Task: Search one way flight ticket for 5 adults, 2 children, 1 infant in seat and 1 infant on lap in economy from Atlantic City: Atlantic City International Airport to Jacksonville: Albert J. Ellis Airport on 8-3-2023. Choice of flights is Sun country airlines. Number of bags: 2 checked bags. Price is upto 93000. Outbound departure time preference is 4:30. Return departure time preference is 23:00.
Action: Mouse moved to (285, 388)
Screenshot: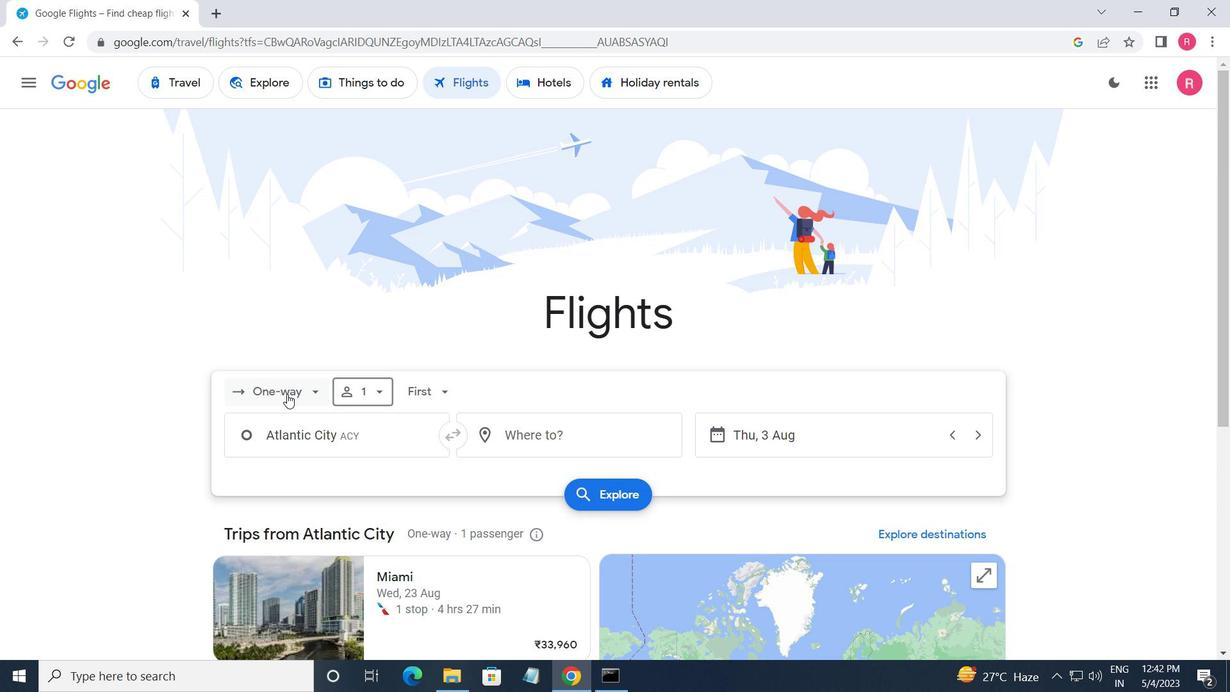
Action: Mouse pressed left at (285, 388)
Screenshot: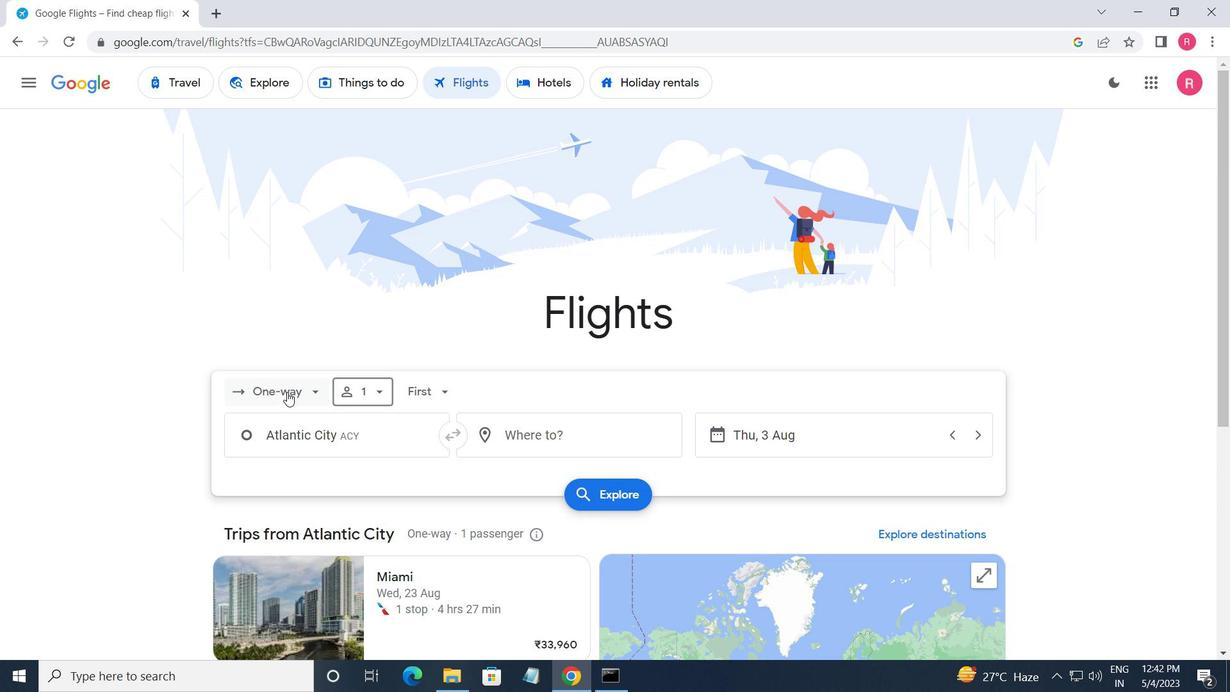 
Action: Mouse moved to (319, 471)
Screenshot: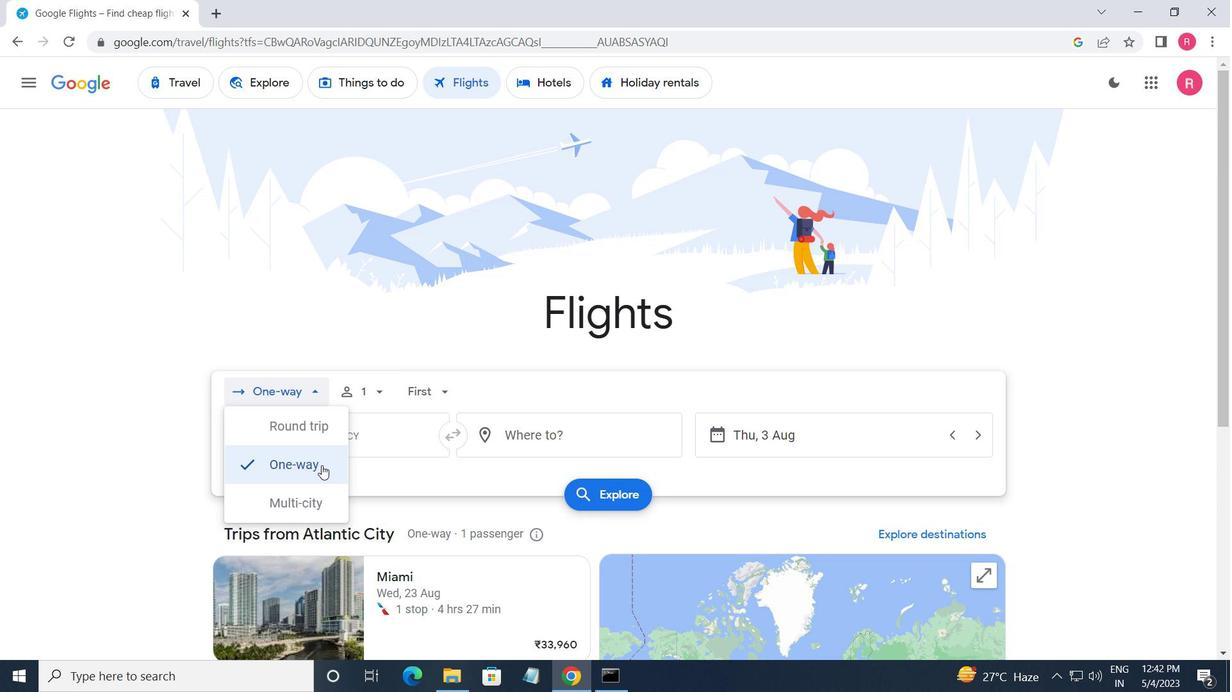 
Action: Mouse pressed left at (319, 471)
Screenshot: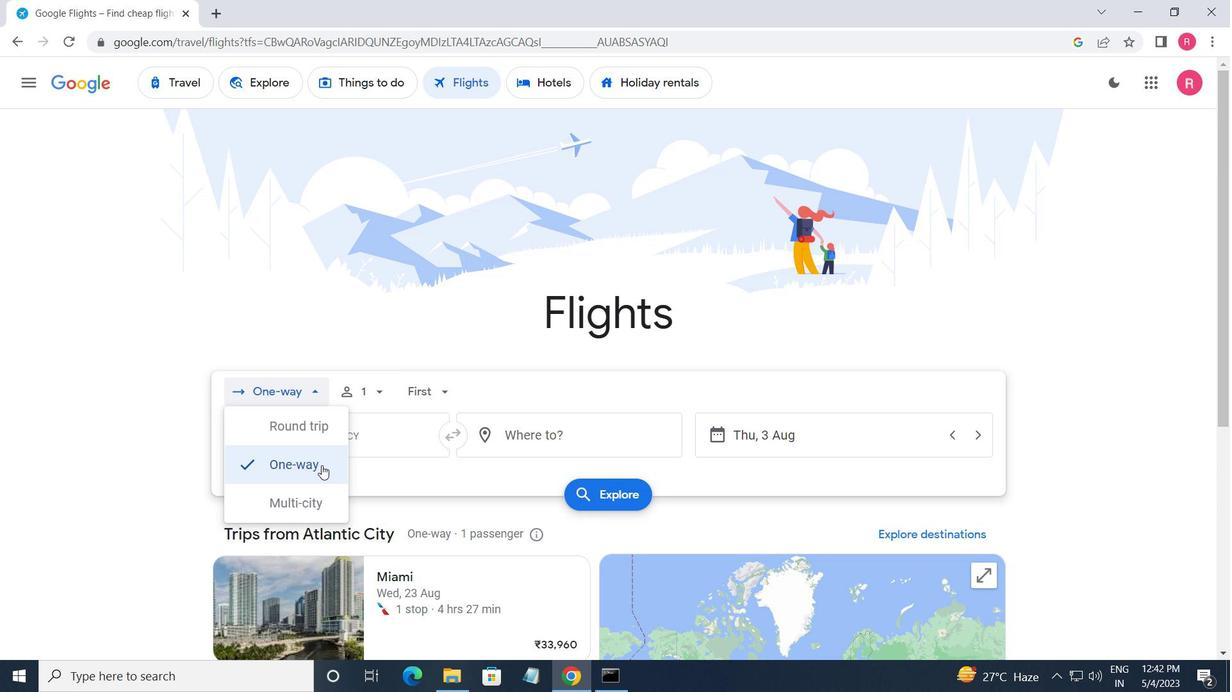 
Action: Mouse moved to (362, 397)
Screenshot: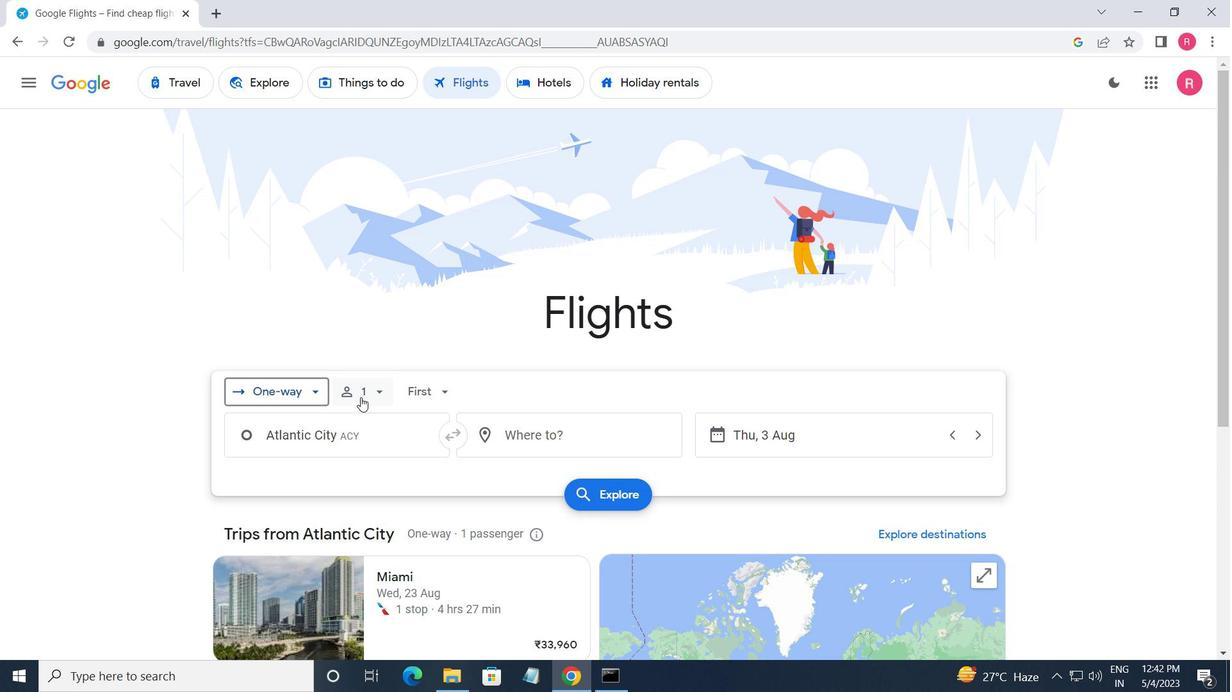 
Action: Mouse pressed left at (362, 397)
Screenshot: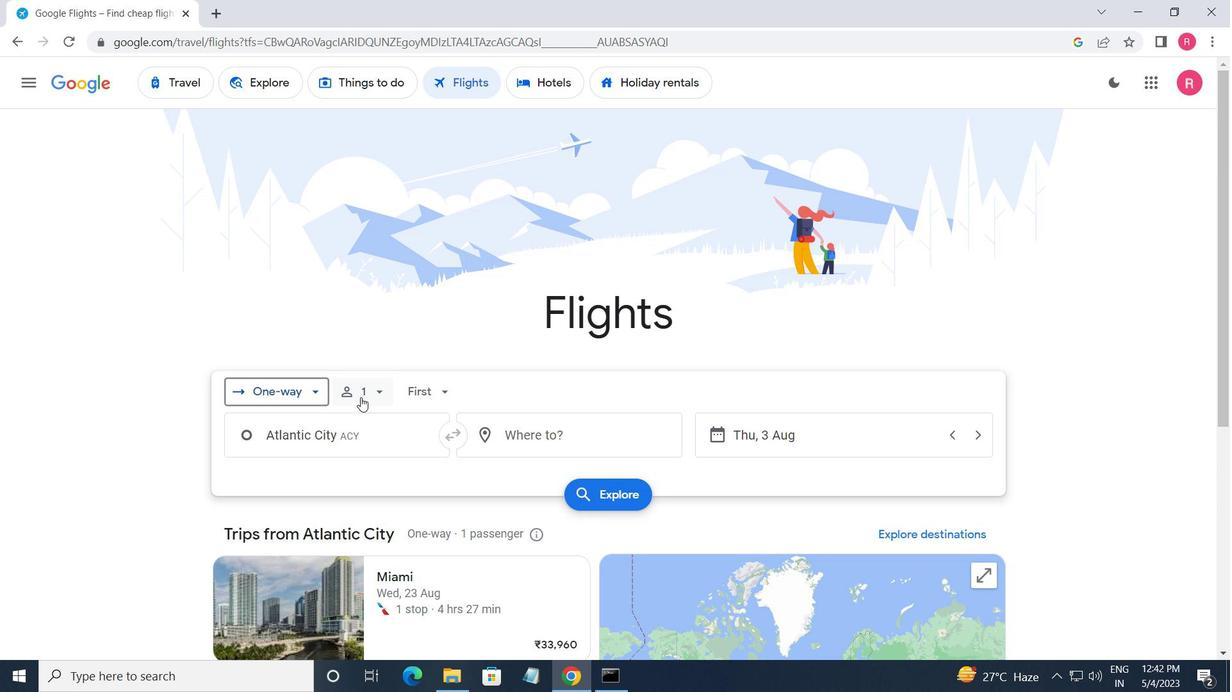 
Action: Mouse moved to (506, 437)
Screenshot: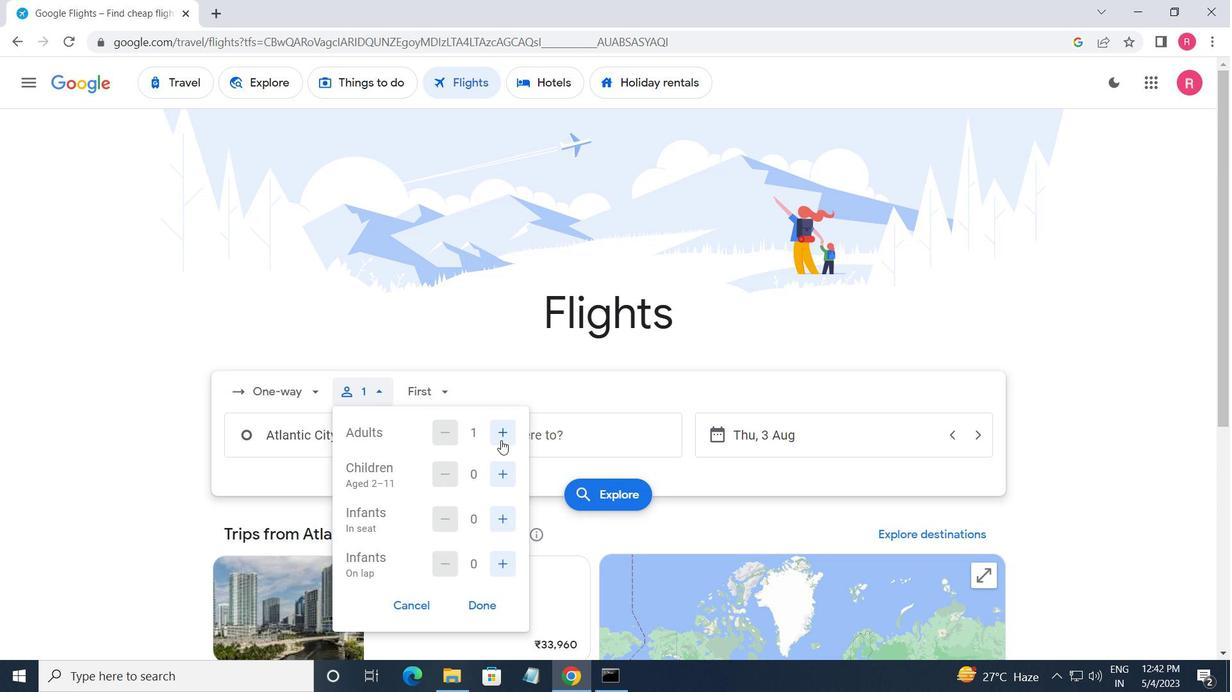 
Action: Mouse pressed left at (506, 437)
Screenshot: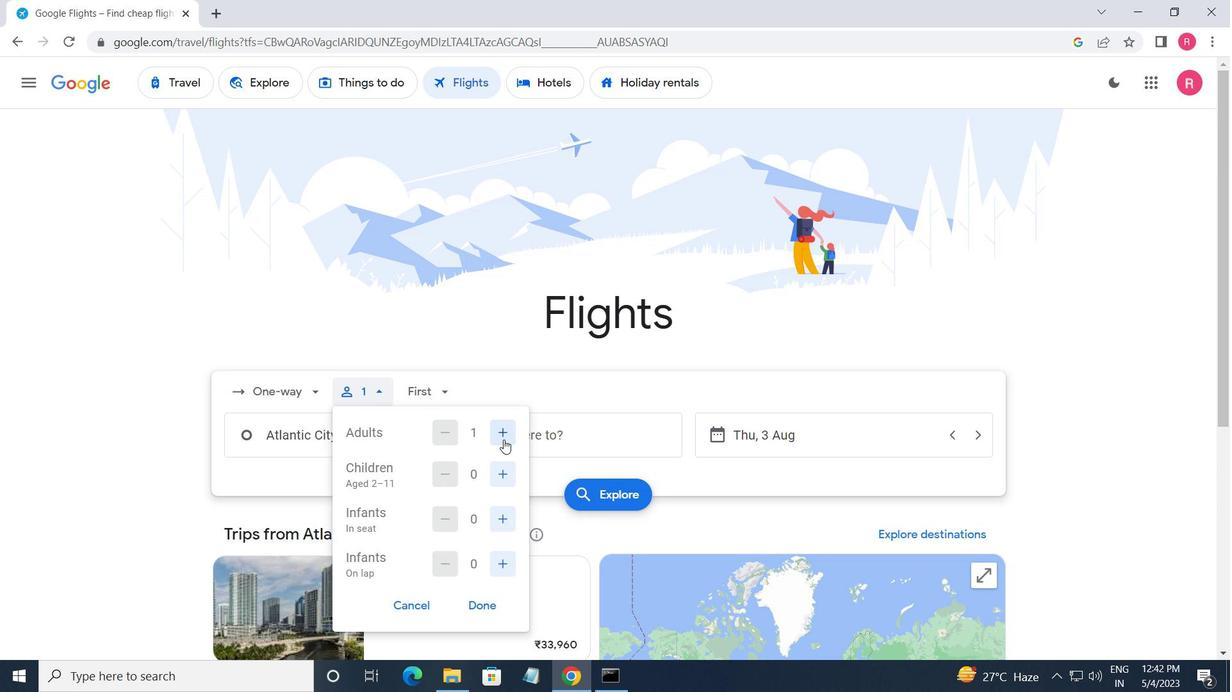 
Action: Mouse moved to (506, 437)
Screenshot: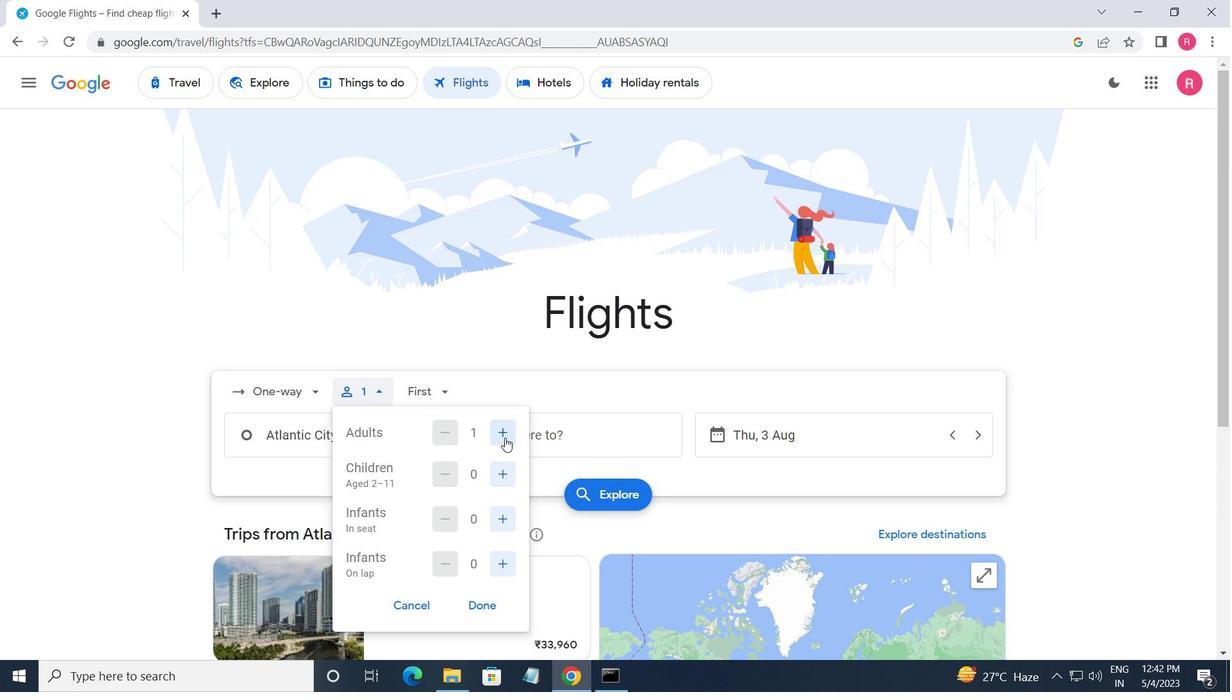 
Action: Mouse pressed left at (506, 437)
Screenshot: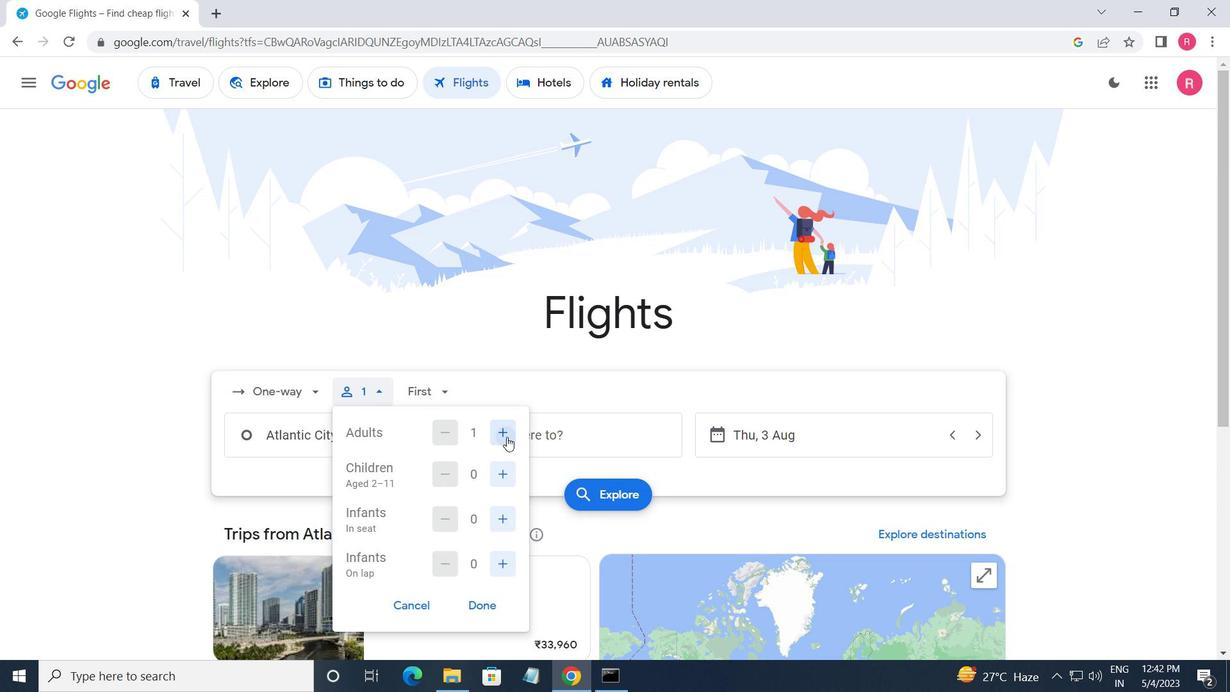 
Action: Mouse pressed left at (506, 437)
Screenshot: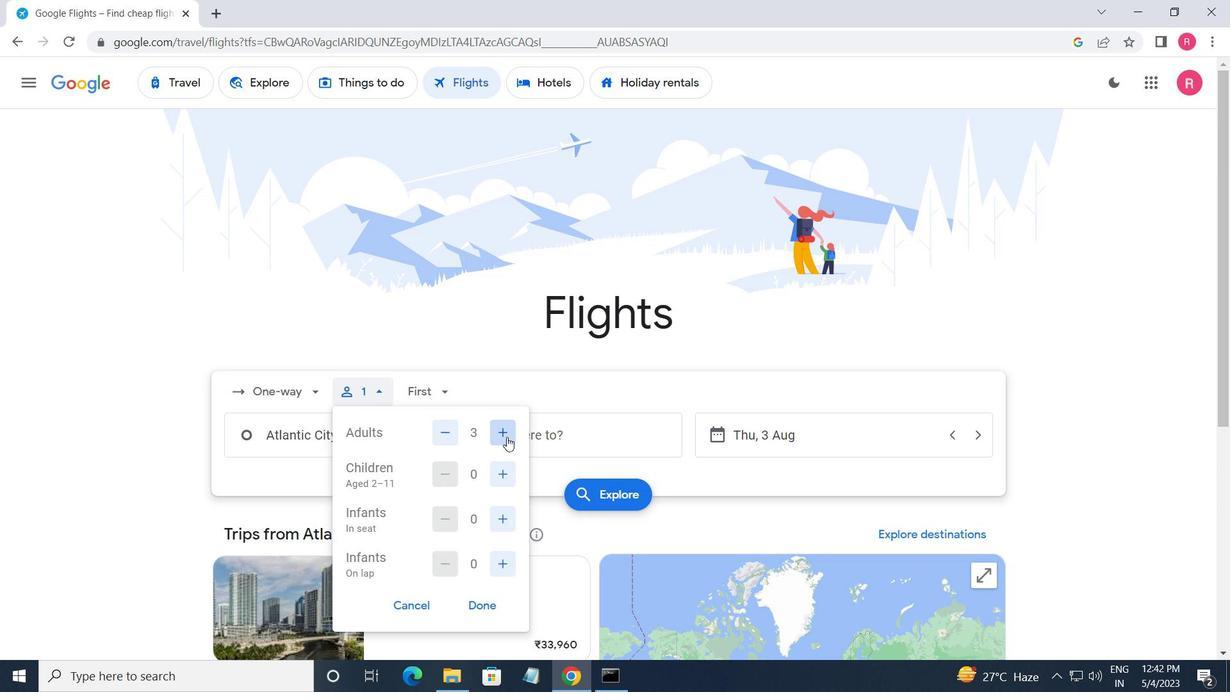 
Action: Mouse moved to (506, 436)
Screenshot: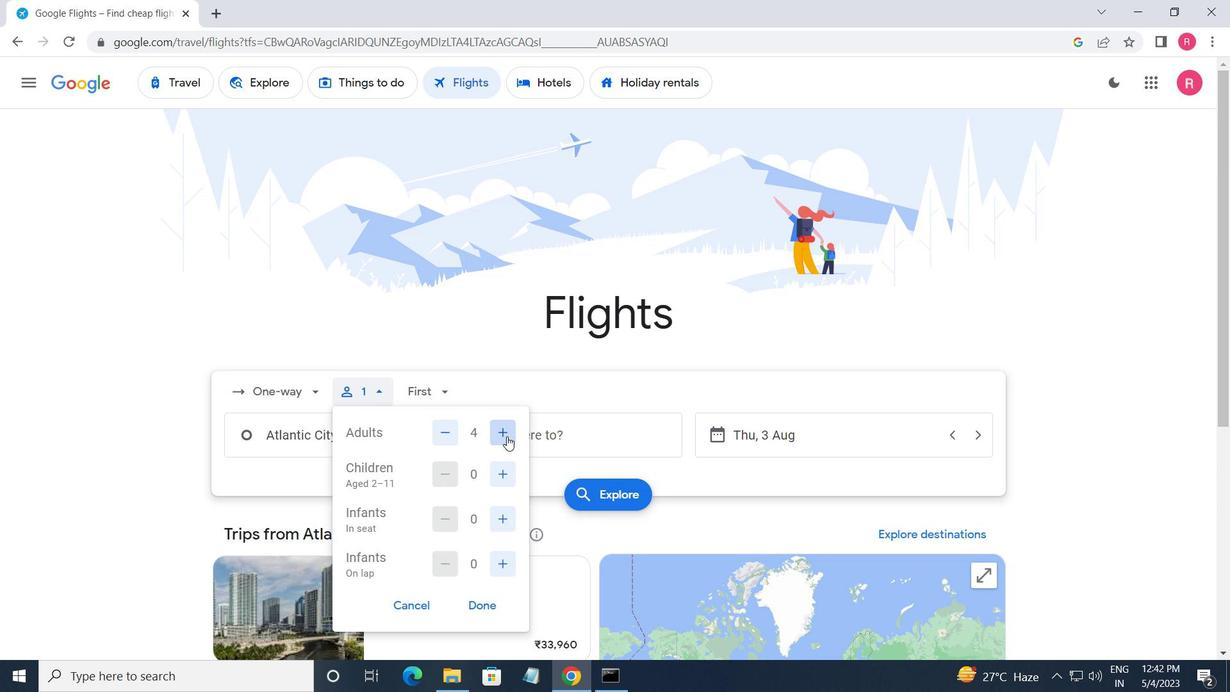 
Action: Mouse pressed left at (506, 436)
Screenshot: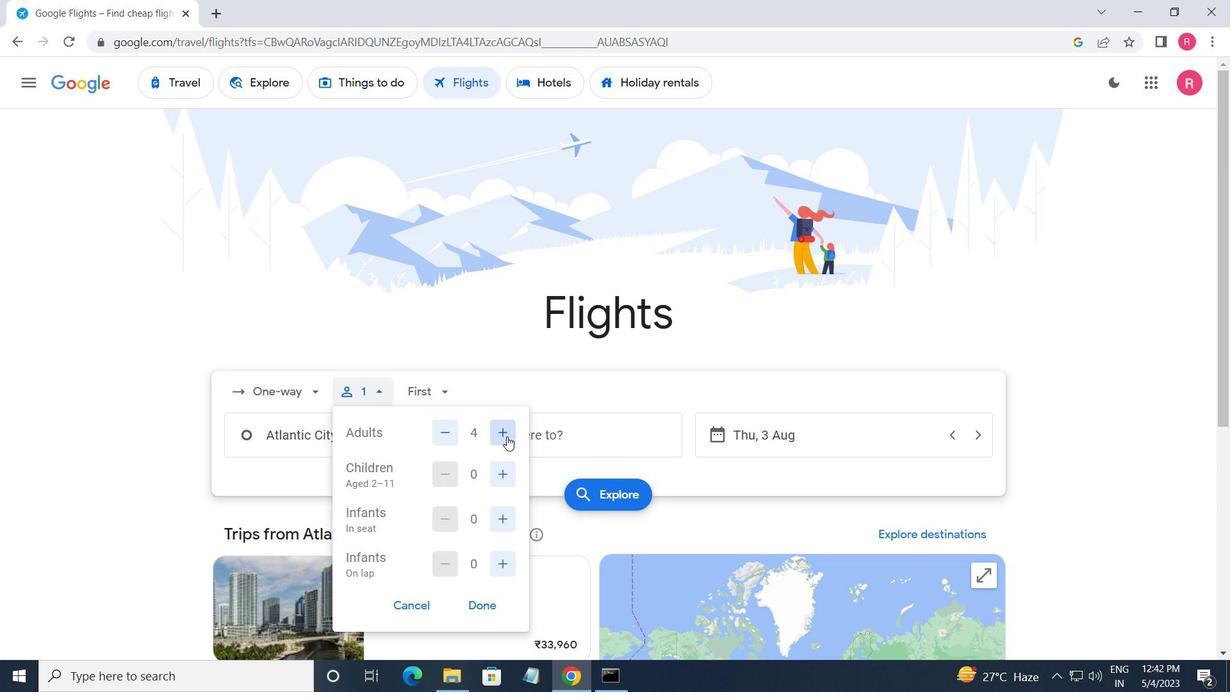 
Action: Mouse moved to (501, 474)
Screenshot: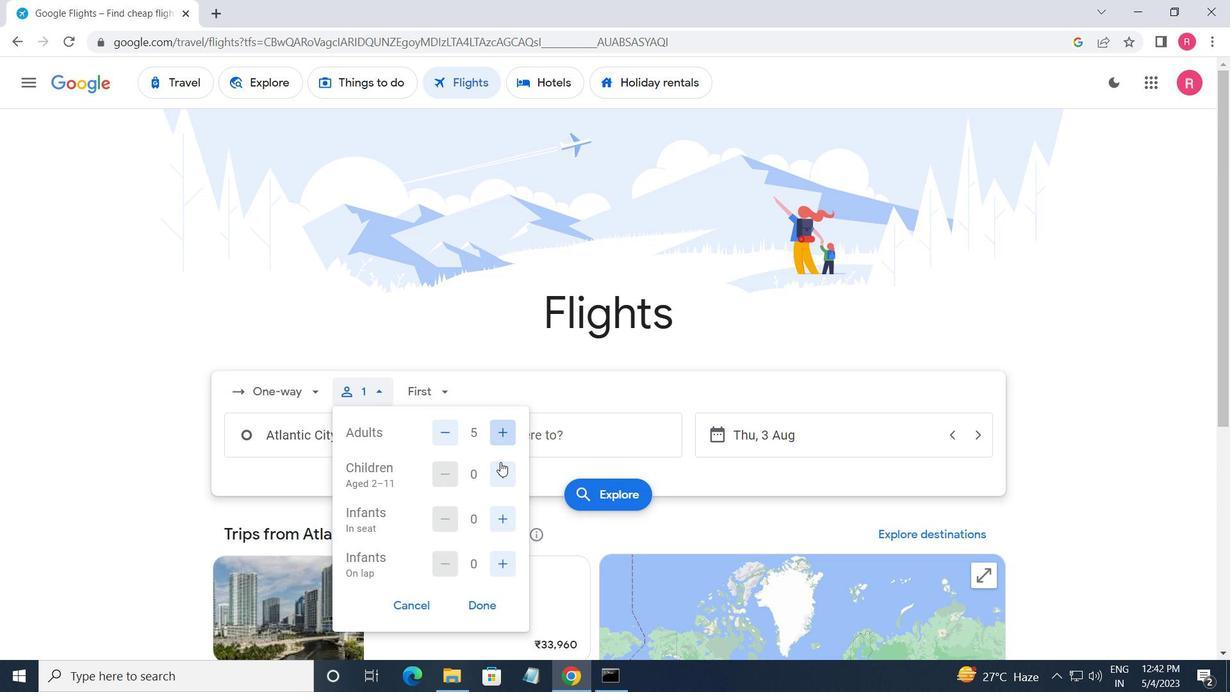 
Action: Mouse pressed left at (501, 474)
Screenshot: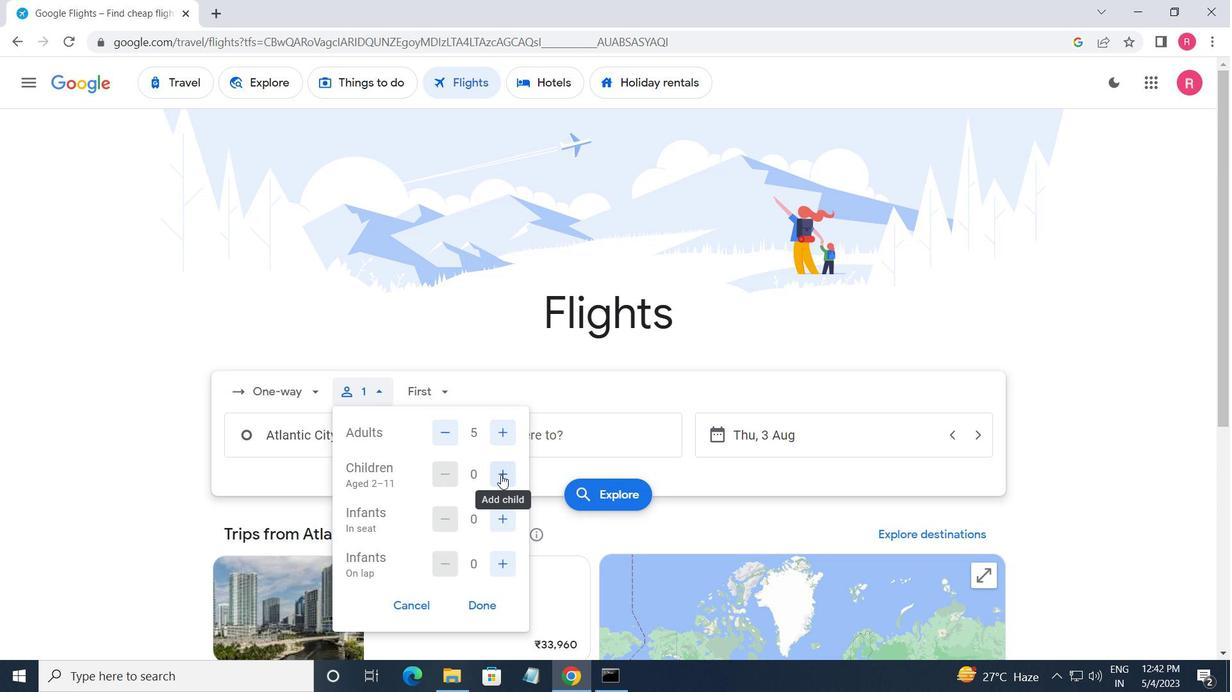 
Action: Mouse pressed left at (501, 474)
Screenshot: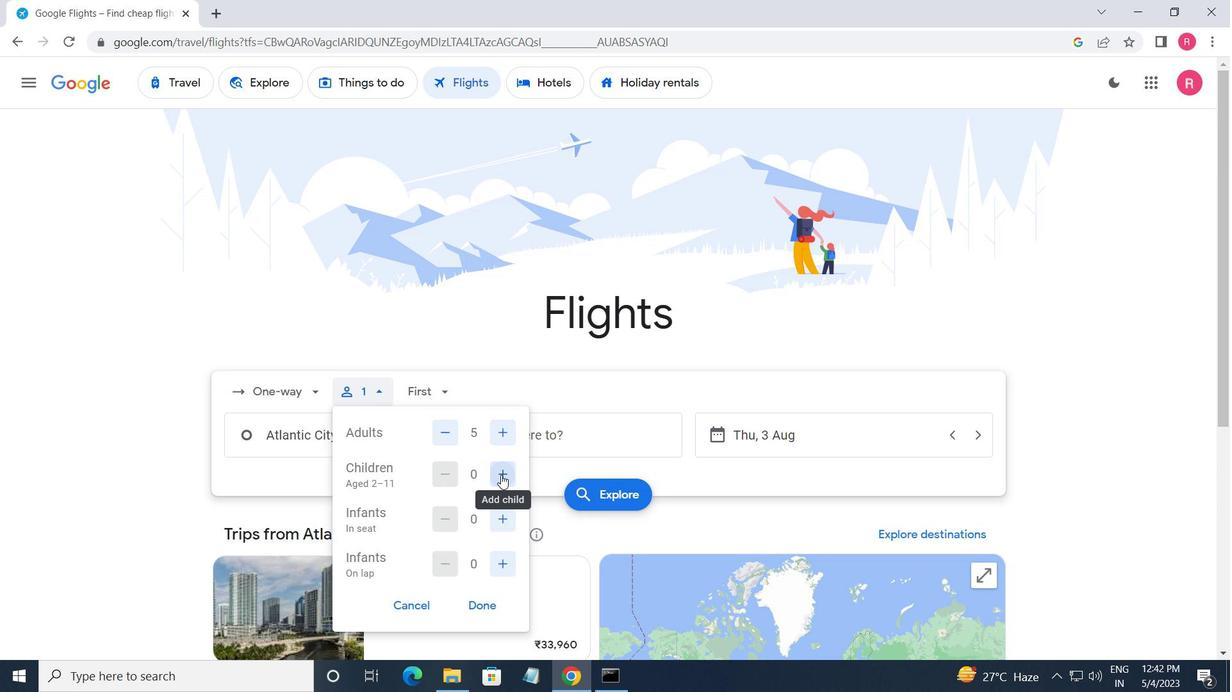 
Action: Mouse moved to (499, 519)
Screenshot: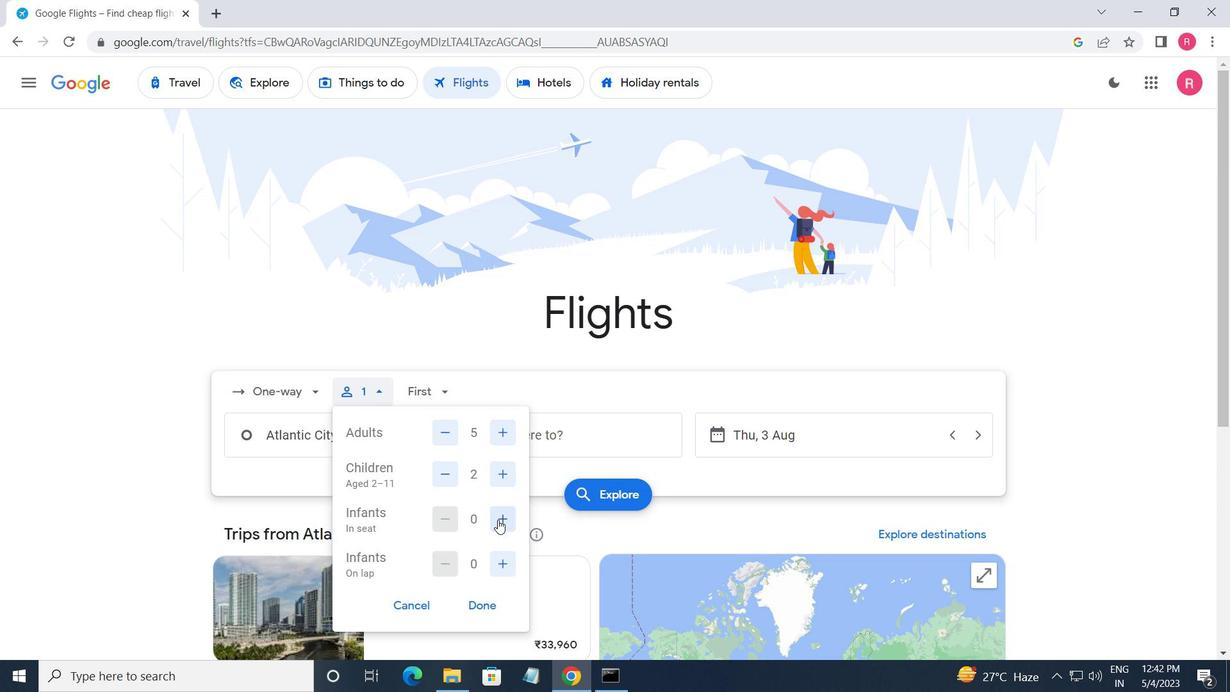 
Action: Mouse pressed left at (499, 519)
Screenshot: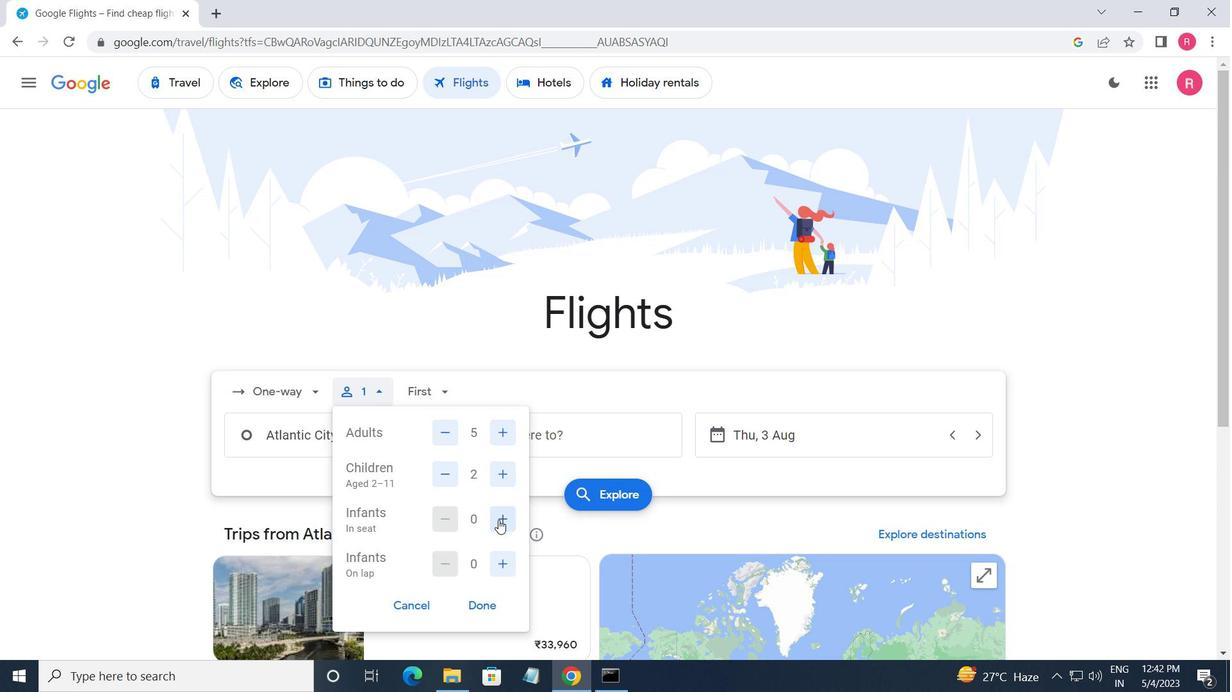 
Action: Mouse moved to (508, 559)
Screenshot: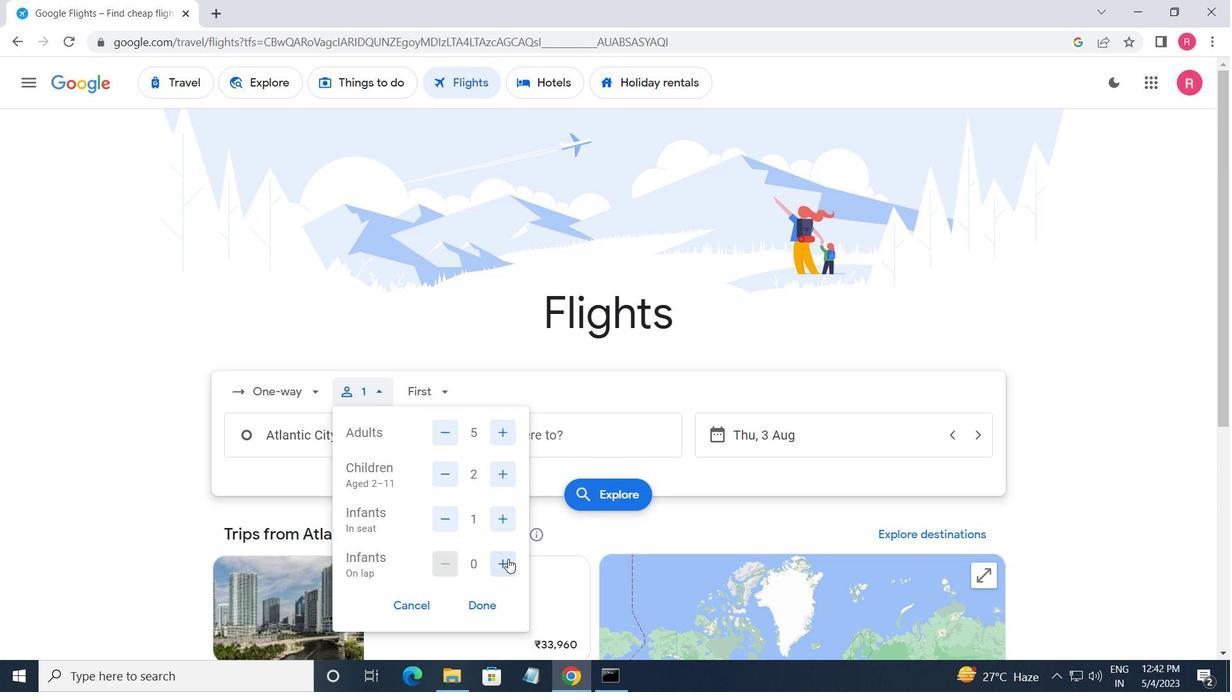 
Action: Mouse pressed left at (508, 559)
Screenshot: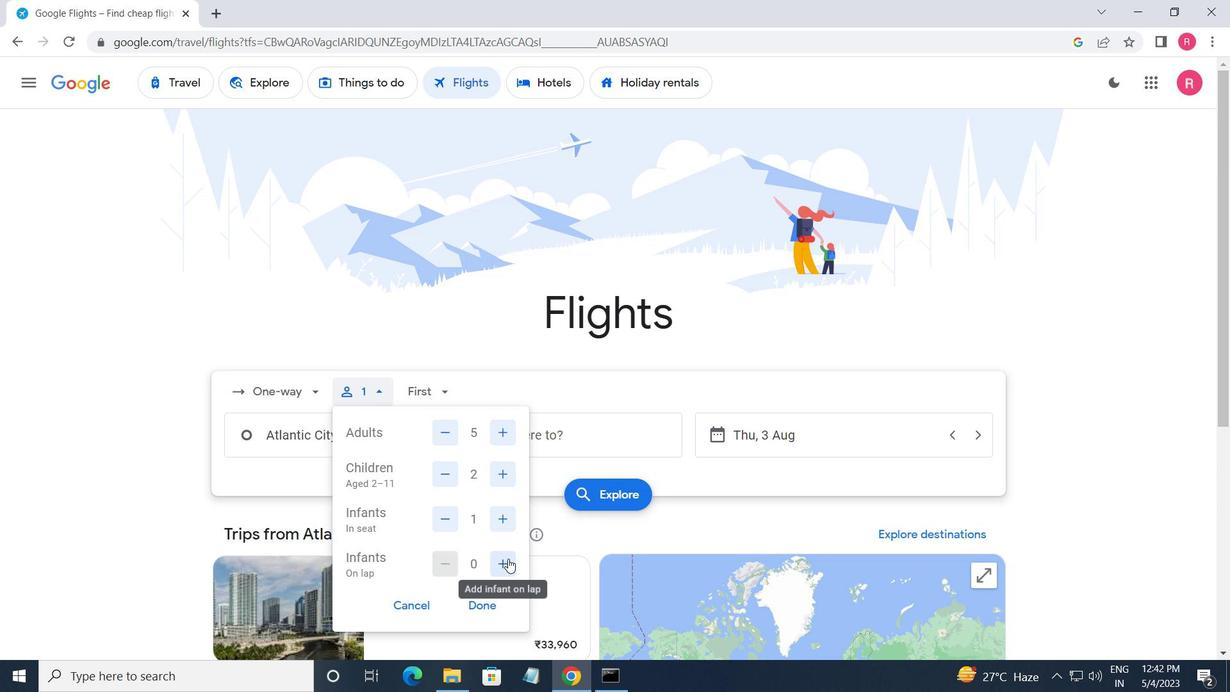 
Action: Mouse moved to (487, 601)
Screenshot: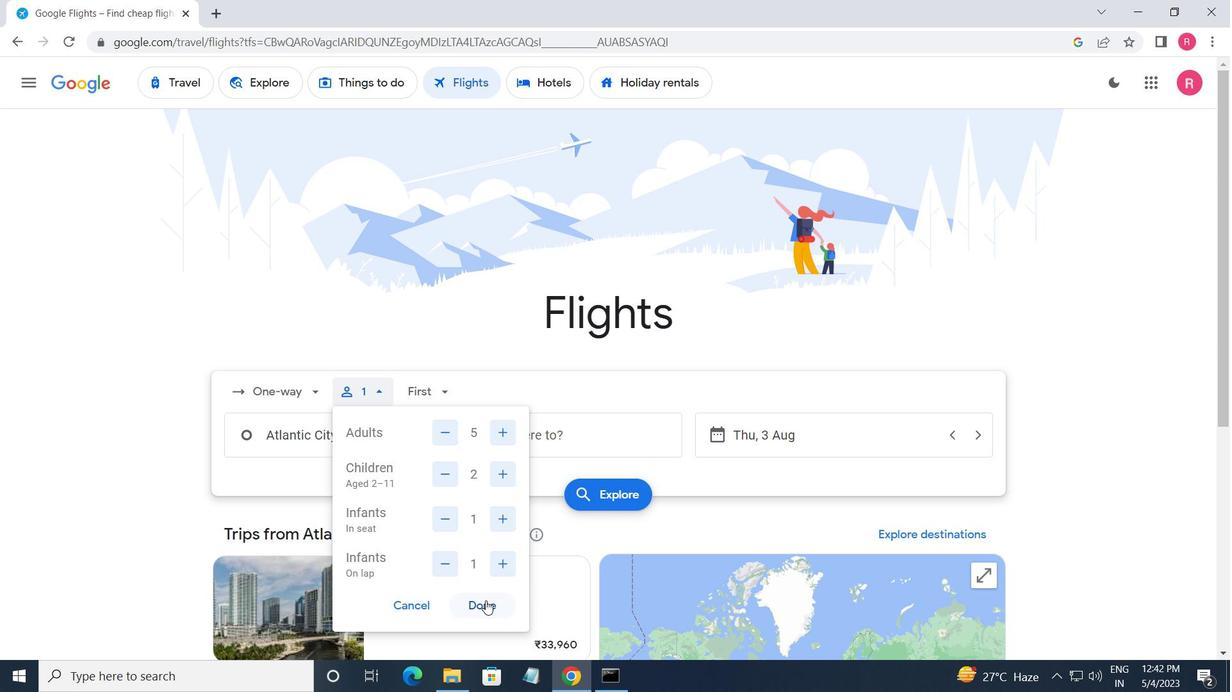 
Action: Mouse pressed left at (487, 601)
Screenshot: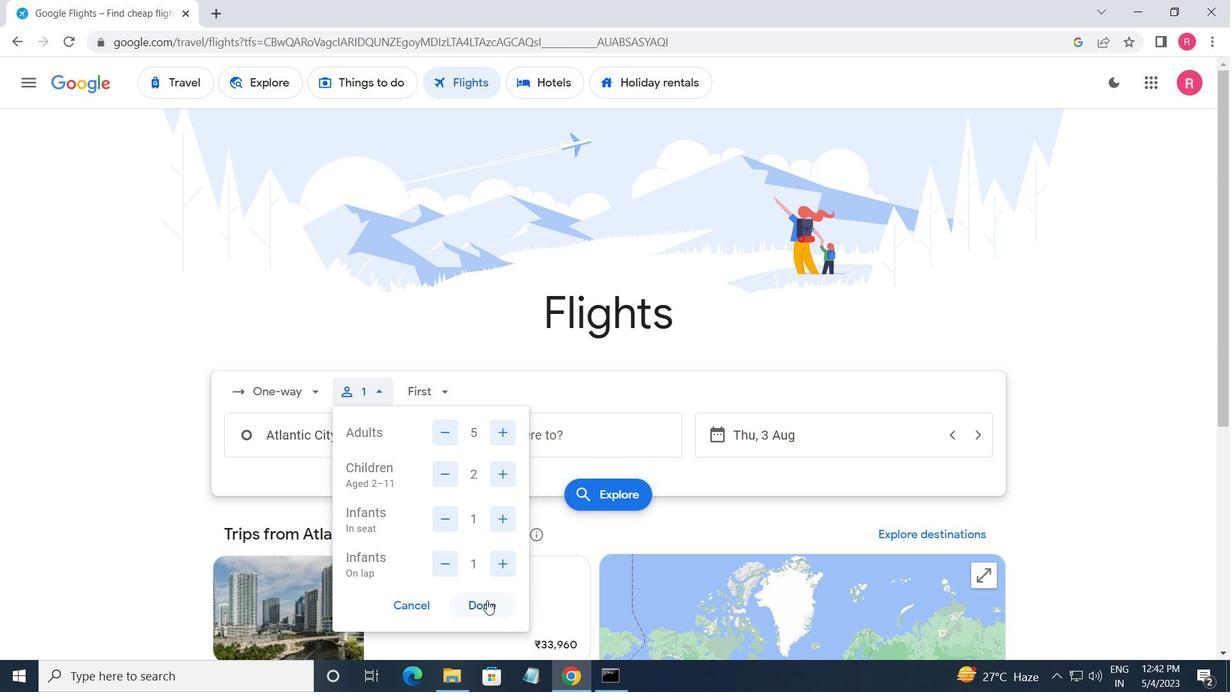 
Action: Mouse moved to (427, 379)
Screenshot: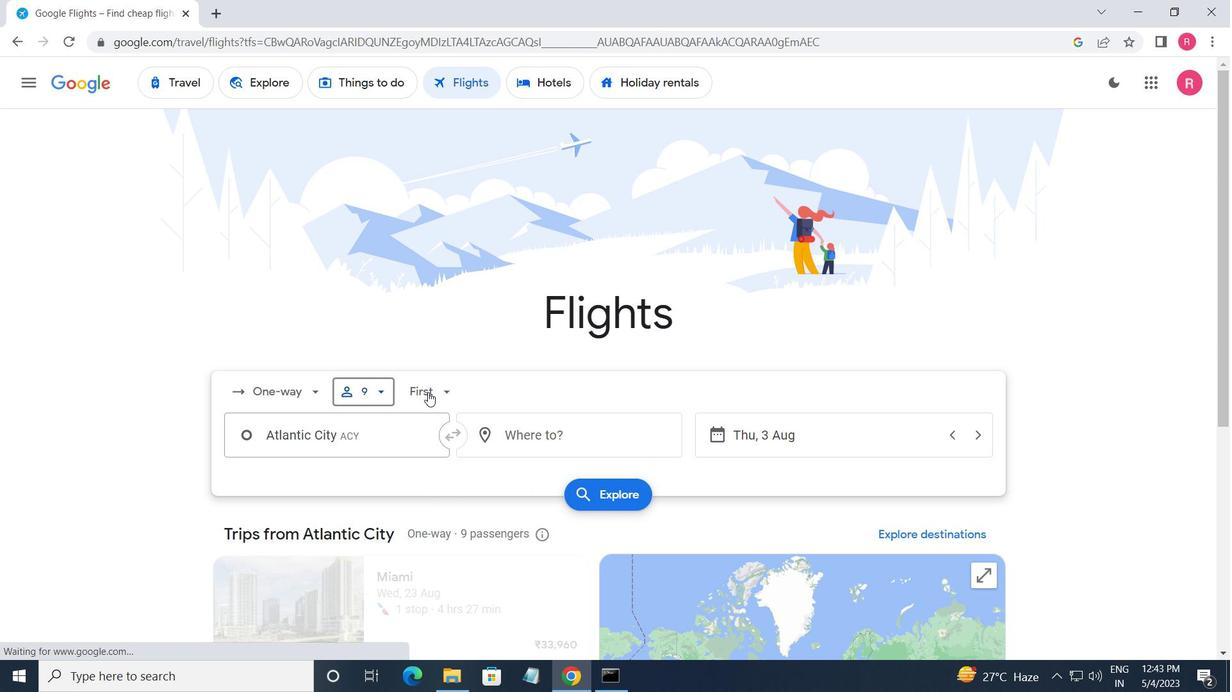 
Action: Mouse pressed left at (427, 379)
Screenshot: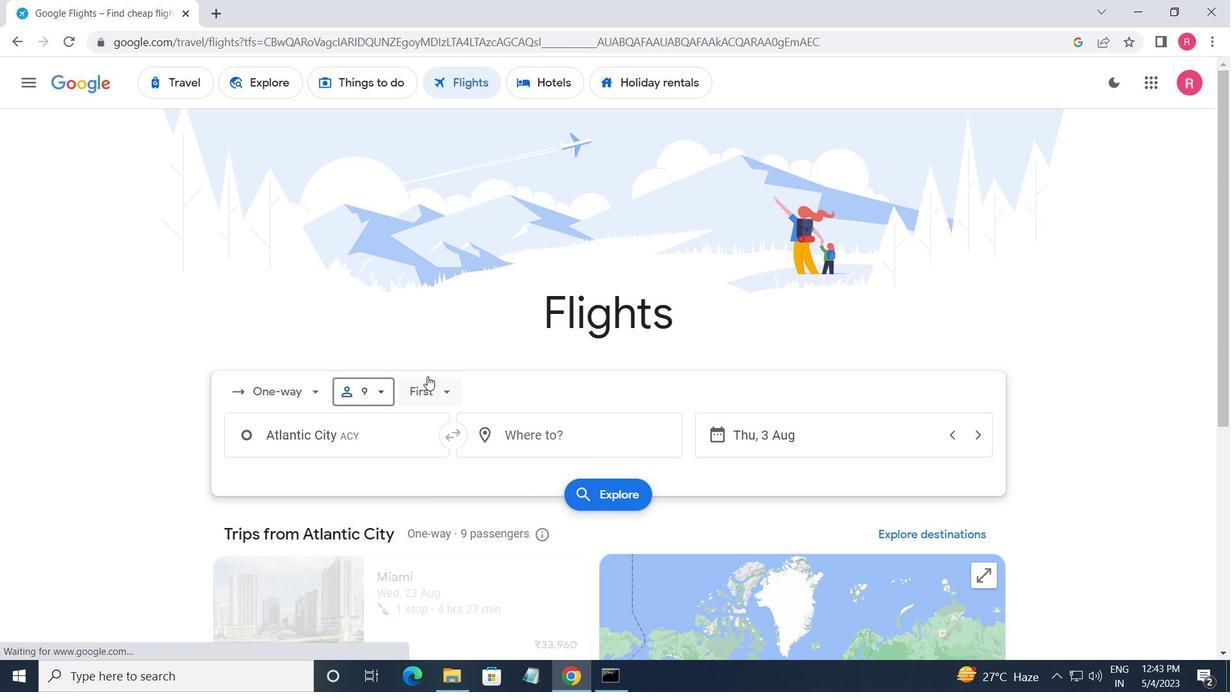 
Action: Mouse moved to (454, 434)
Screenshot: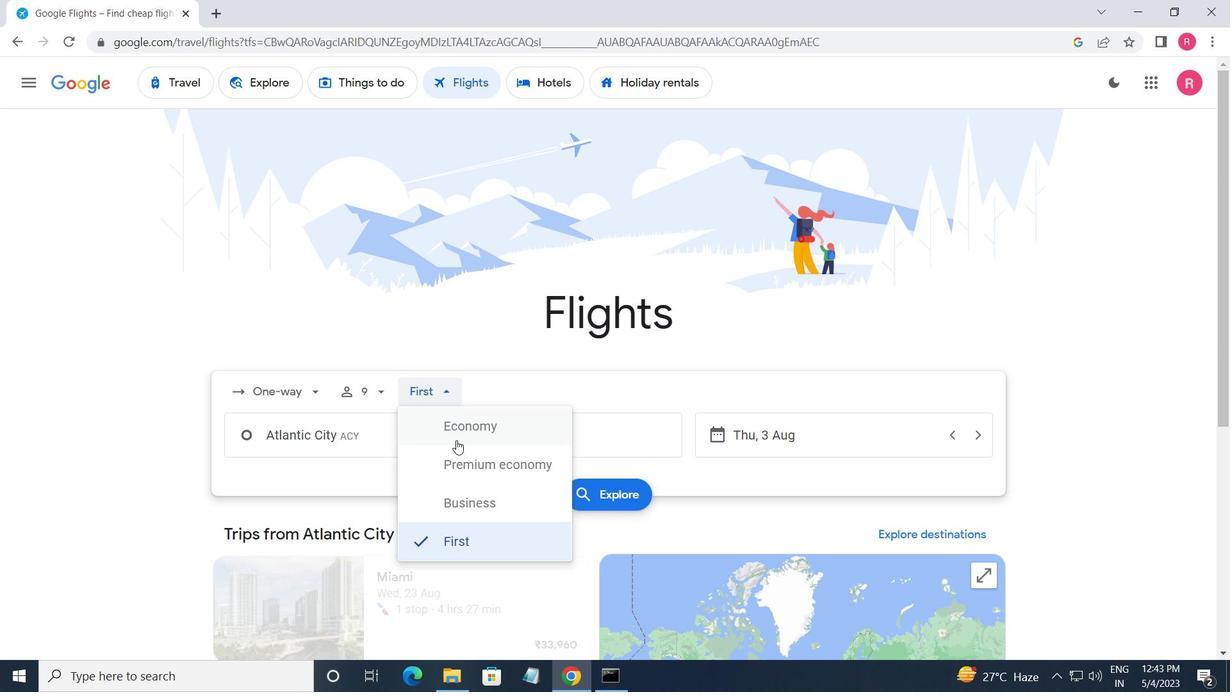 
Action: Mouse pressed left at (454, 434)
Screenshot: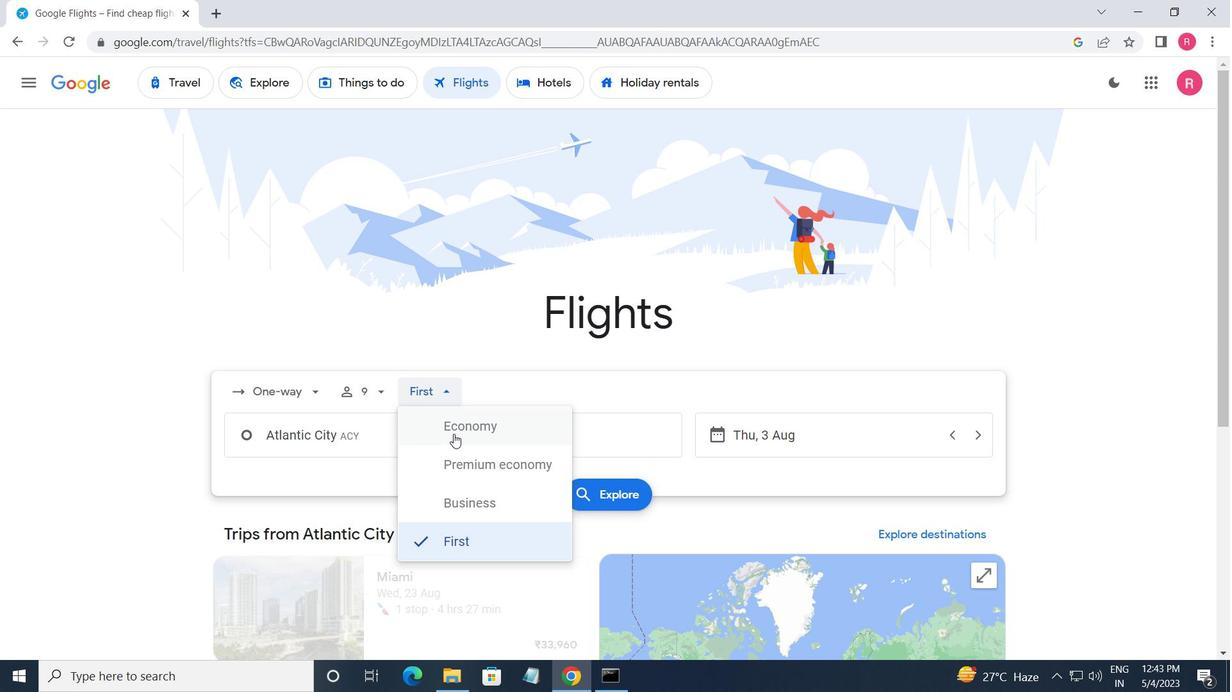 
Action: Mouse moved to (392, 446)
Screenshot: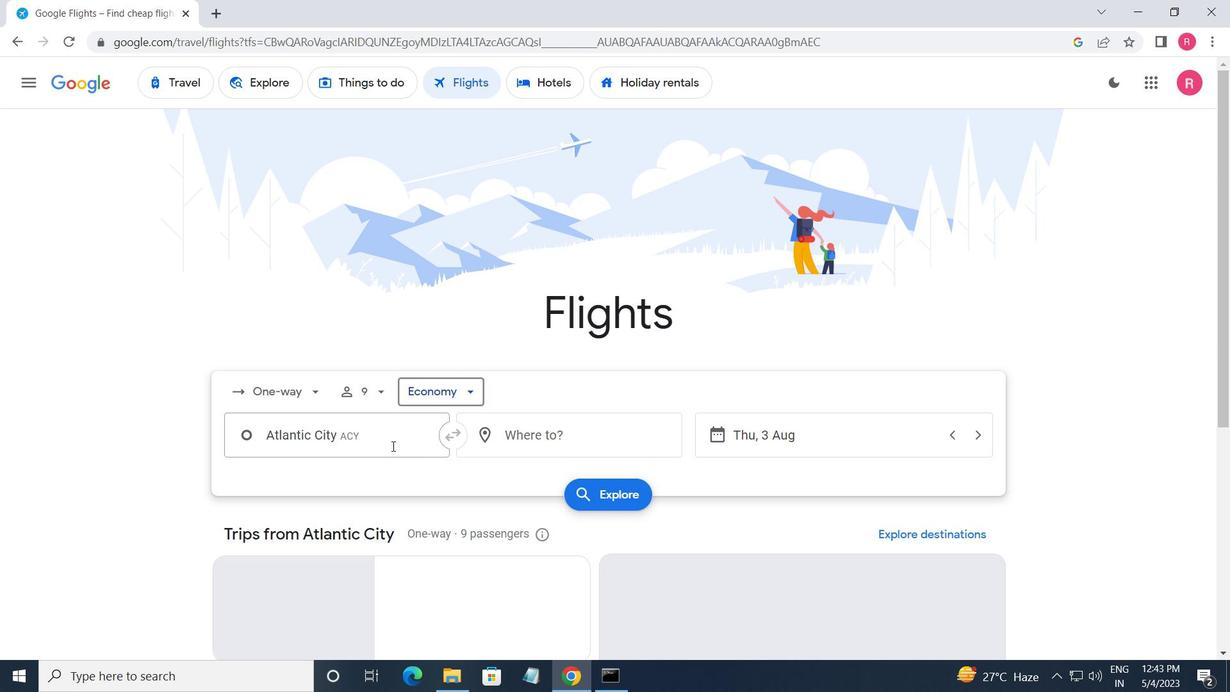 
Action: Mouse pressed left at (392, 446)
Screenshot: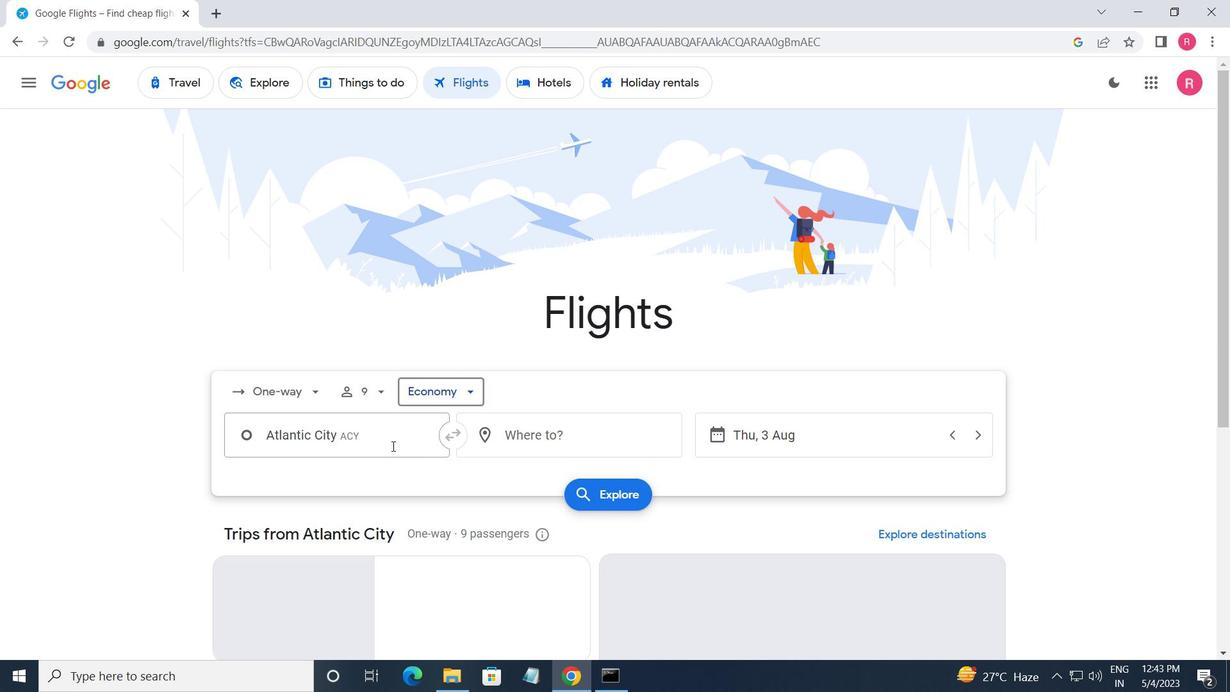 
Action: Mouse moved to (383, 566)
Screenshot: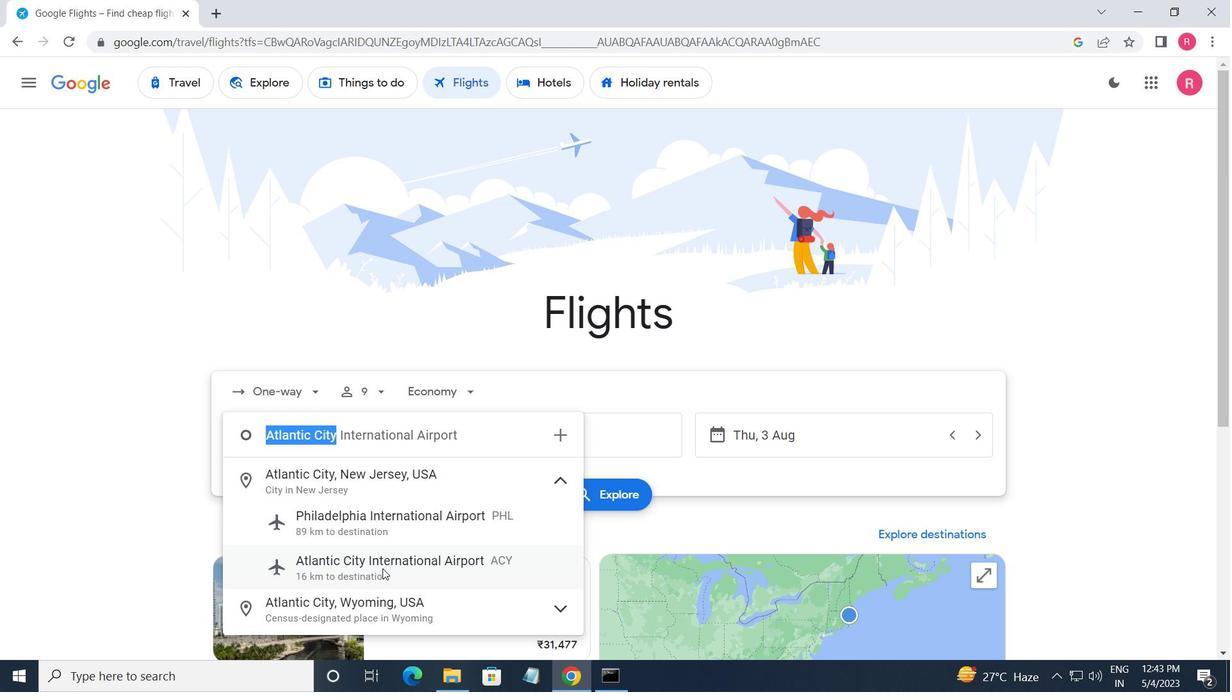 
Action: Mouse pressed left at (383, 566)
Screenshot: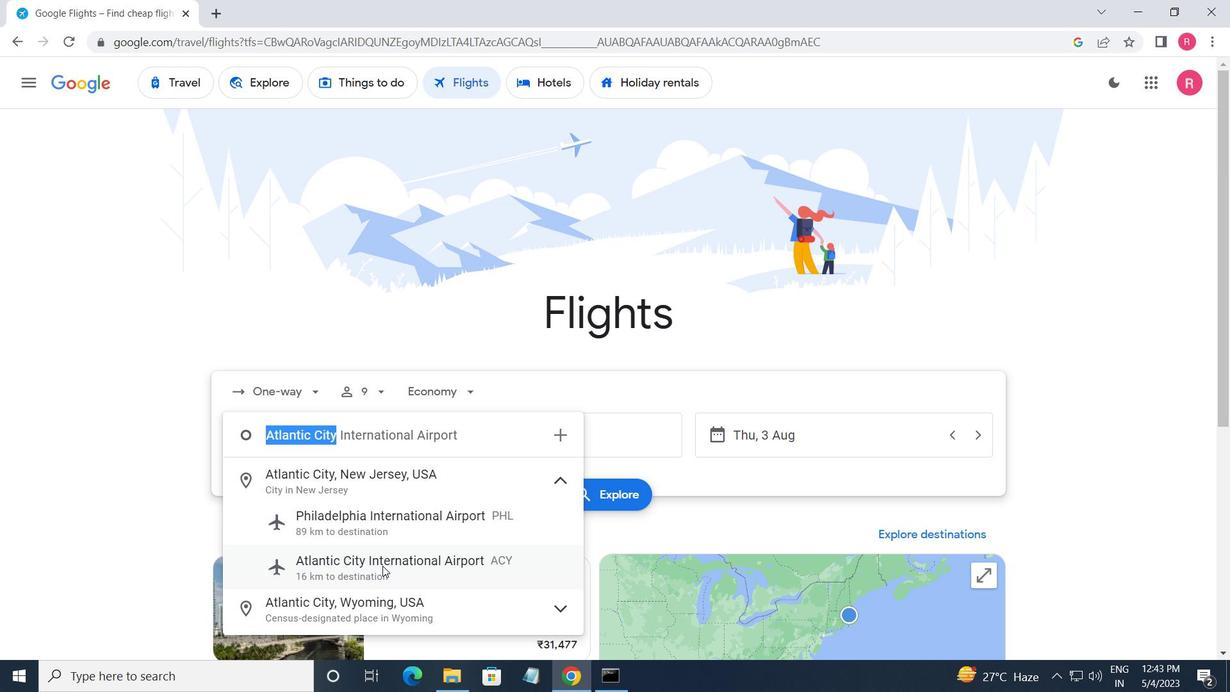 
Action: Mouse moved to (506, 433)
Screenshot: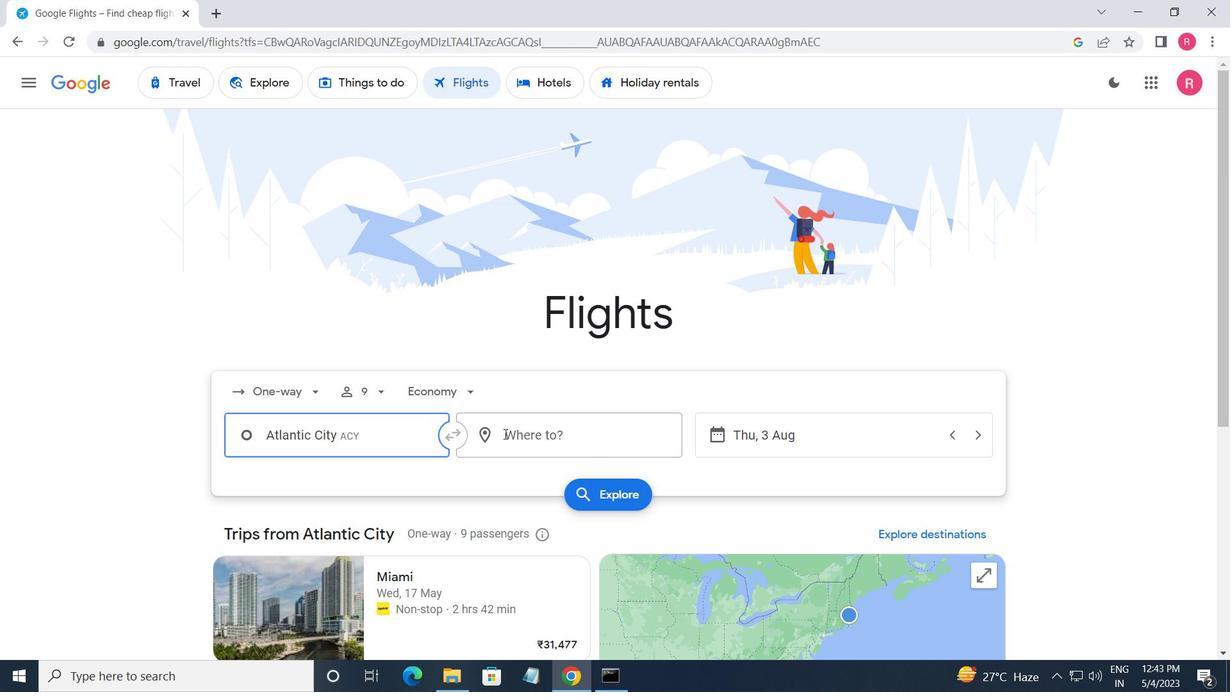 
Action: Mouse pressed left at (506, 433)
Screenshot: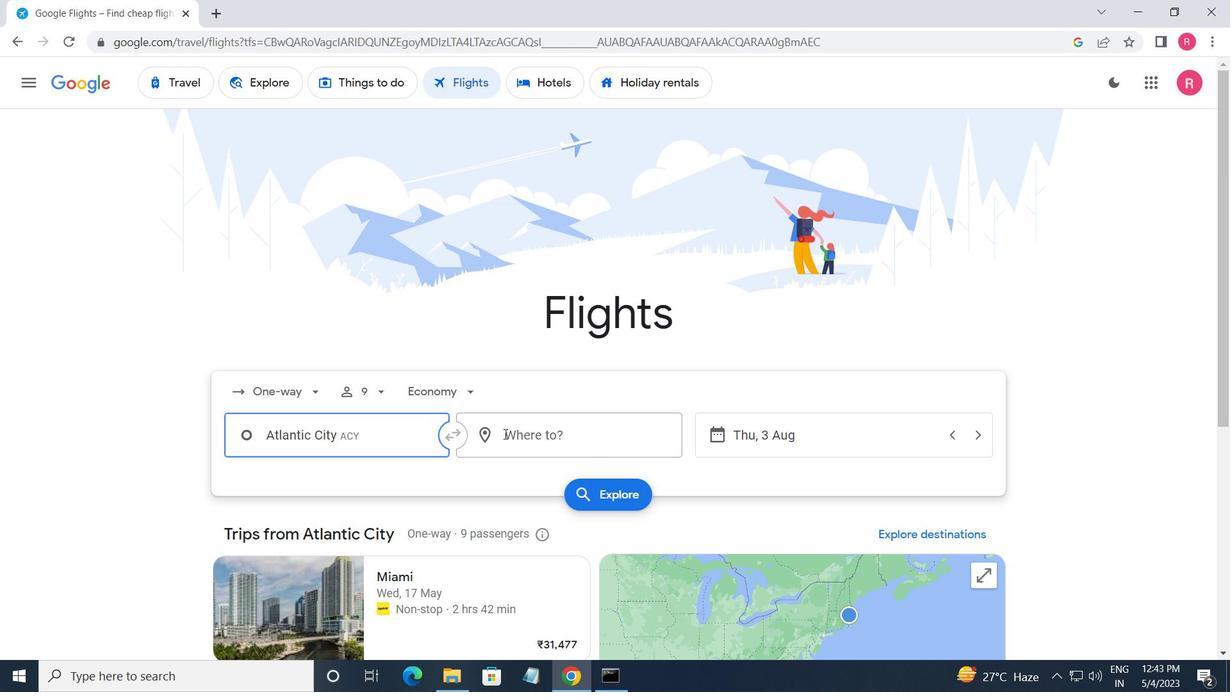 
Action: Mouse moved to (531, 603)
Screenshot: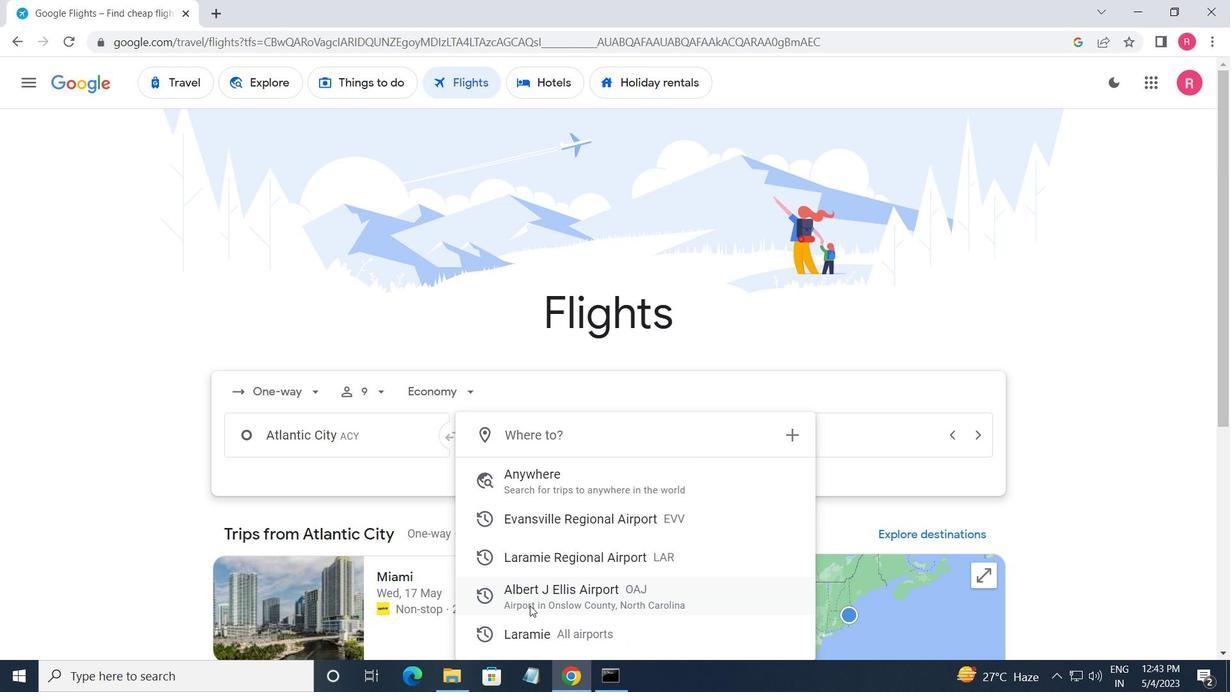 
Action: Mouse pressed left at (531, 603)
Screenshot: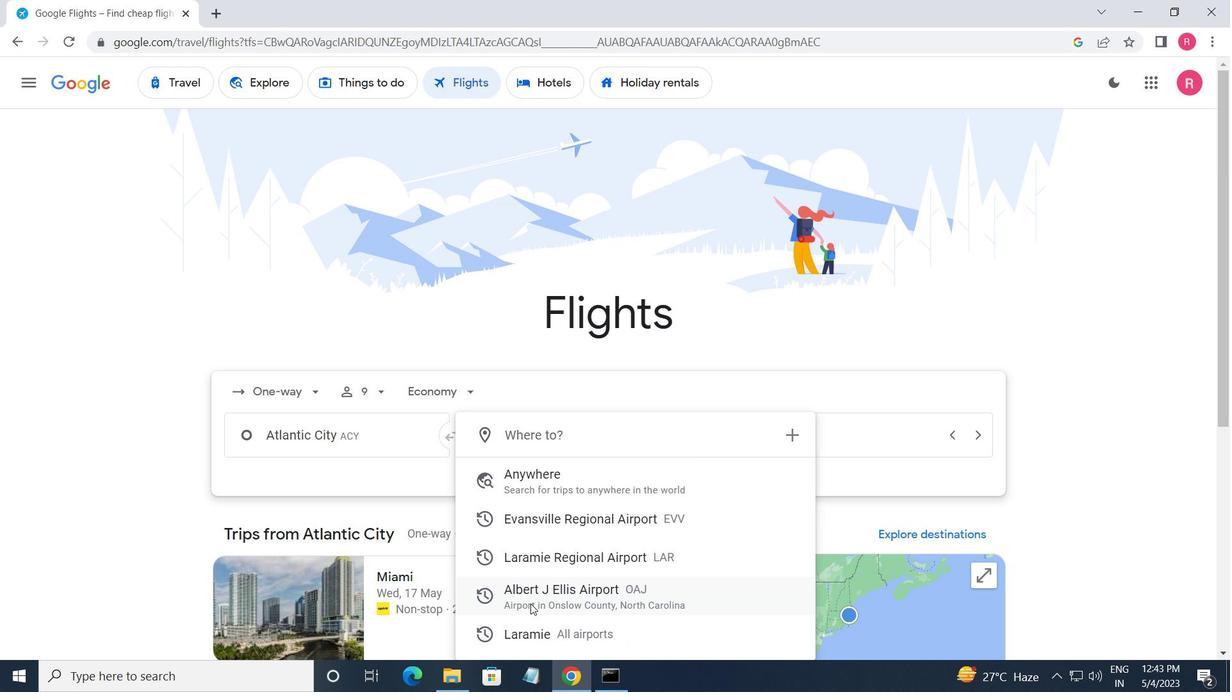
Action: Mouse moved to (869, 439)
Screenshot: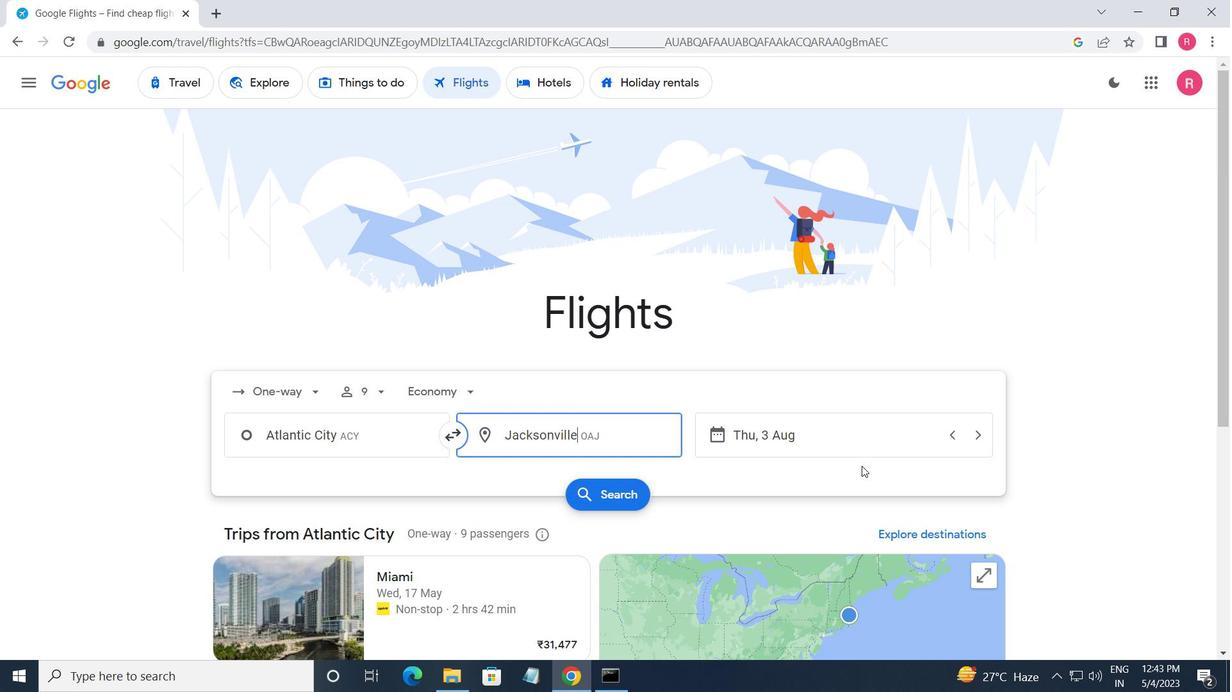 
Action: Mouse pressed left at (869, 439)
Screenshot: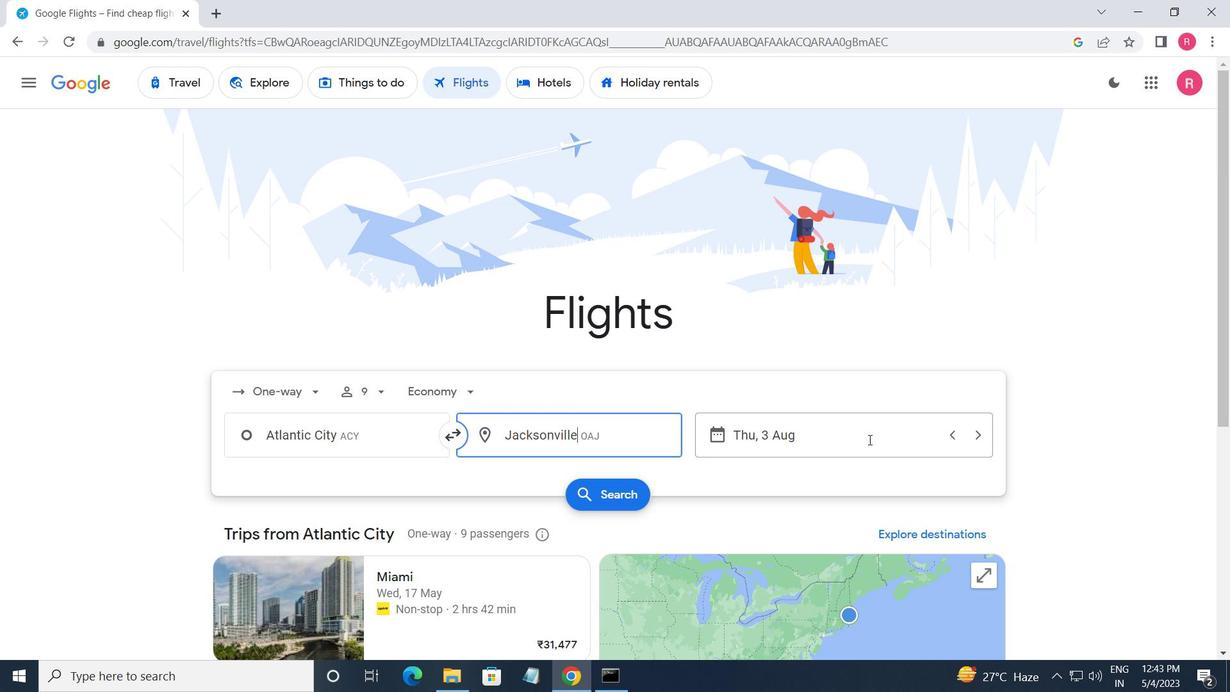
Action: Mouse moved to (571, 367)
Screenshot: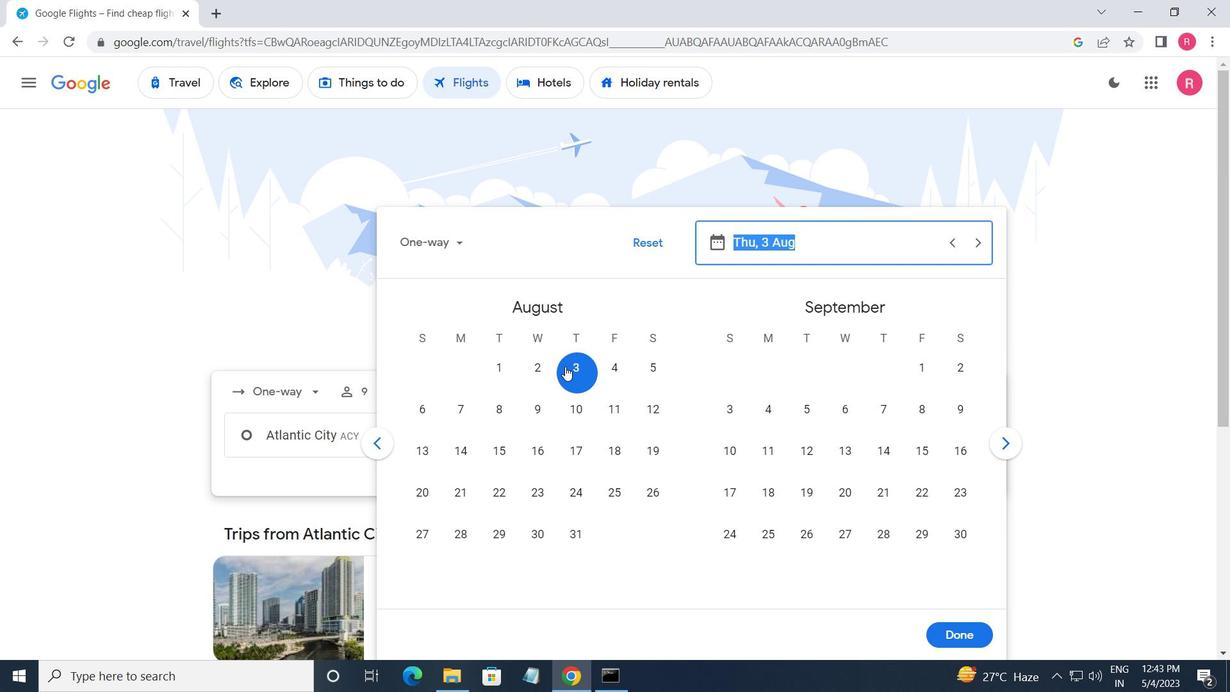 
Action: Mouse pressed left at (571, 367)
Screenshot: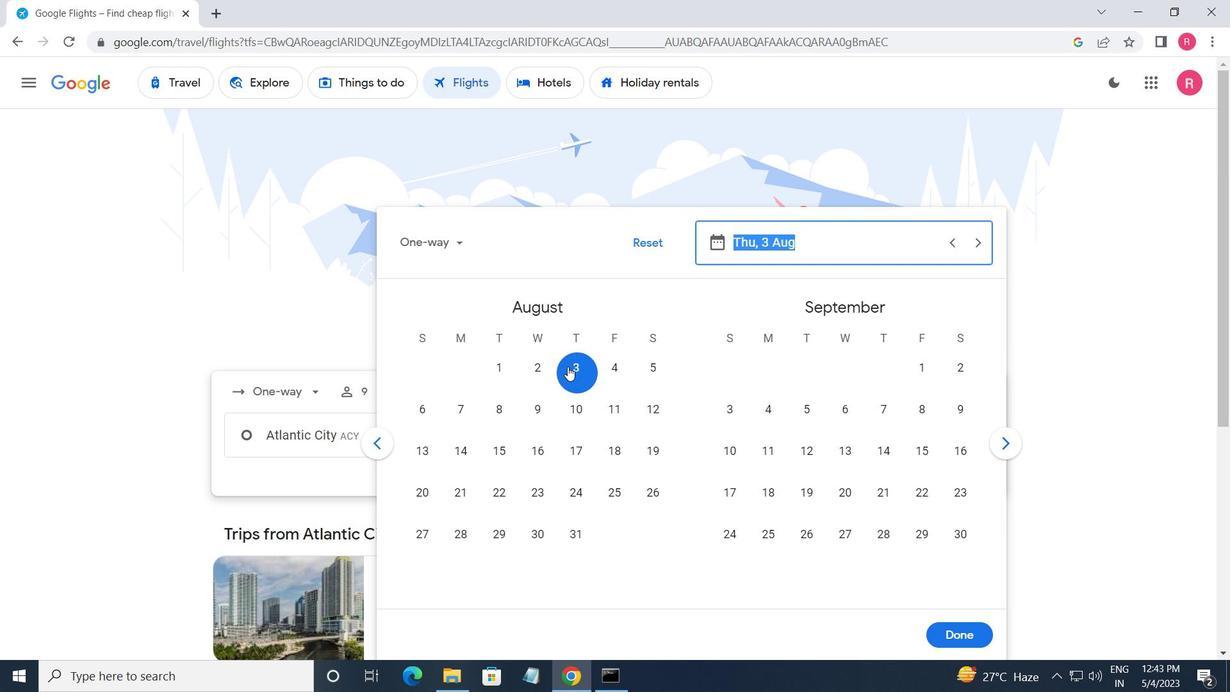 
Action: Mouse moved to (935, 624)
Screenshot: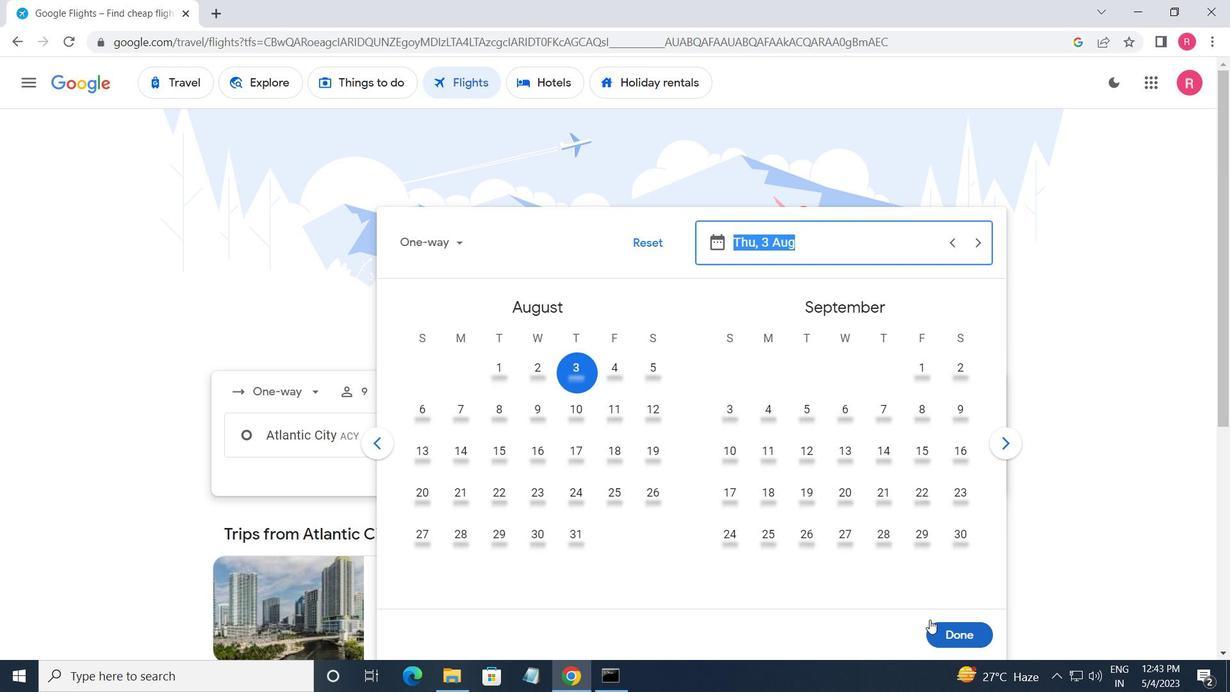 
Action: Mouse pressed left at (935, 624)
Screenshot: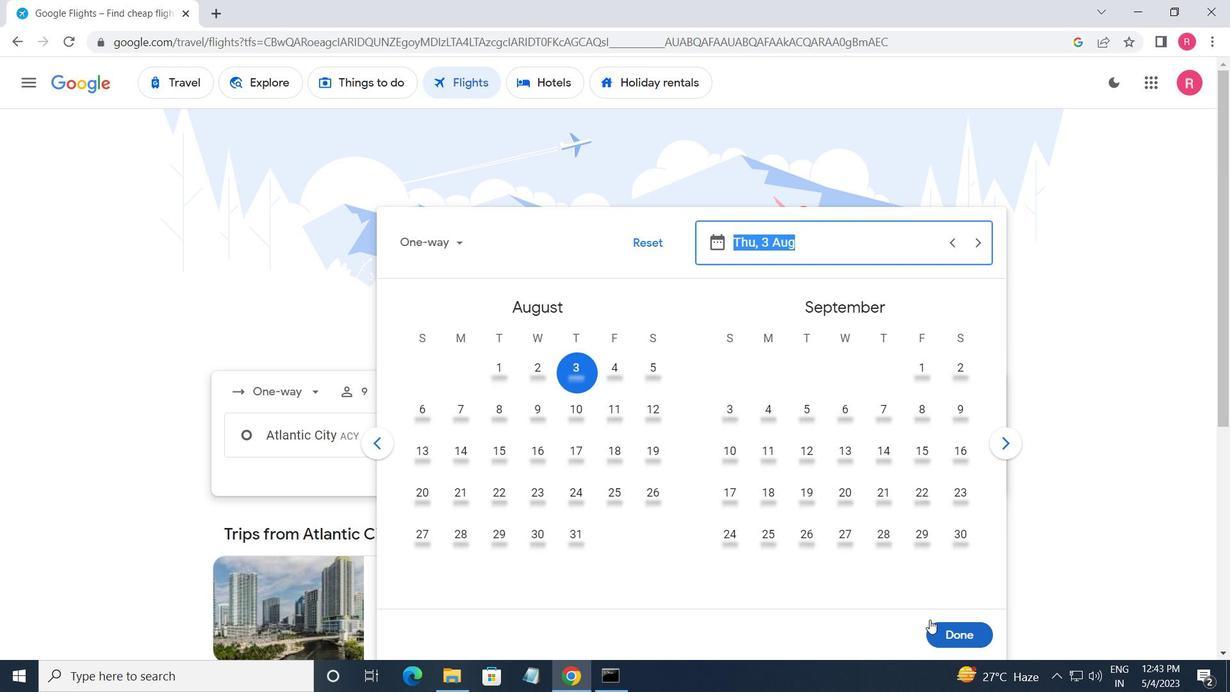 
Action: Mouse moved to (601, 505)
Screenshot: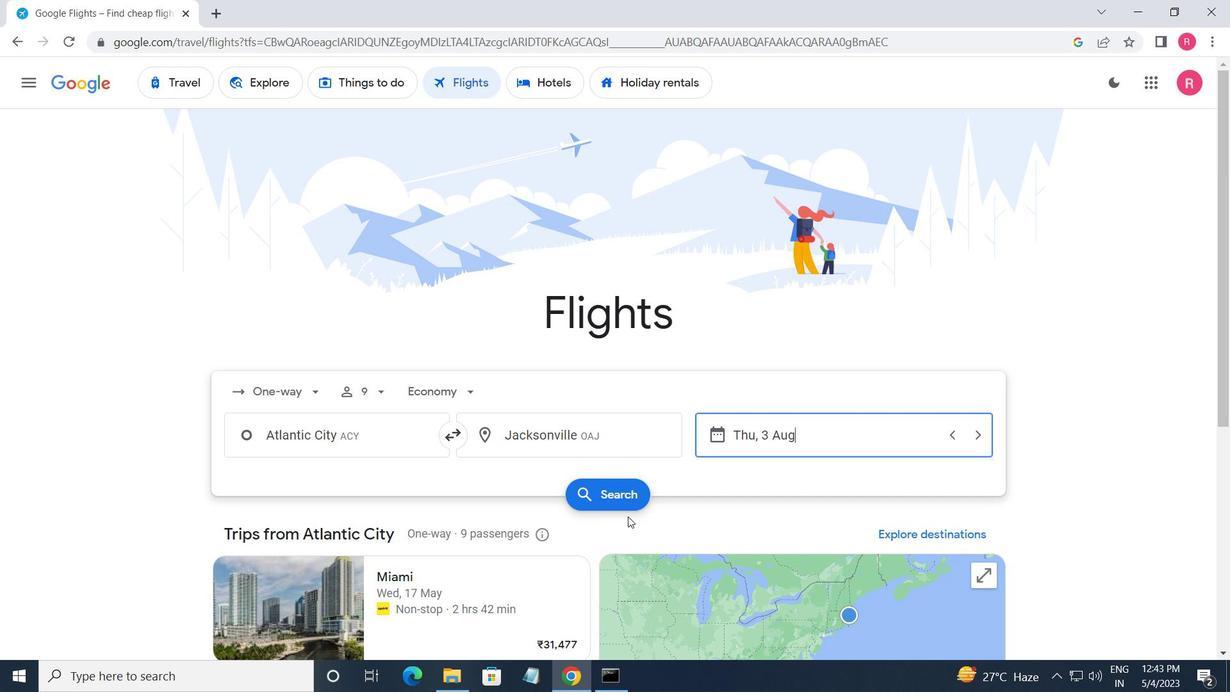 
Action: Mouse pressed left at (601, 505)
Screenshot: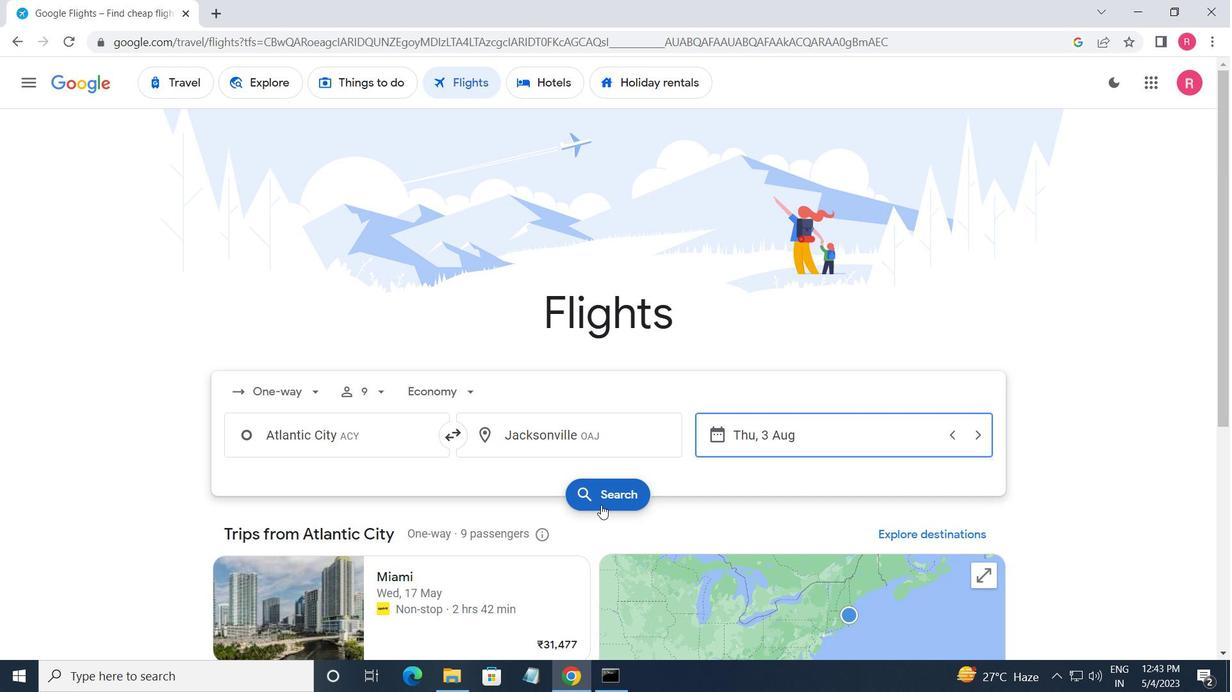 
Action: Mouse moved to (234, 227)
Screenshot: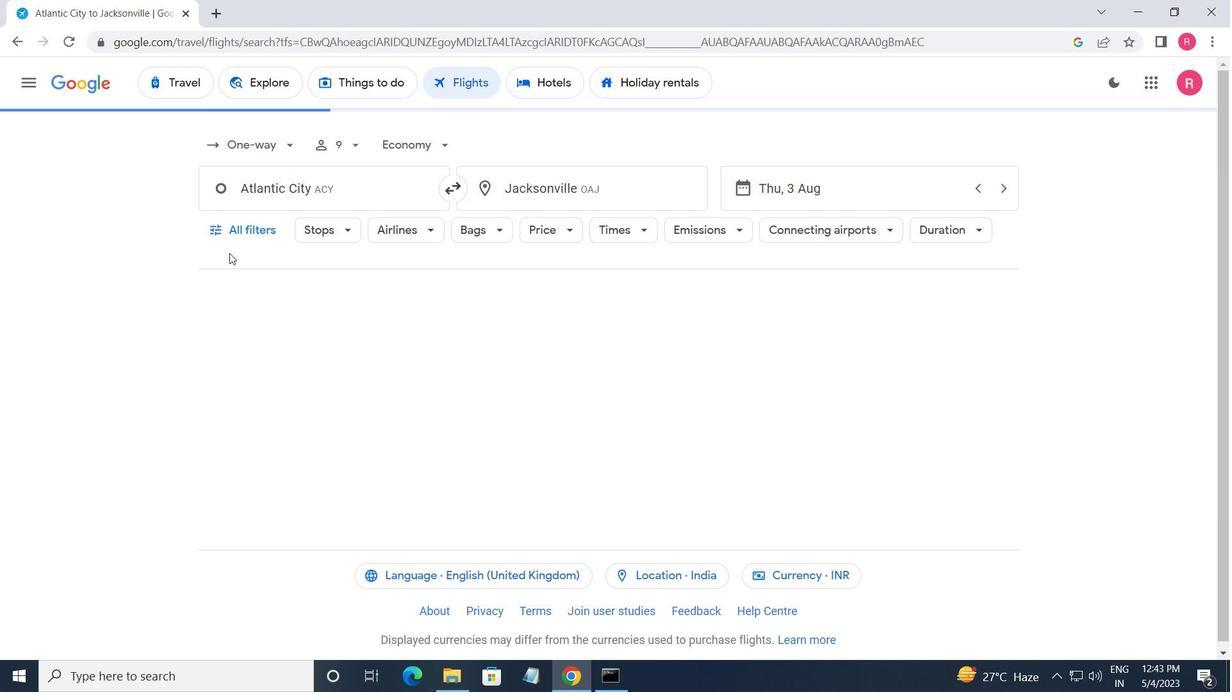 
Action: Mouse pressed left at (234, 227)
Screenshot: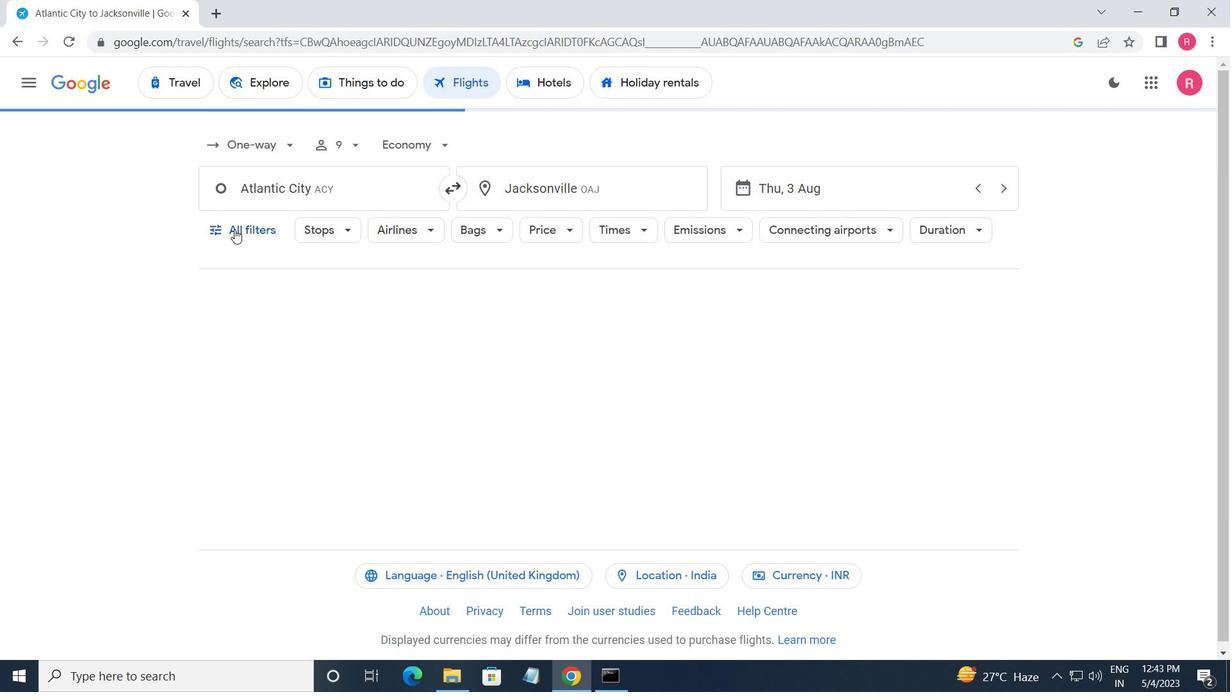 
Action: Mouse moved to (319, 397)
Screenshot: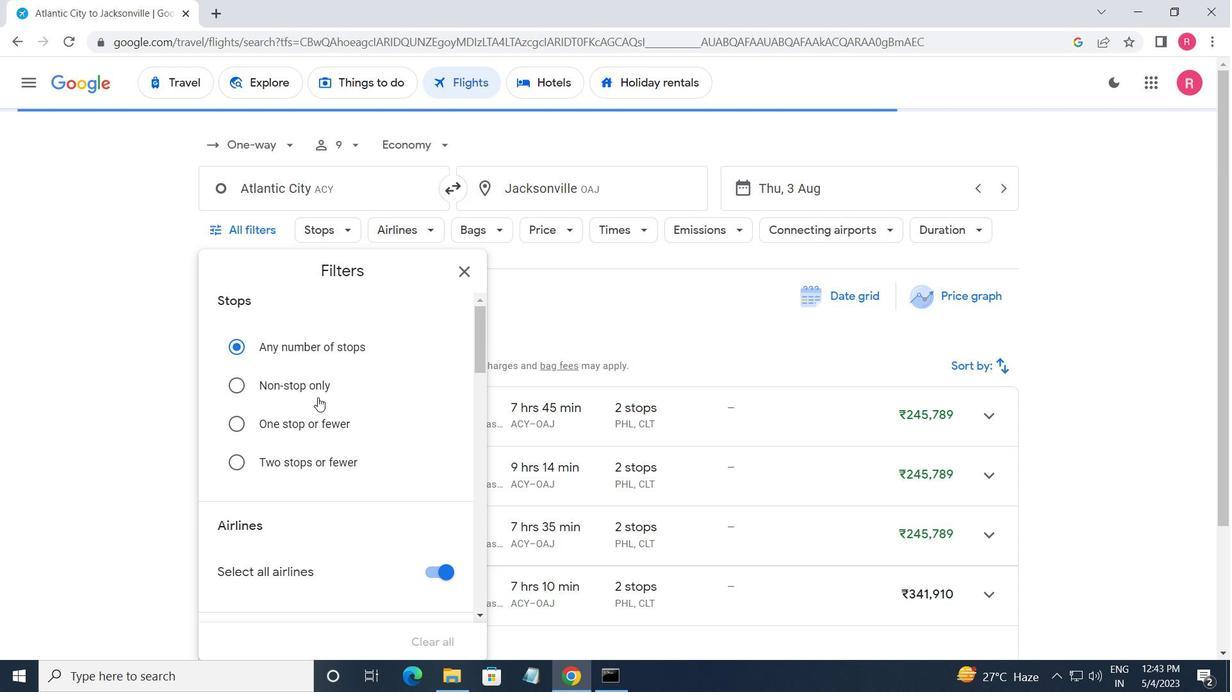 
Action: Mouse scrolled (319, 396) with delta (0, 0)
Screenshot: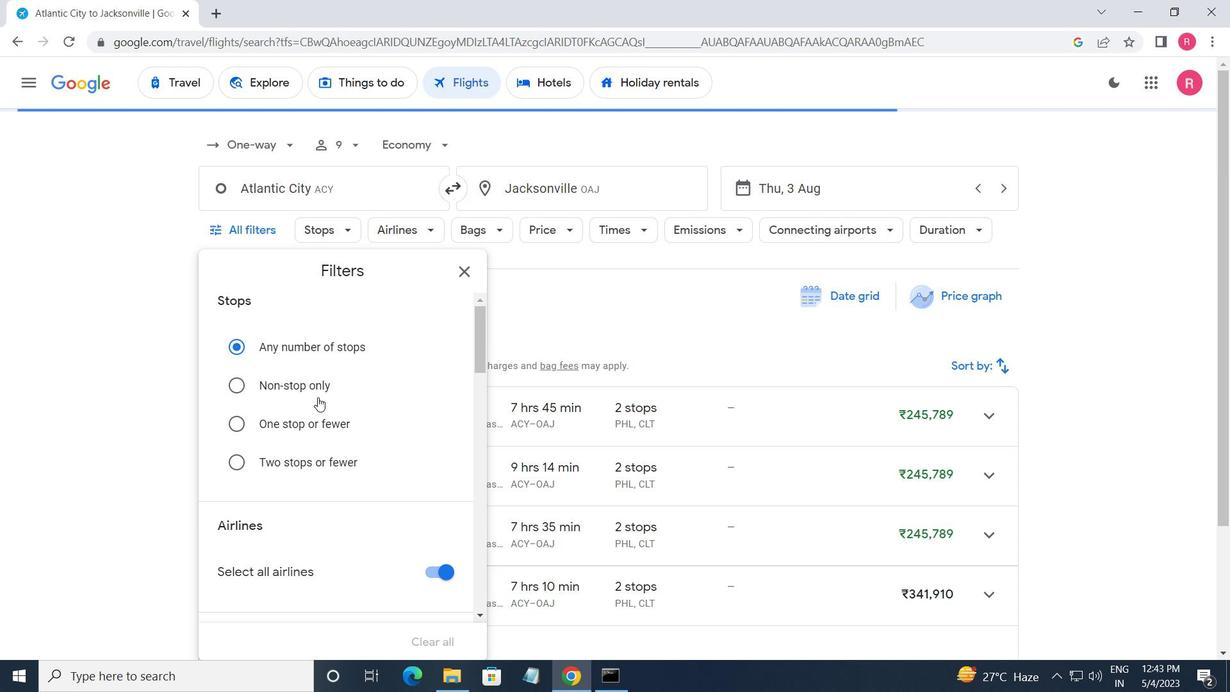 
Action: Mouse moved to (320, 397)
Screenshot: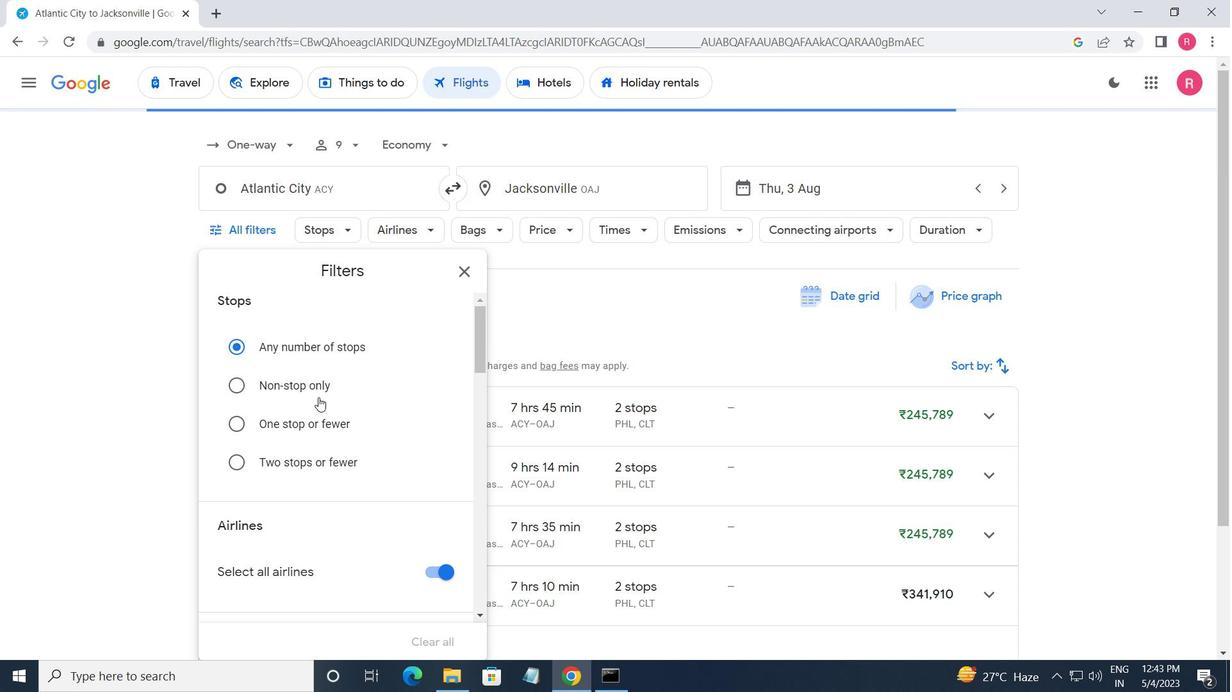 
Action: Mouse scrolled (320, 396) with delta (0, 0)
Screenshot: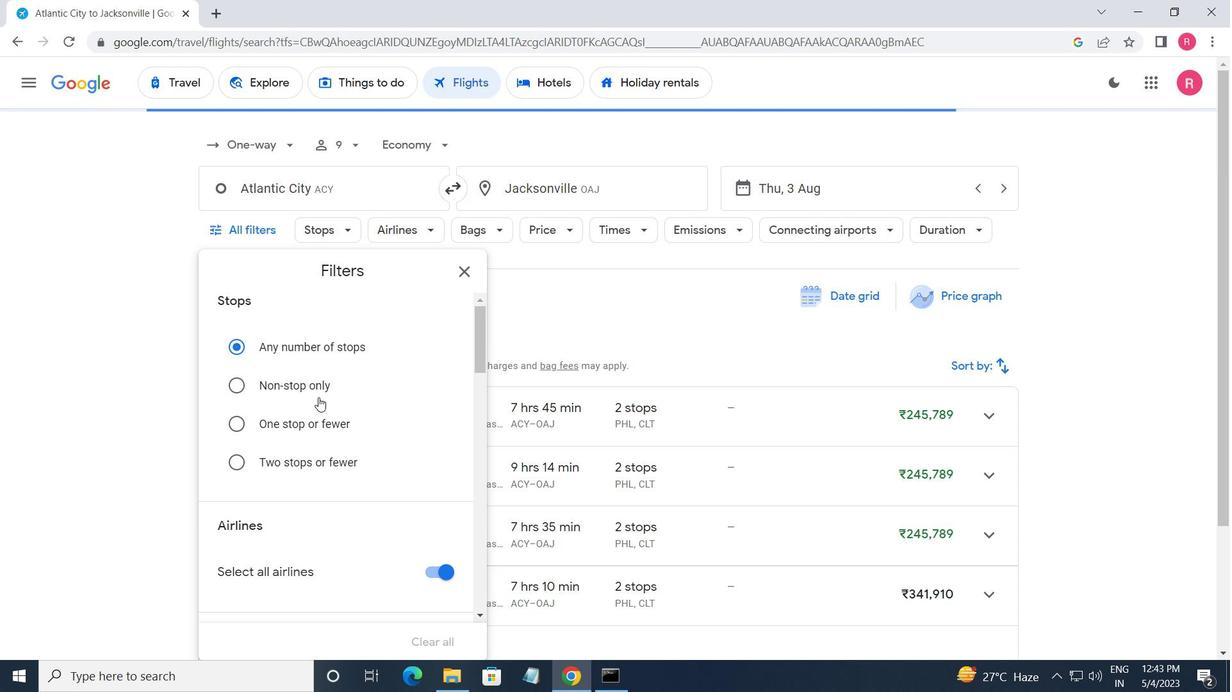
Action: Mouse moved to (321, 398)
Screenshot: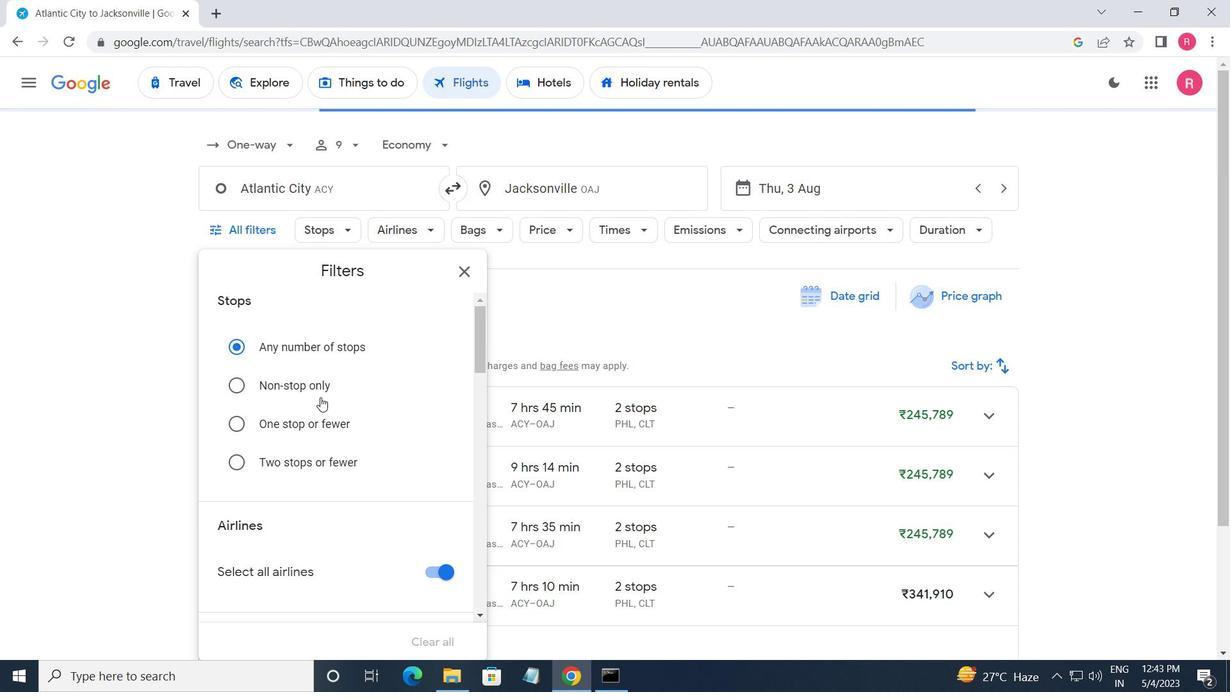 
Action: Mouse scrolled (321, 397) with delta (0, 0)
Screenshot: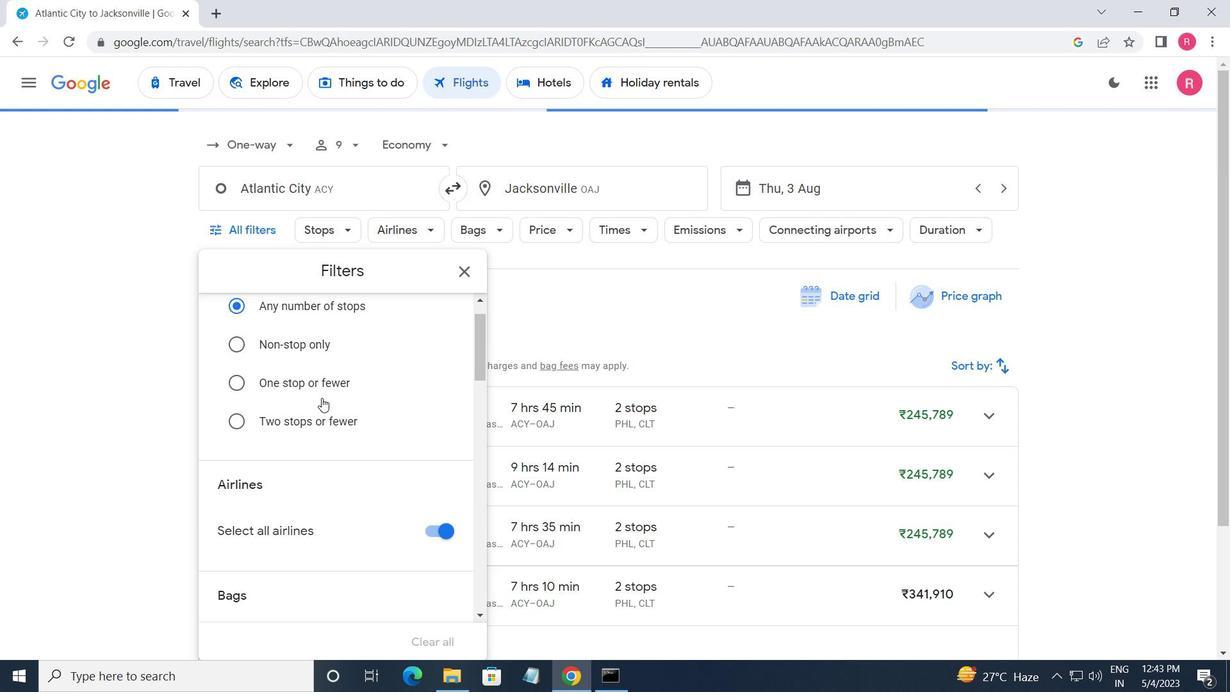 
Action: Mouse moved to (326, 398)
Screenshot: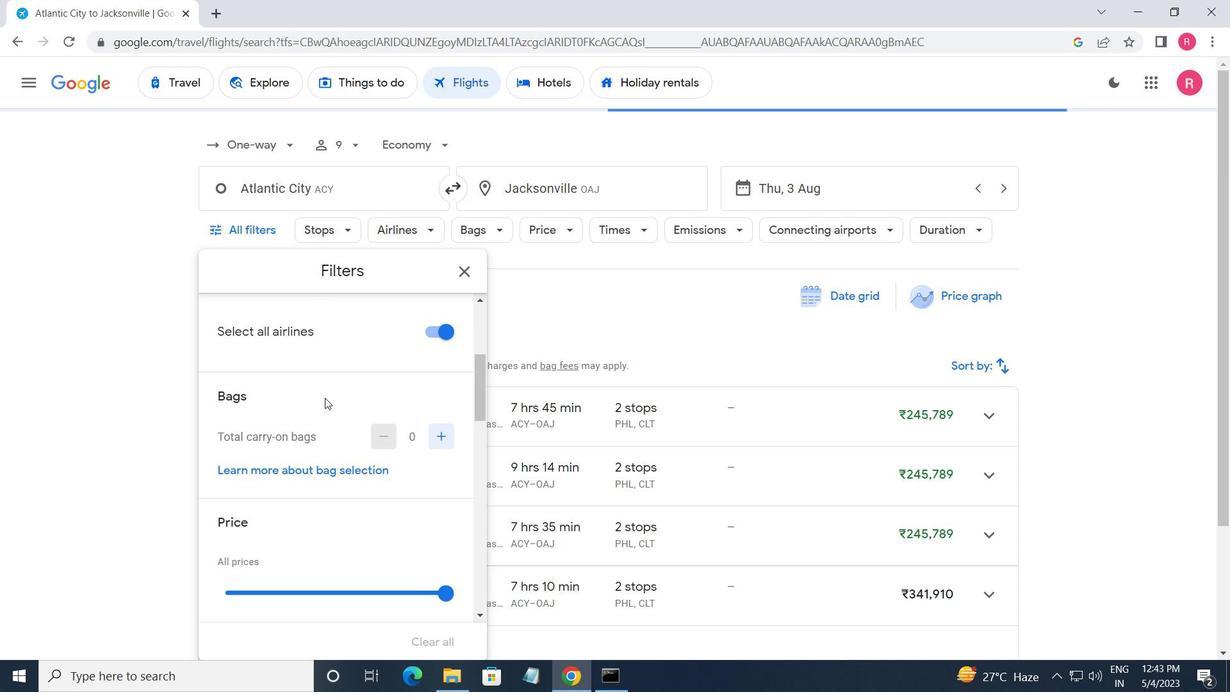 
Action: Mouse scrolled (326, 398) with delta (0, 0)
Screenshot: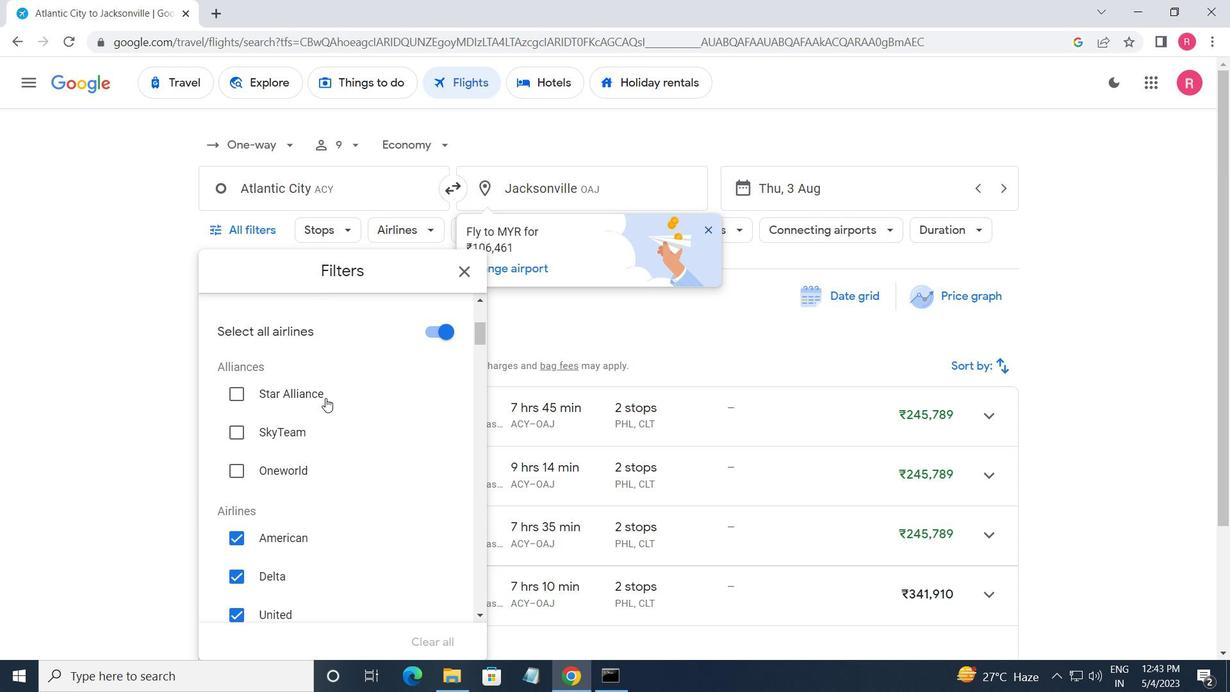 
Action: Mouse moved to (329, 399)
Screenshot: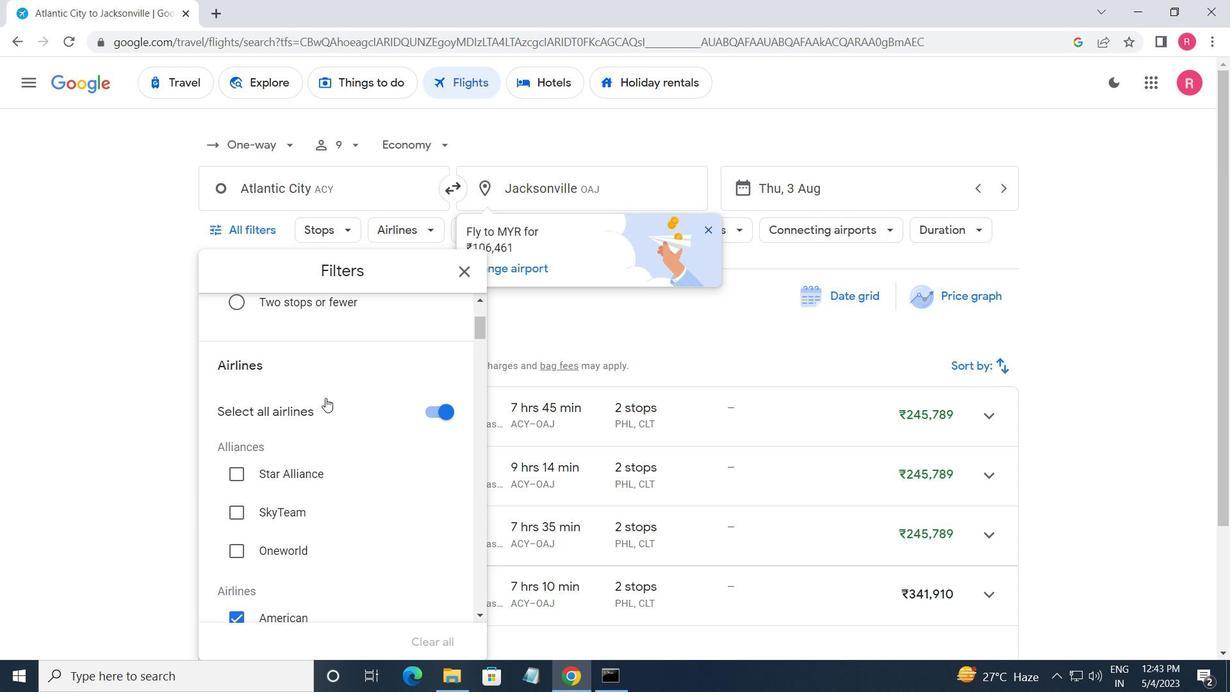 
Action: Mouse scrolled (329, 399) with delta (0, 0)
Screenshot: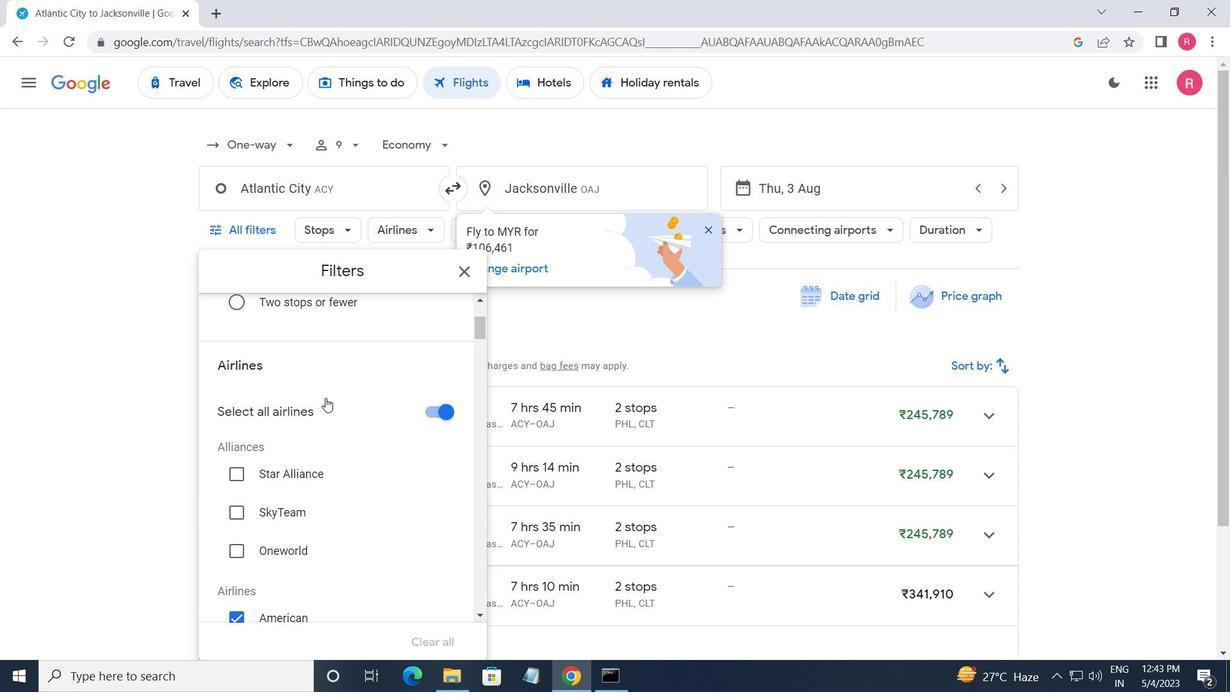 
Action: Mouse moved to (333, 403)
Screenshot: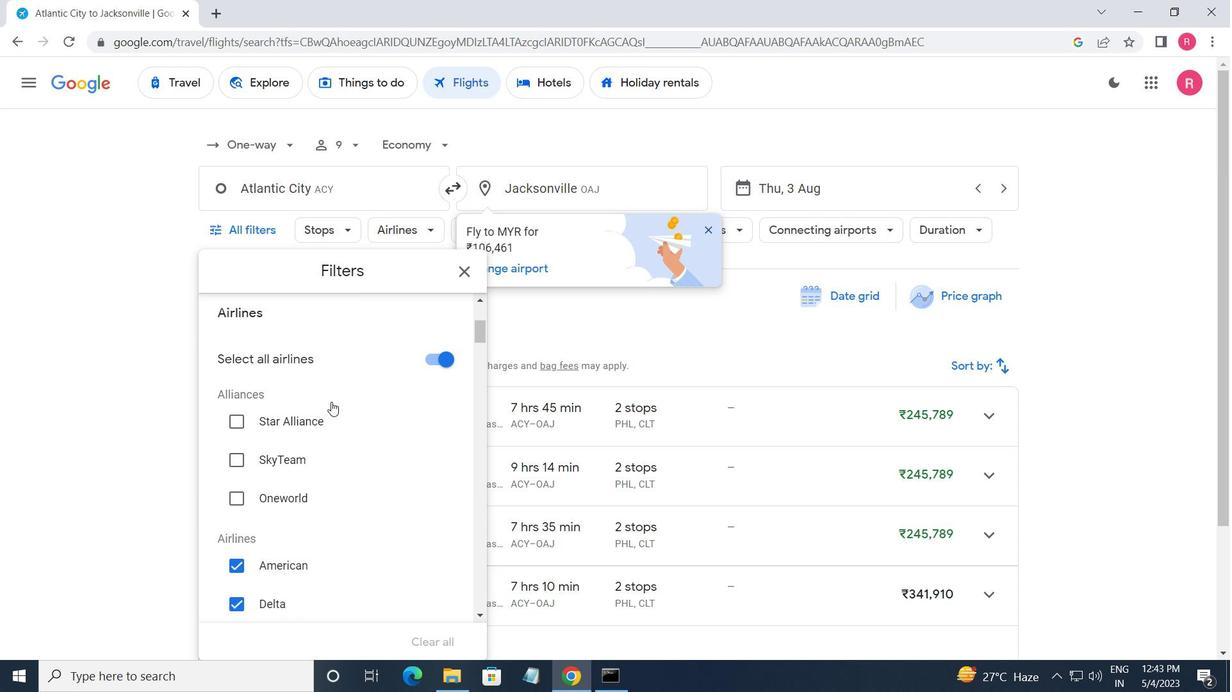 
Action: Mouse scrolled (333, 402) with delta (0, 0)
Screenshot: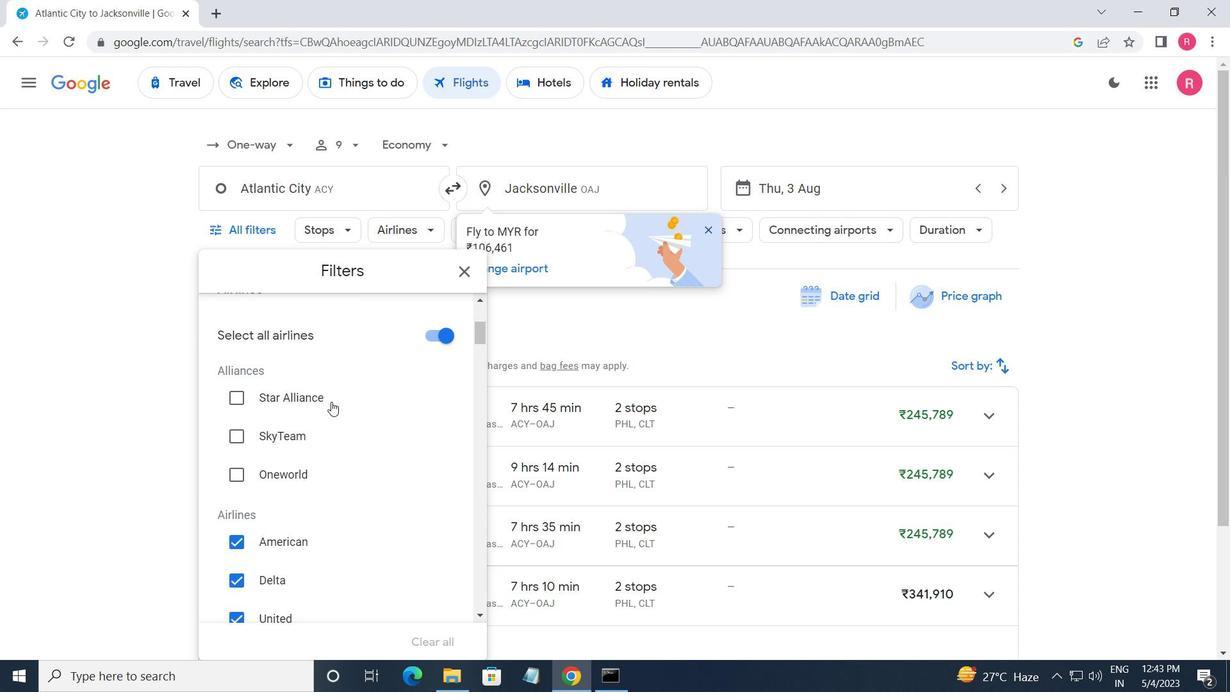 
Action: Mouse scrolled (333, 402) with delta (0, 0)
Screenshot: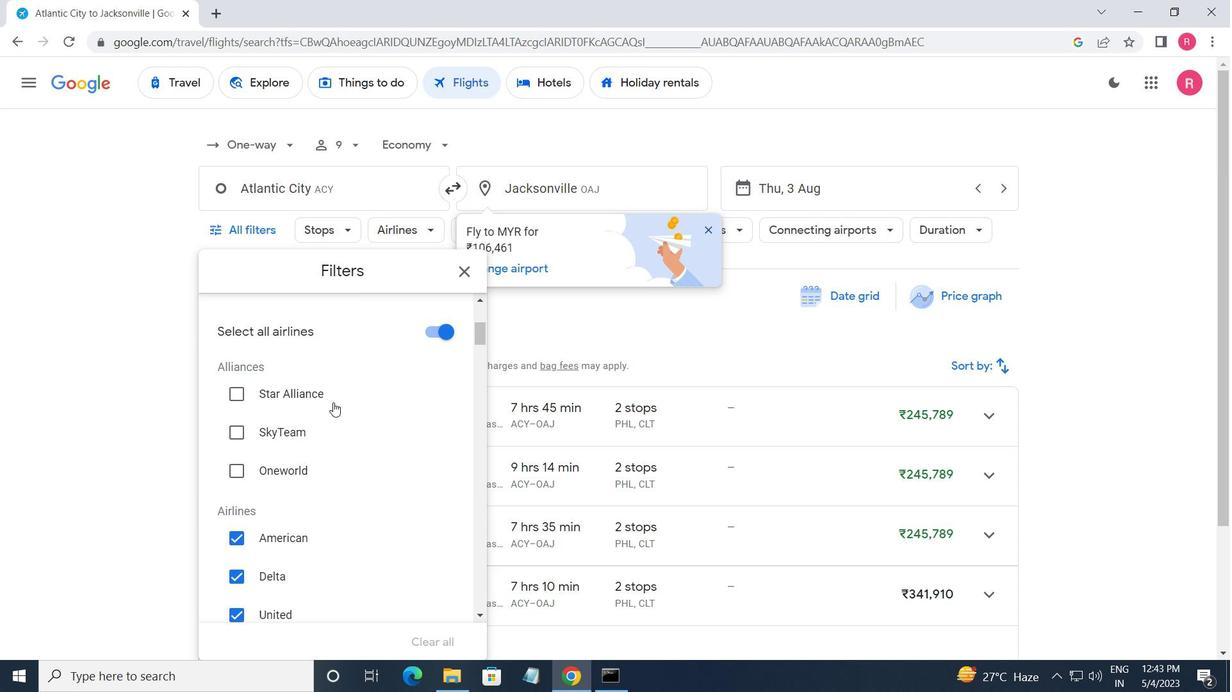 
Action: Mouse moved to (334, 403)
Screenshot: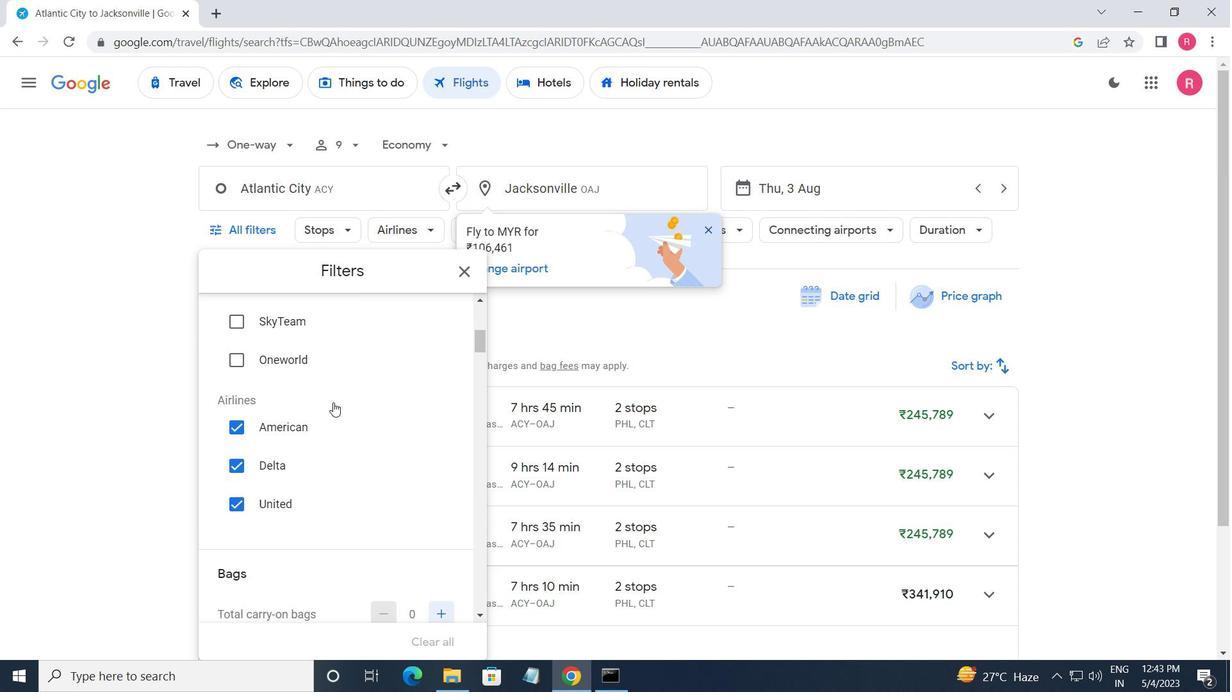 
Action: Mouse scrolled (334, 403) with delta (0, 0)
Screenshot: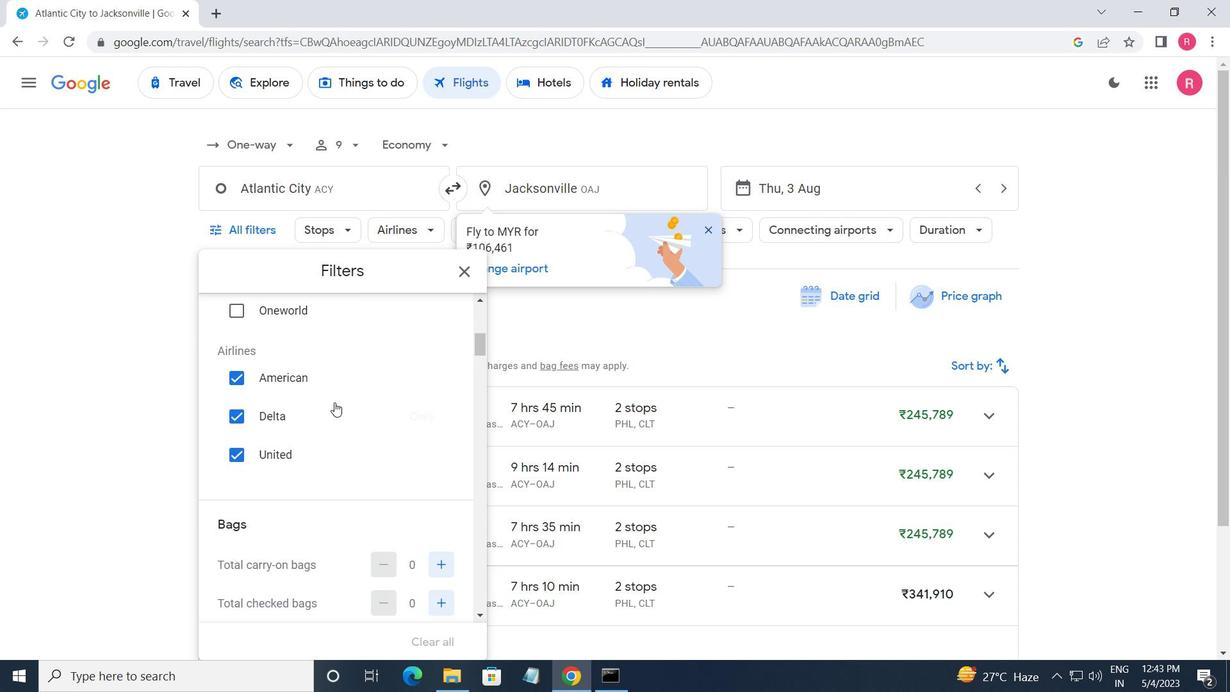 
Action: Mouse scrolled (334, 403) with delta (0, 0)
Screenshot: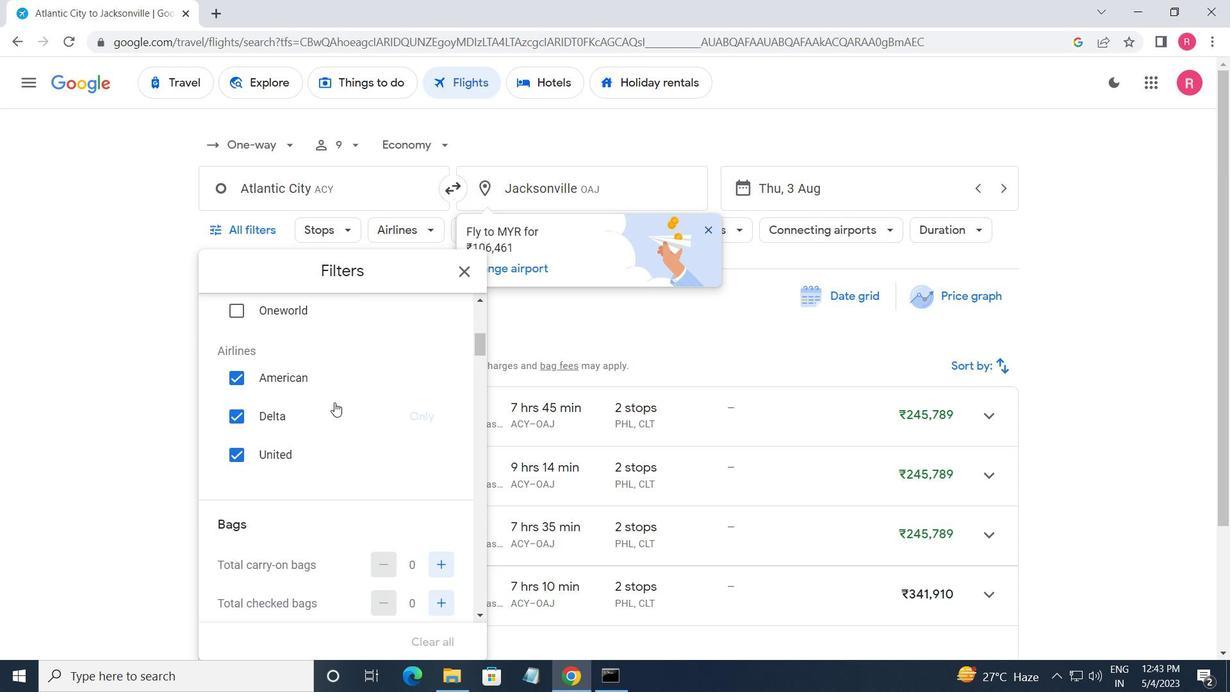 
Action: Mouse moved to (438, 326)
Screenshot: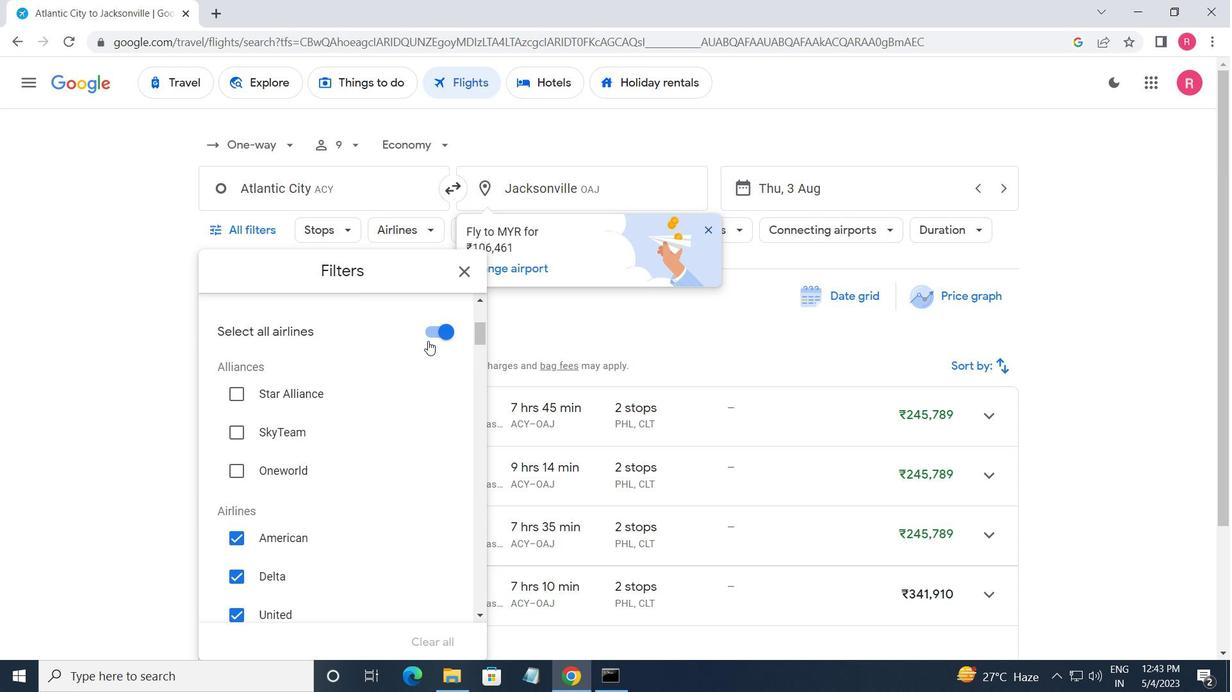 
Action: Mouse pressed left at (438, 326)
Screenshot: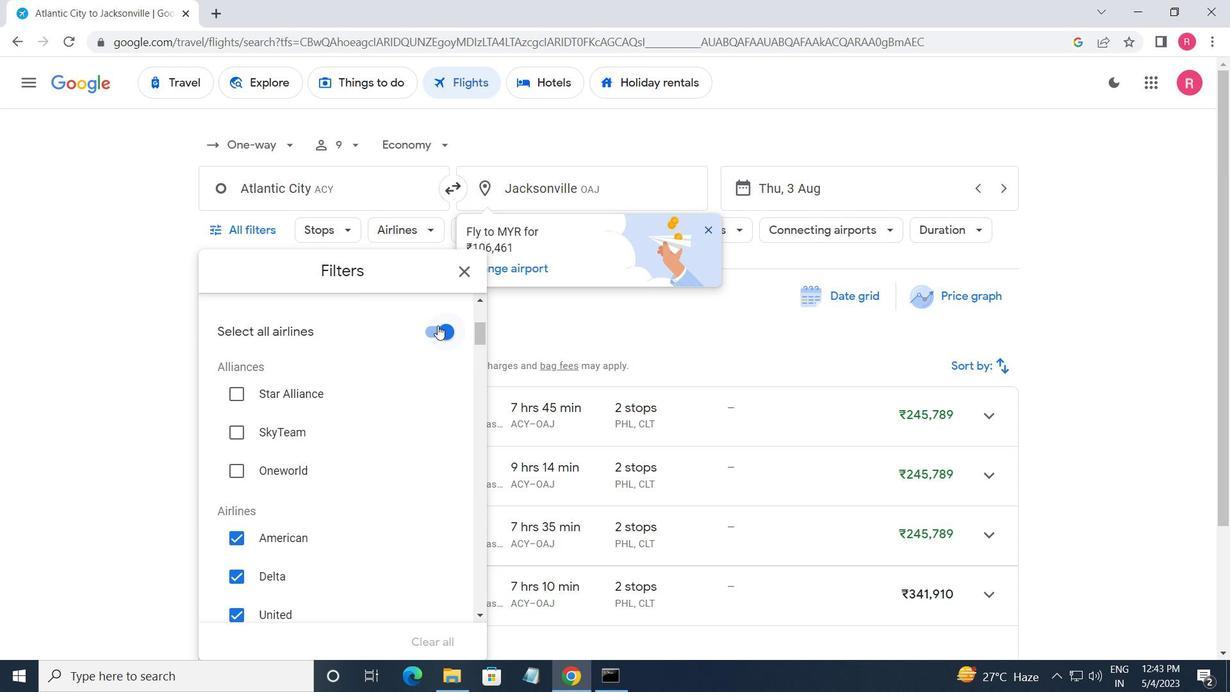 
Action: Mouse moved to (382, 389)
Screenshot: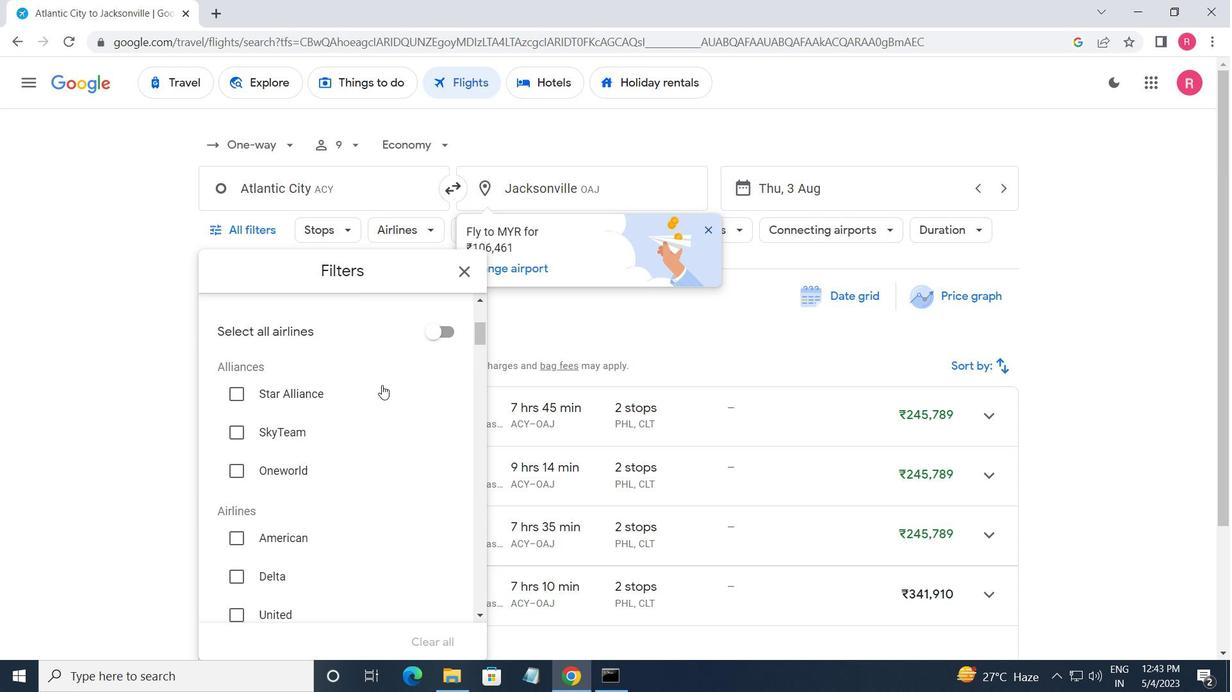 
Action: Mouse scrolled (382, 389) with delta (0, 0)
Screenshot: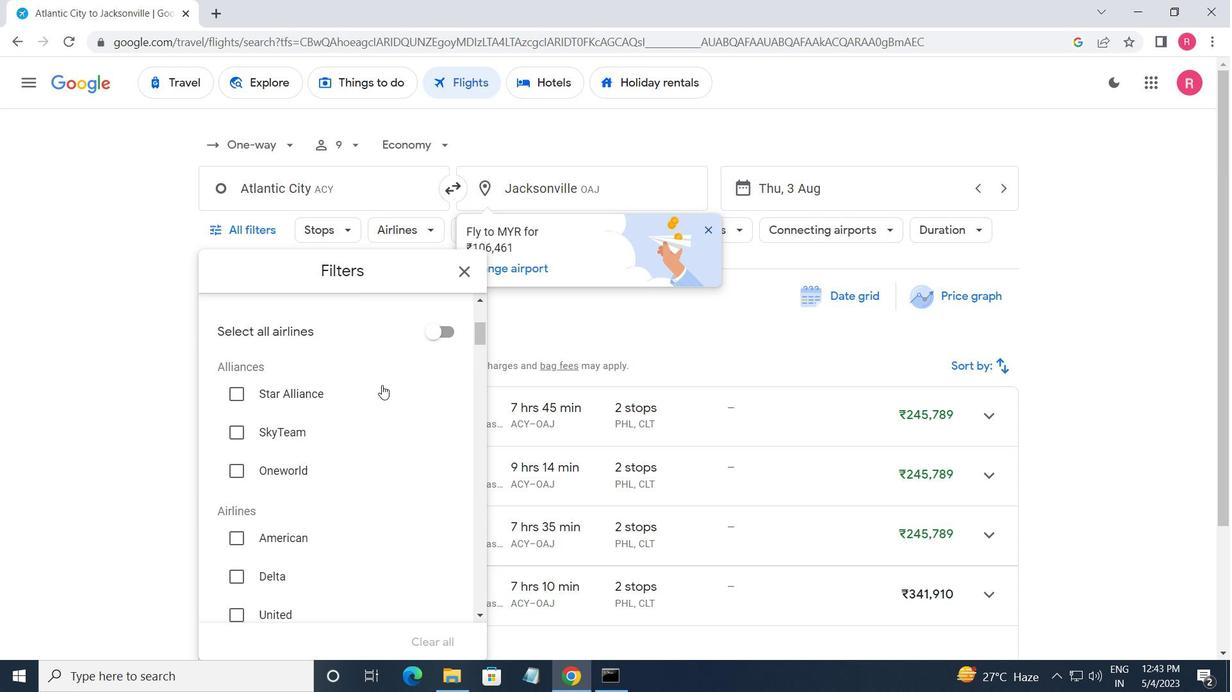 
Action: Mouse moved to (382, 391)
Screenshot: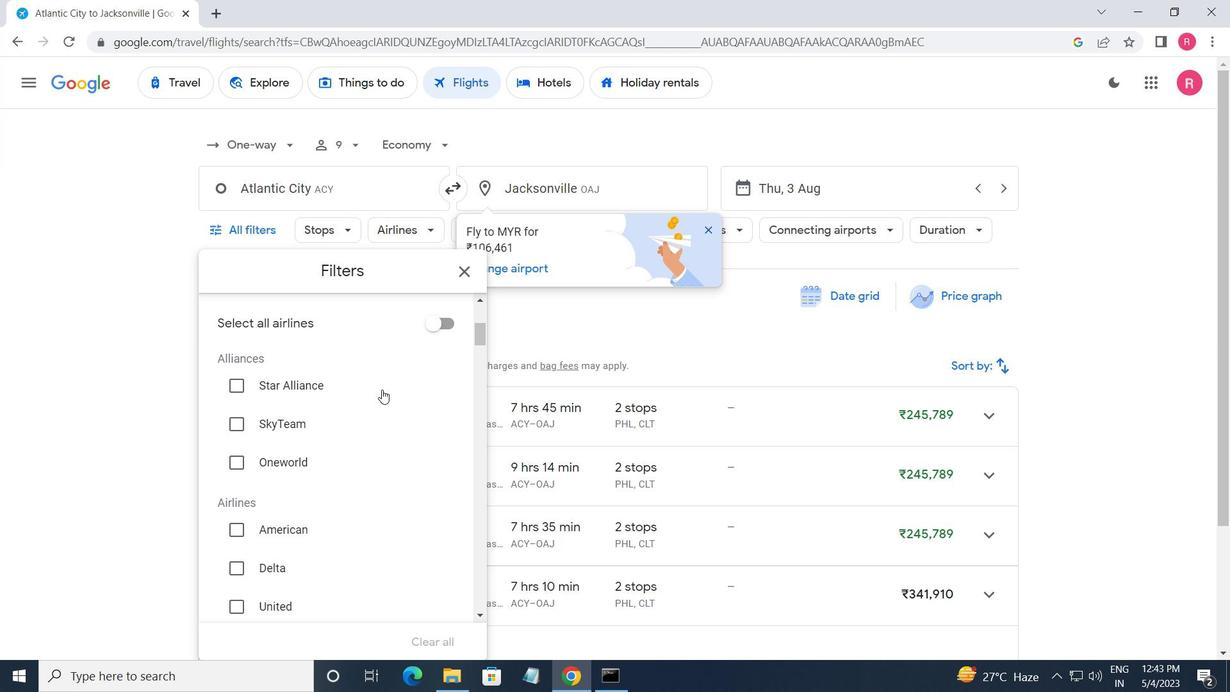 
Action: Mouse scrolled (382, 390) with delta (0, 0)
Screenshot: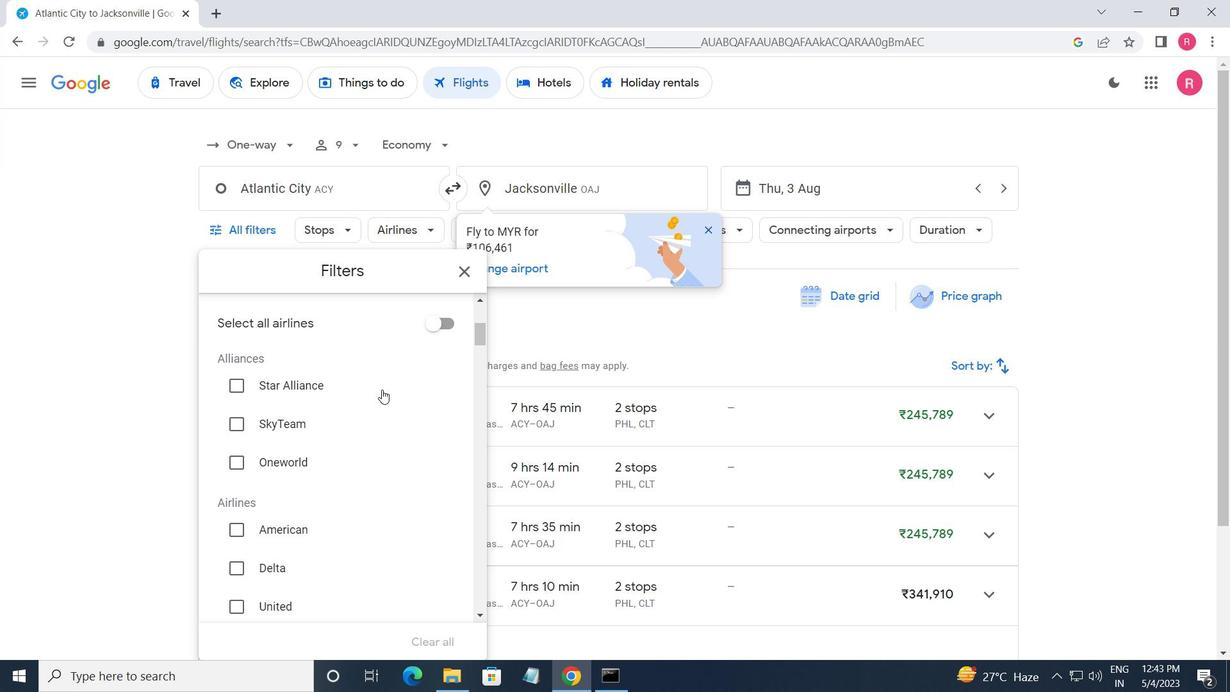 
Action: Mouse moved to (382, 392)
Screenshot: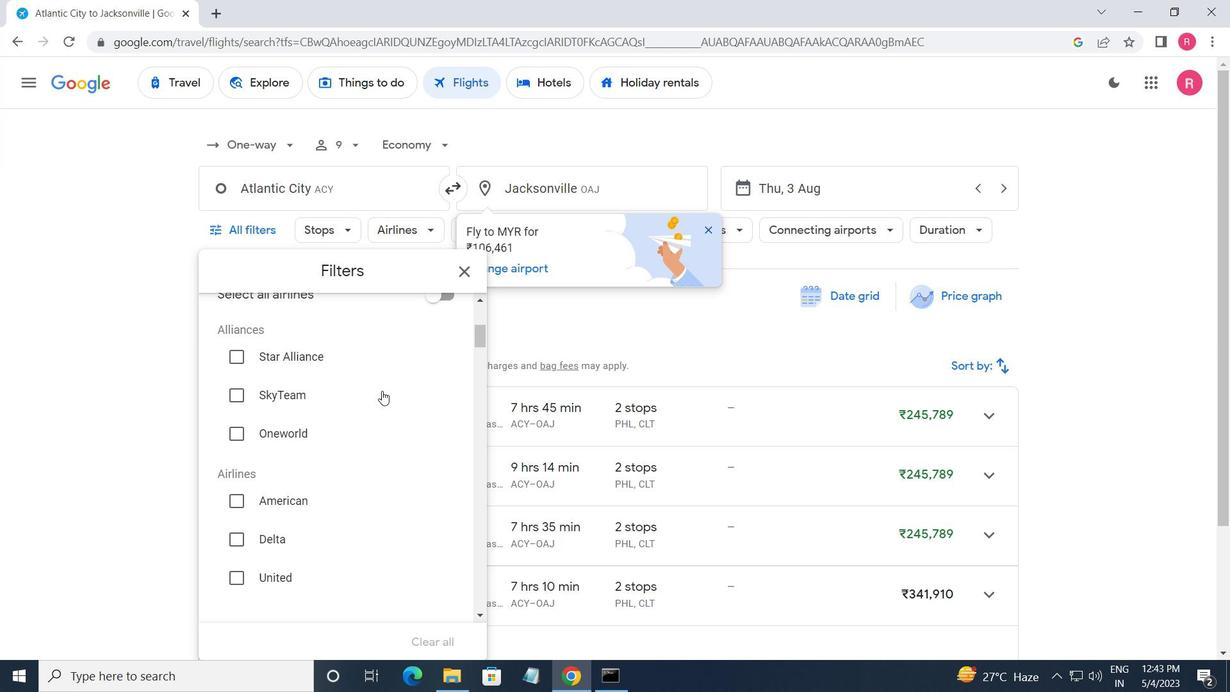 
Action: Mouse scrolled (382, 392) with delta (0, 0)
Screenshot: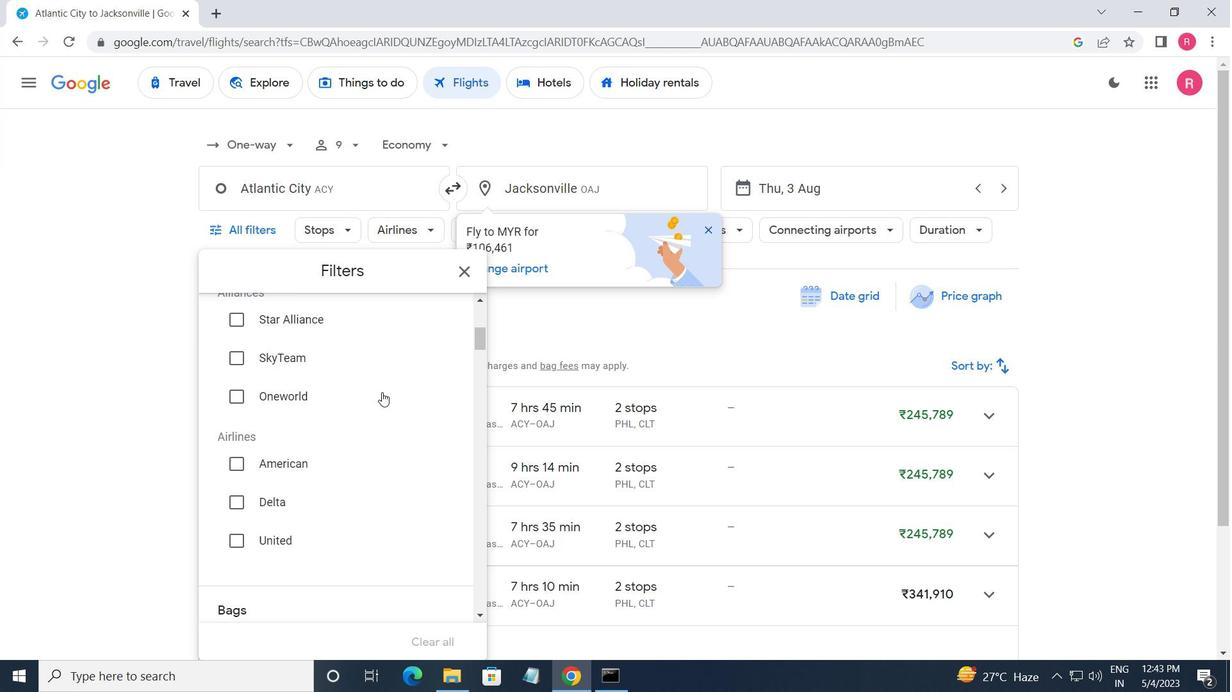 
Action: Mouse moved to (382, 394)
Screenshot: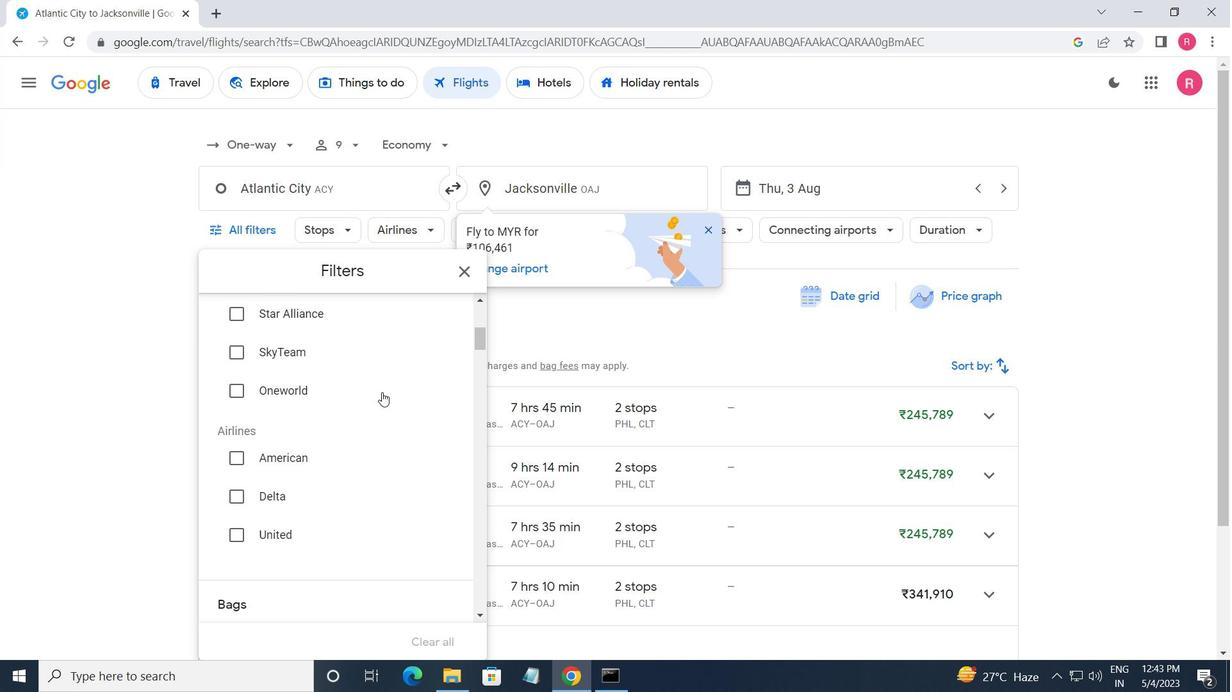 
Action: Mouse scrolled (382, 394) with delta (0, 0)
Screenshot: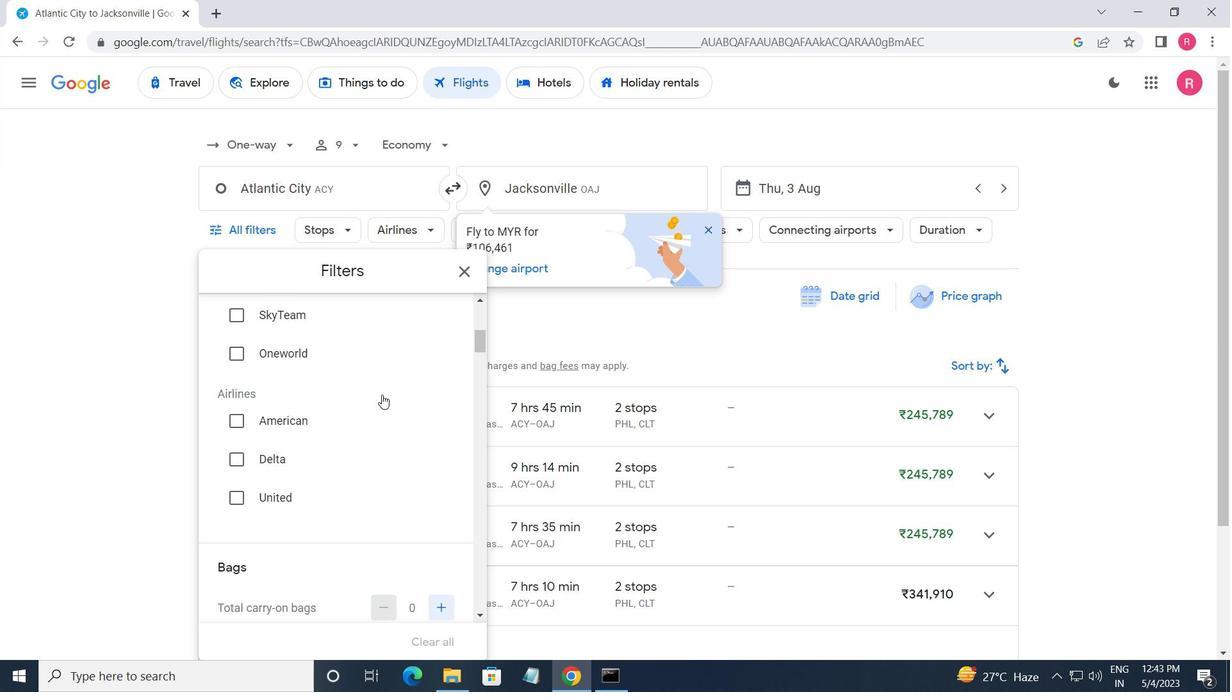 
Action: Mouse moved to (444, 441)
Screenshot: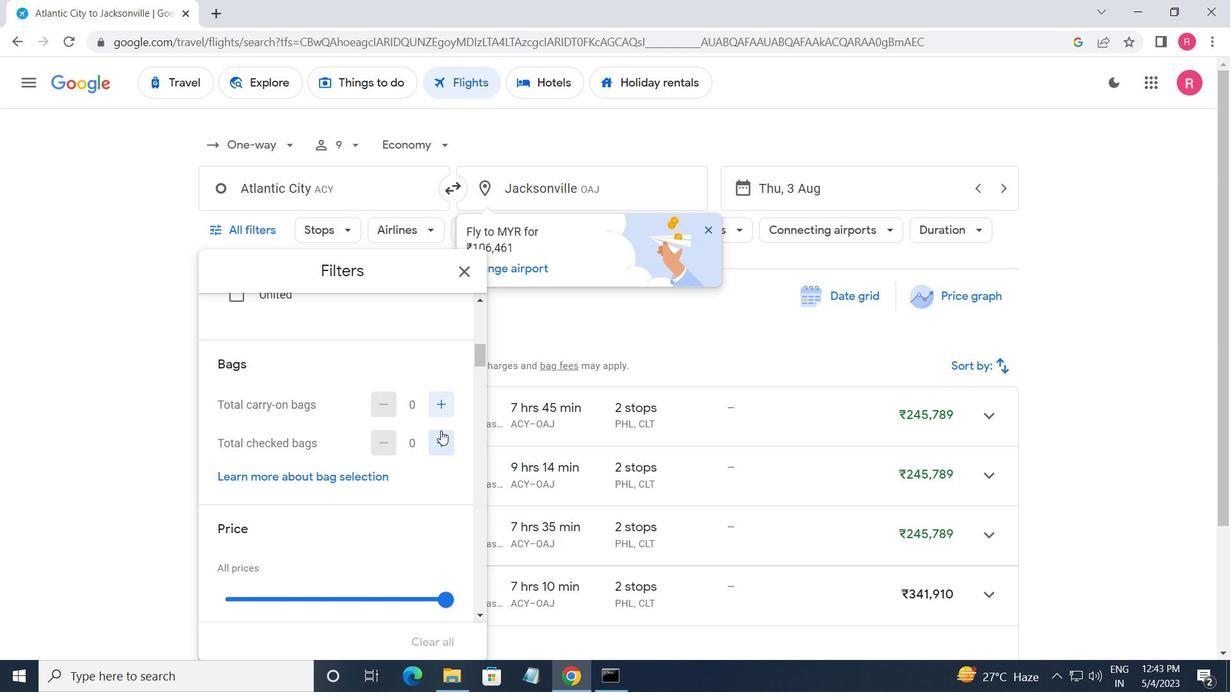 
Action: Mouse pressed left at (444, 441)
Screenshot: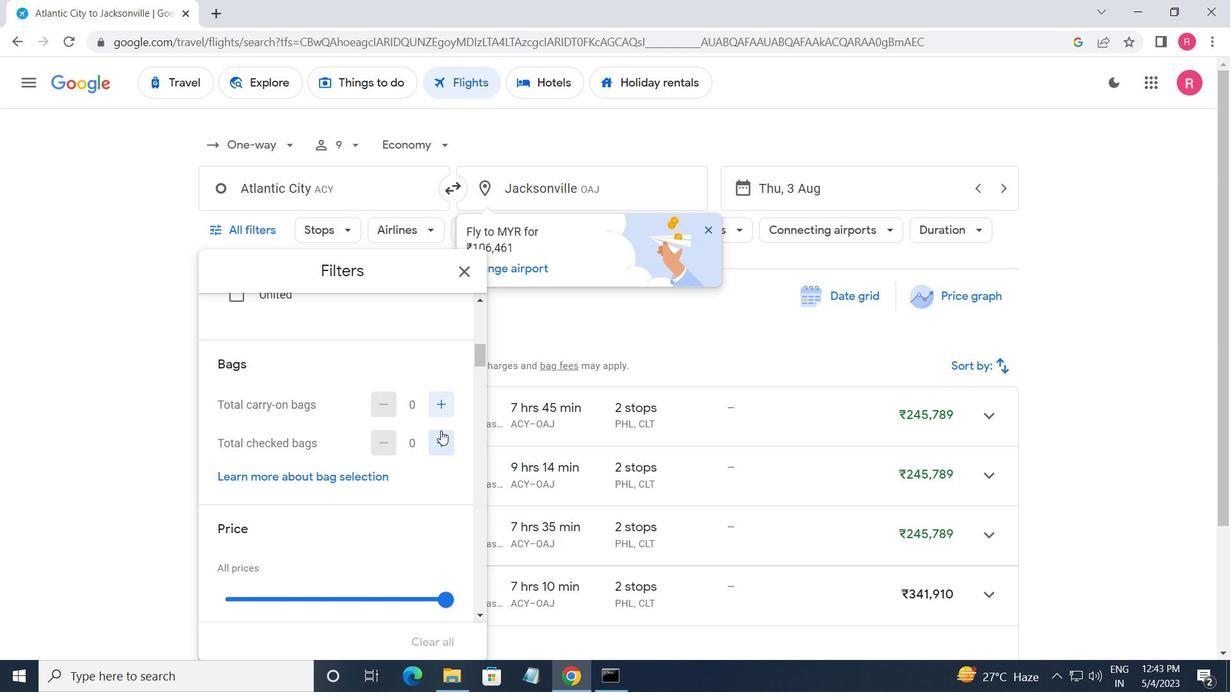 
Action: Mouse moved to (444, 441)
Screenshot: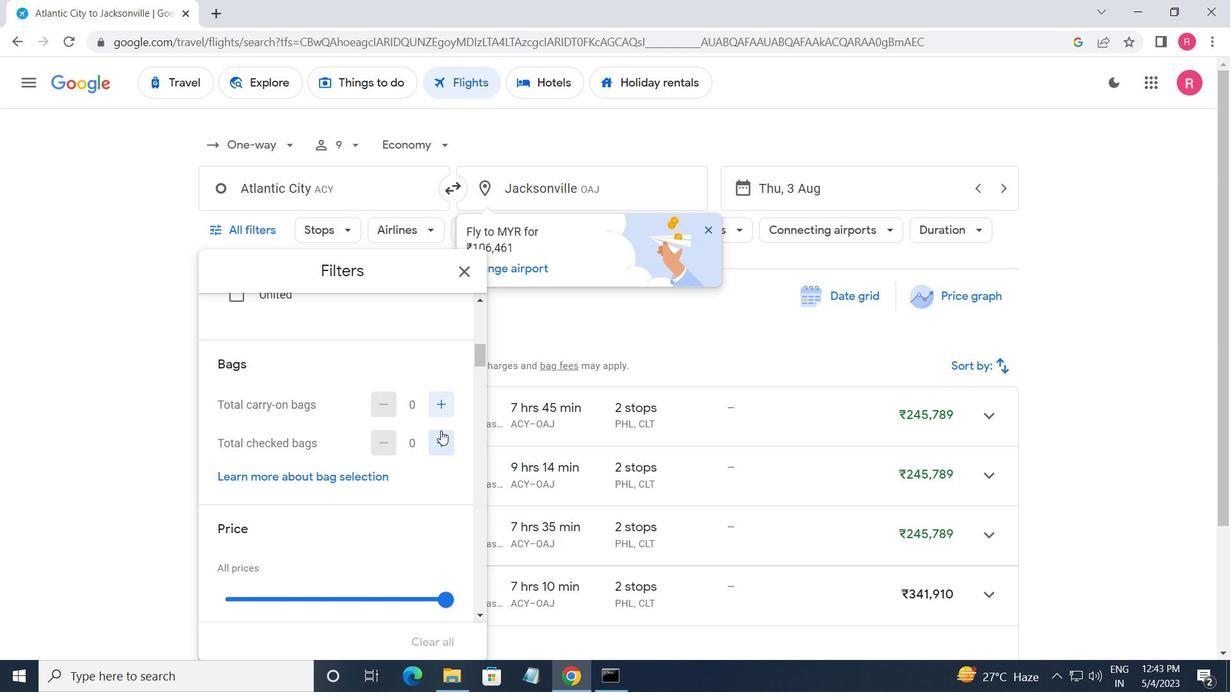 
Action: Mouse pressed left at (444, 441)
Screenshot: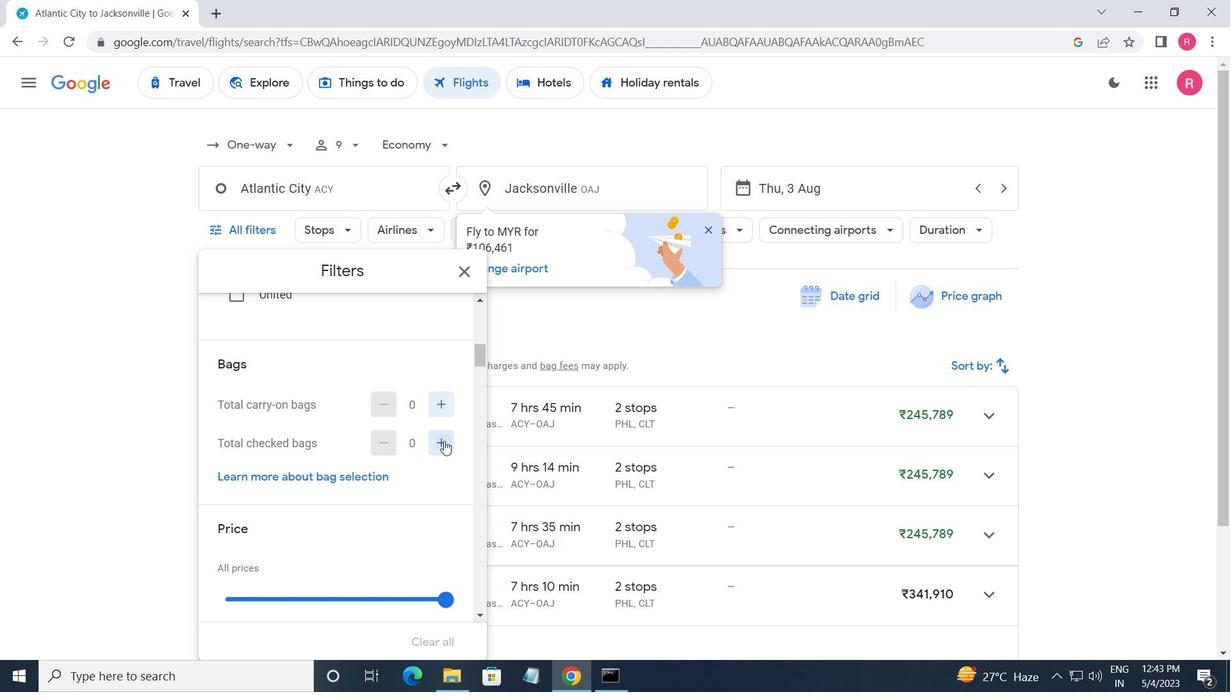 
Action: Mouse moved to (446, 441)
Screenshot: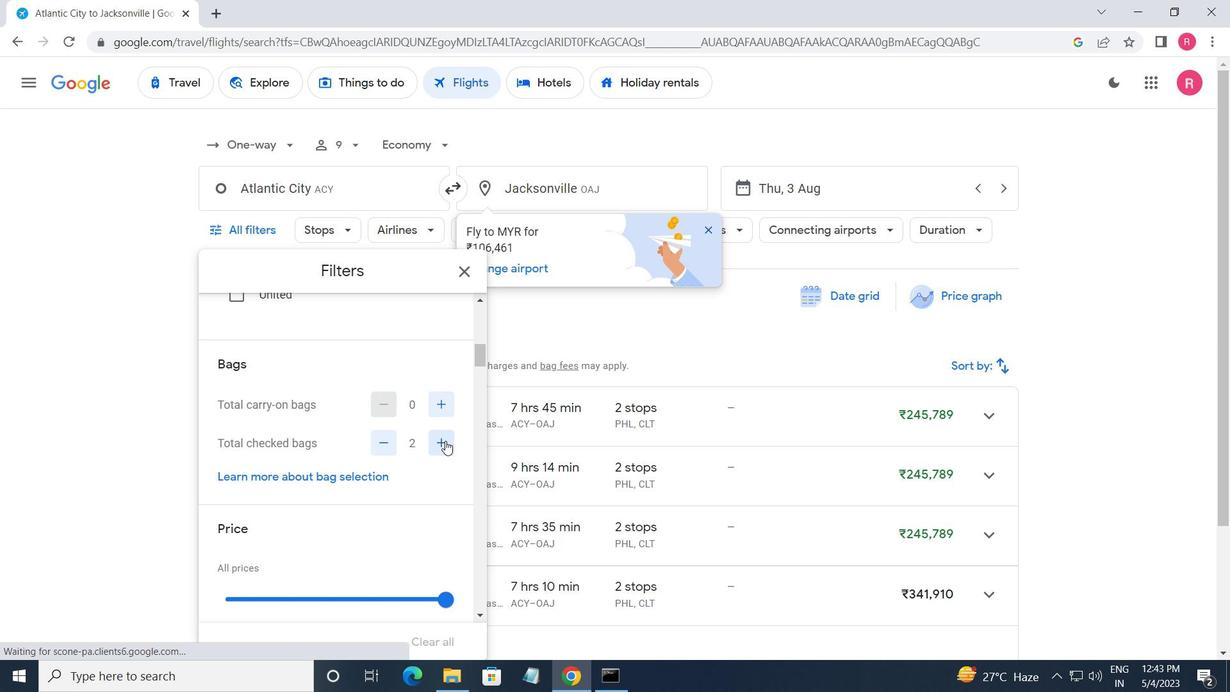 
Action: Mouse scrolled (446, 440) with delta (0, 0)
Screenshot: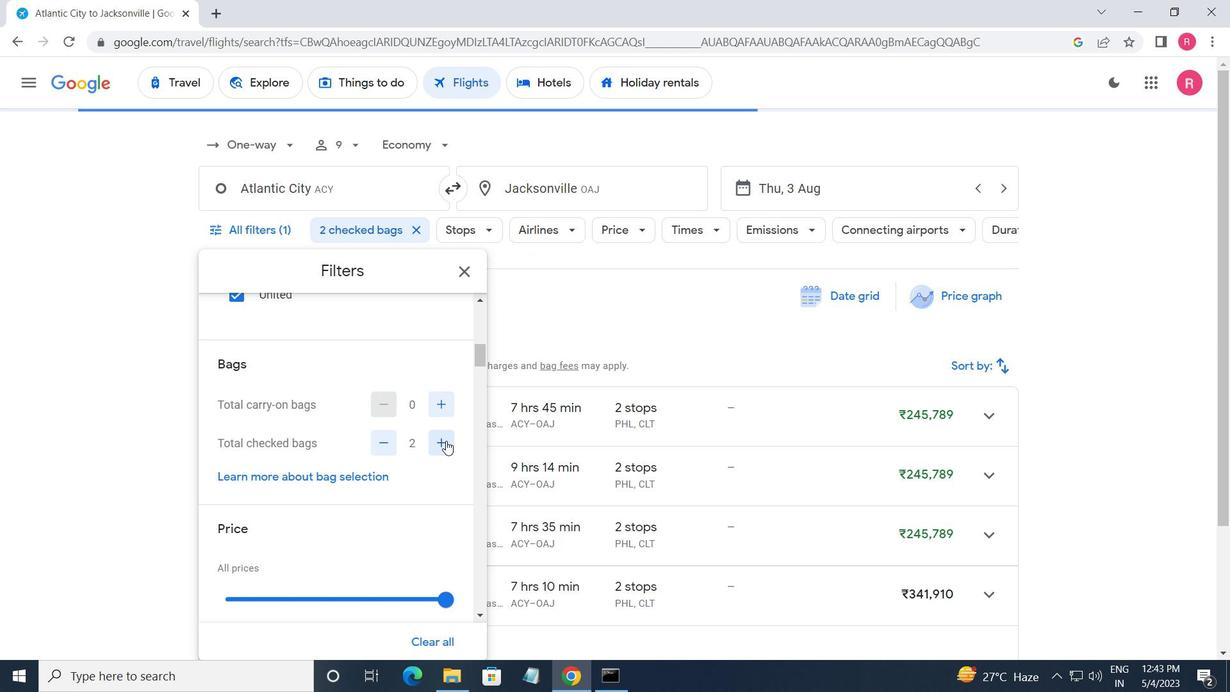 
Action: Mouse scrolled (446, 440) with delta (0, 0)
Screenshot: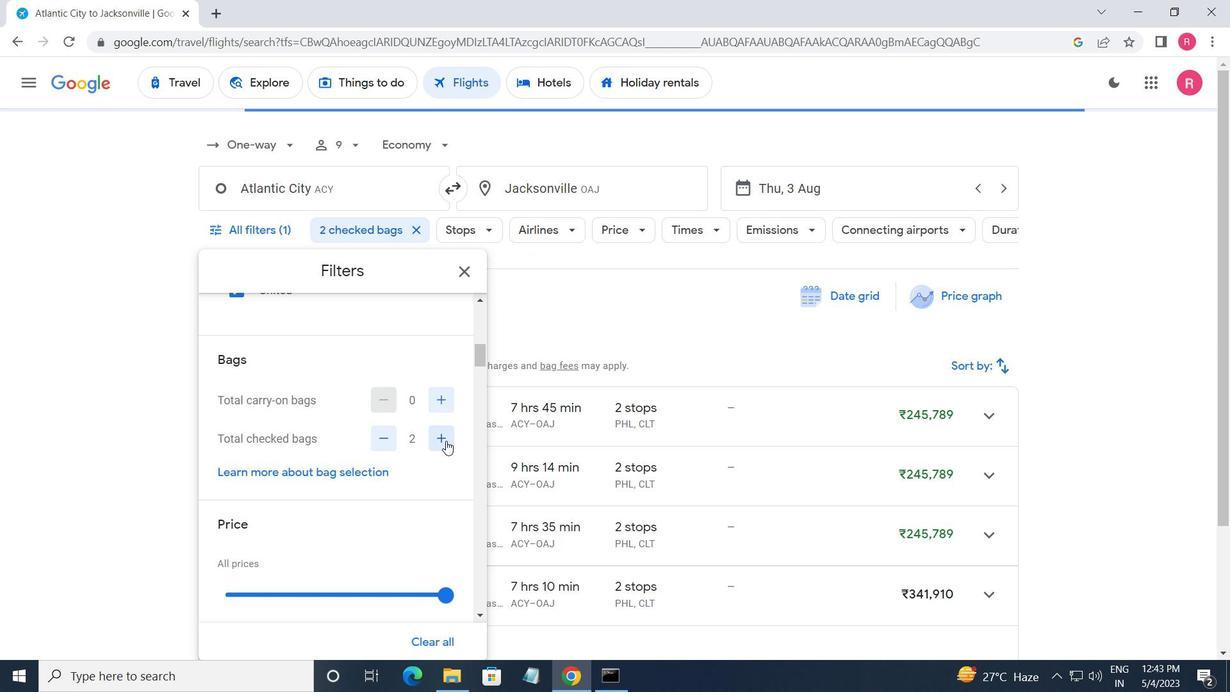 
Action: Mouse moved to (449, 446)
Screenshot: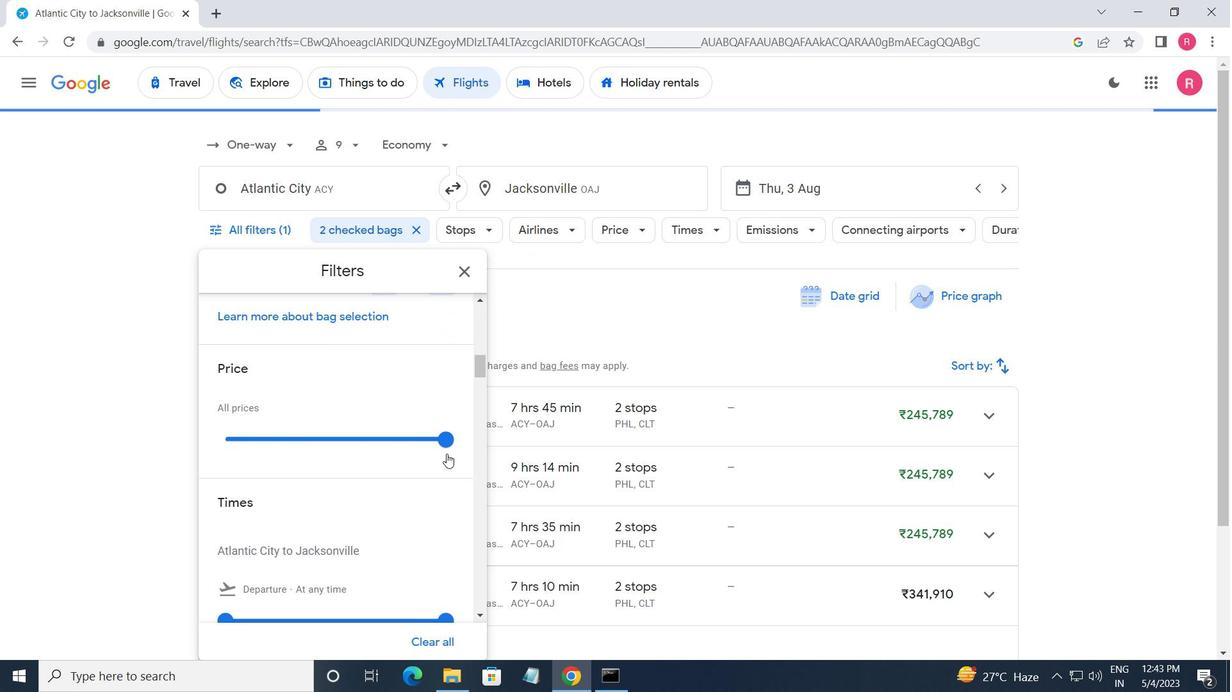 
Action: Mouse pressed left at (449, 446)
Screenshot: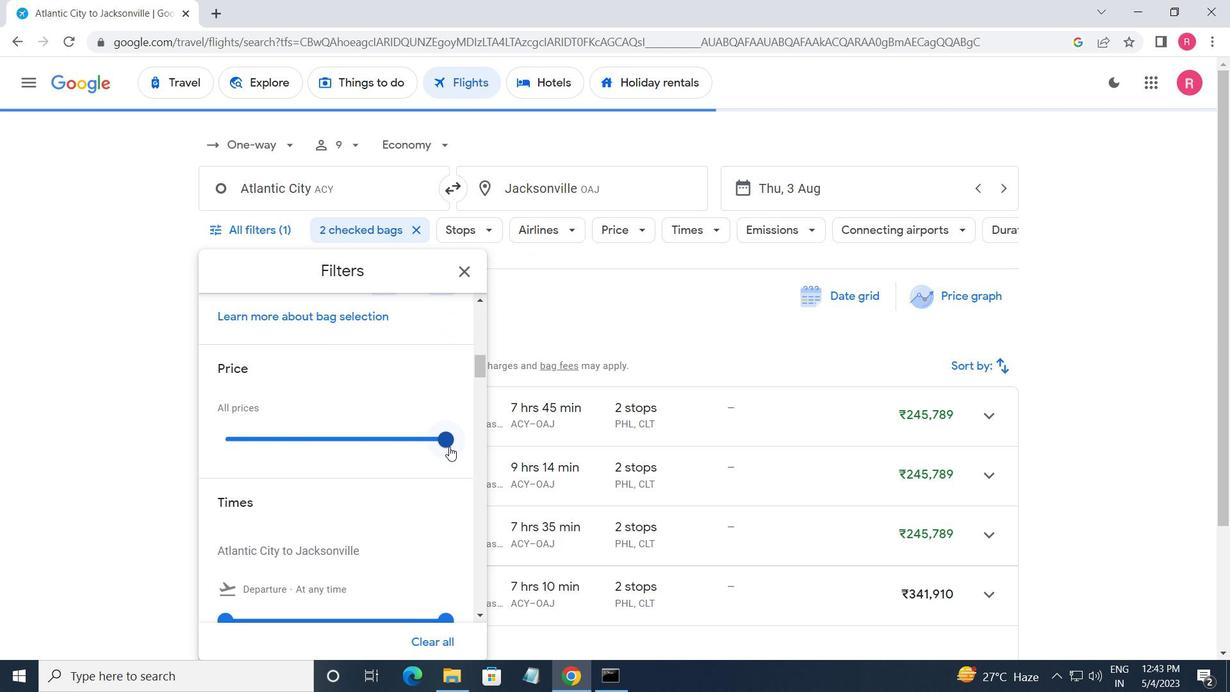 
Action: Mouse moved to (303, 449)
Screenshot: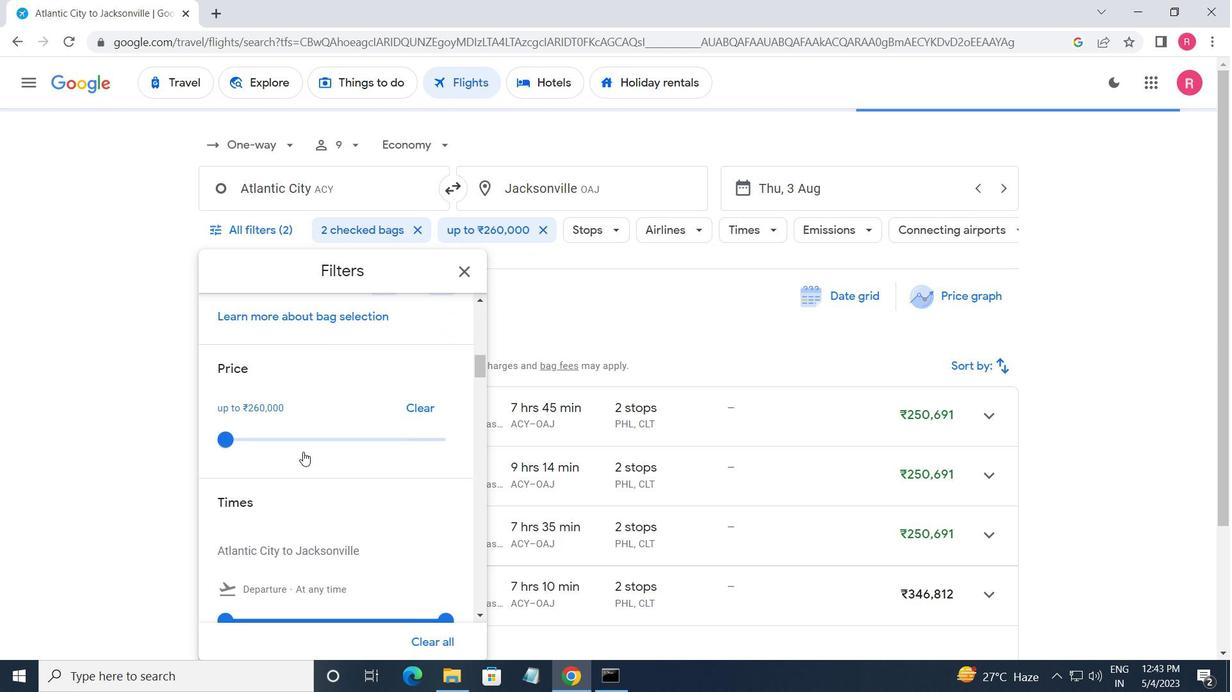 
Action: Mouse scrolled (303, 449) with delta (0, 0)
Screenshot: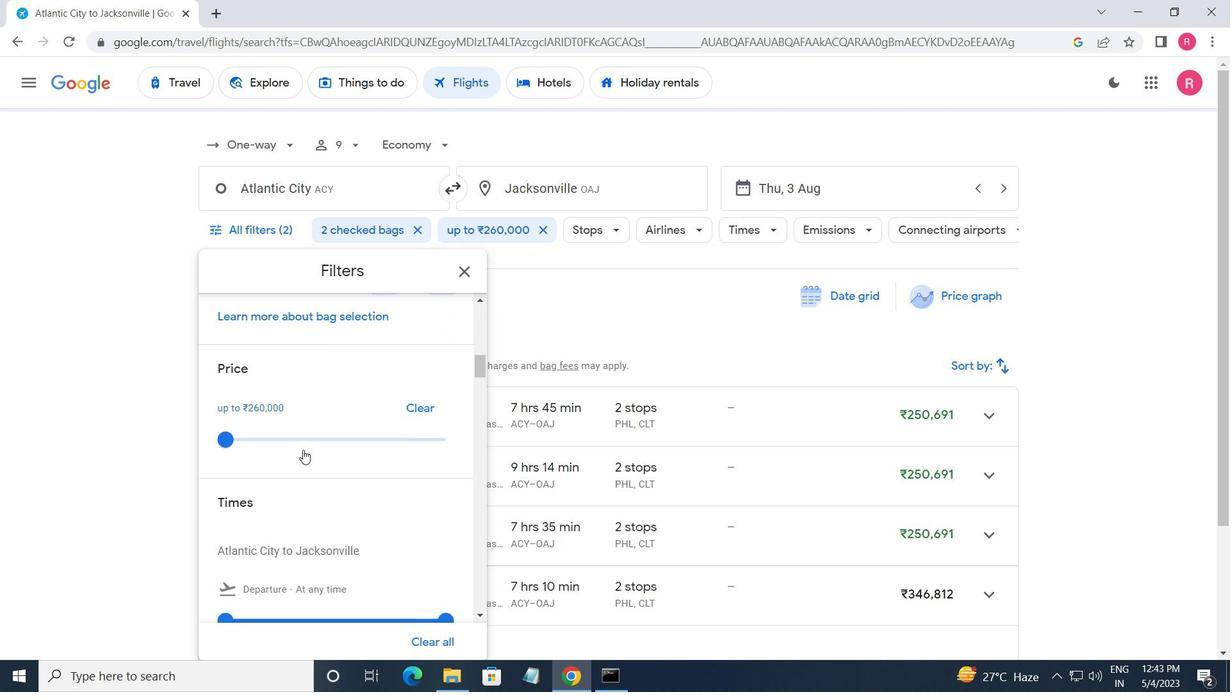
Action: Mouse moved to (303, 449)
Screenshot: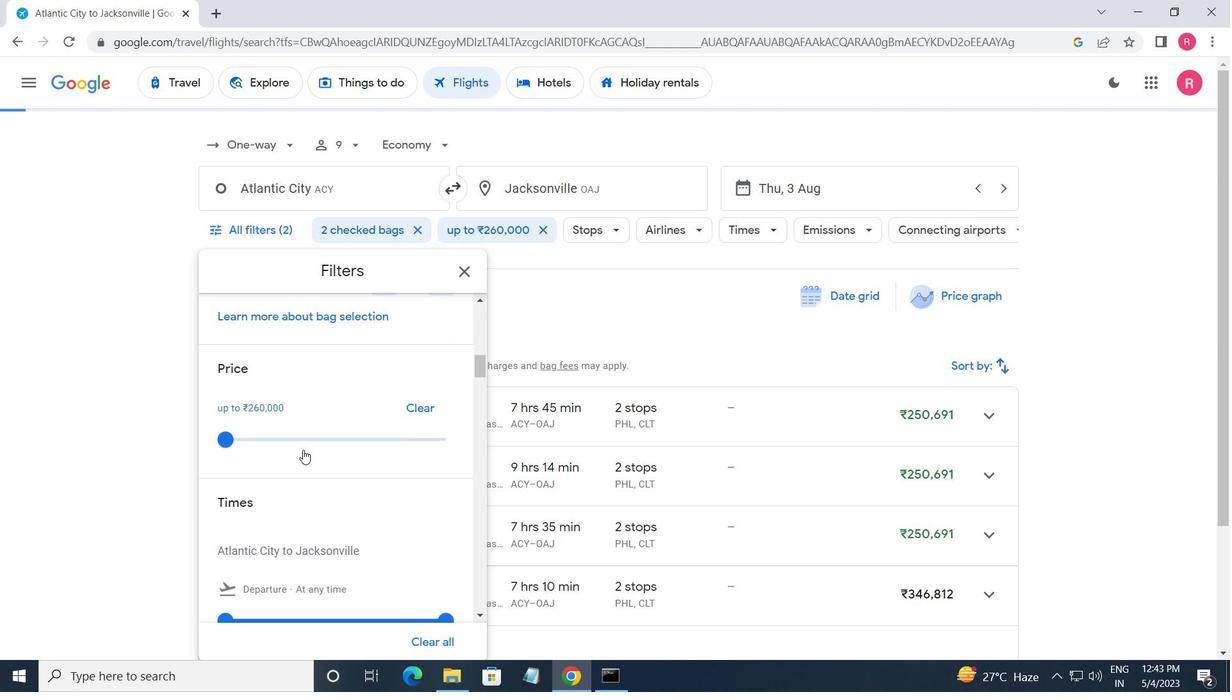 
Action: Mouse scrolled (303, 448) with delta (0, 0)
Screenshot: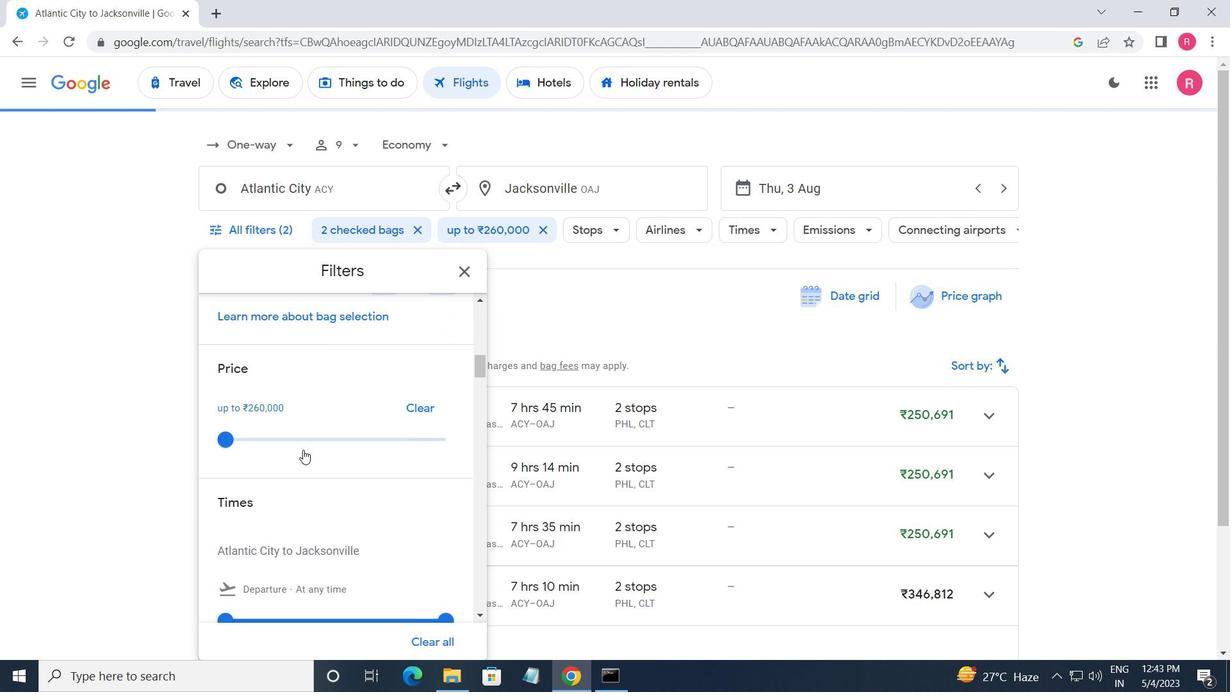 
Action: Mouse moved to (227, 455)
Screenshot: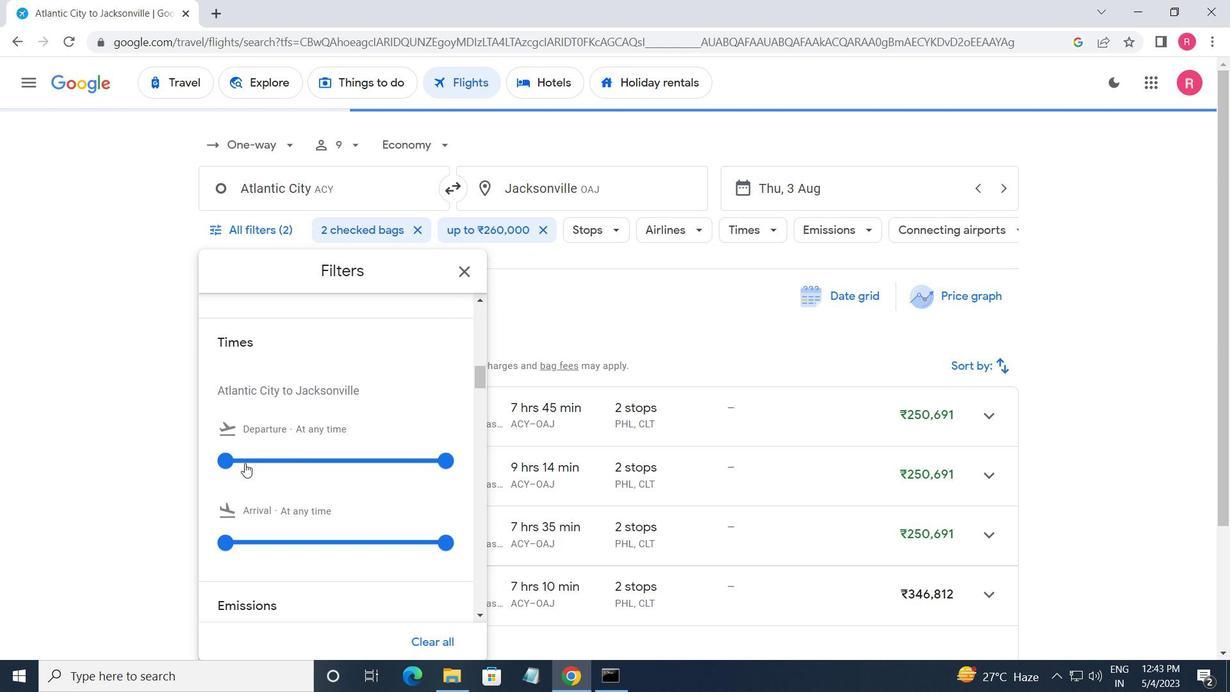 
Action: Mouse pressed left at (227, 455)
Screenshot: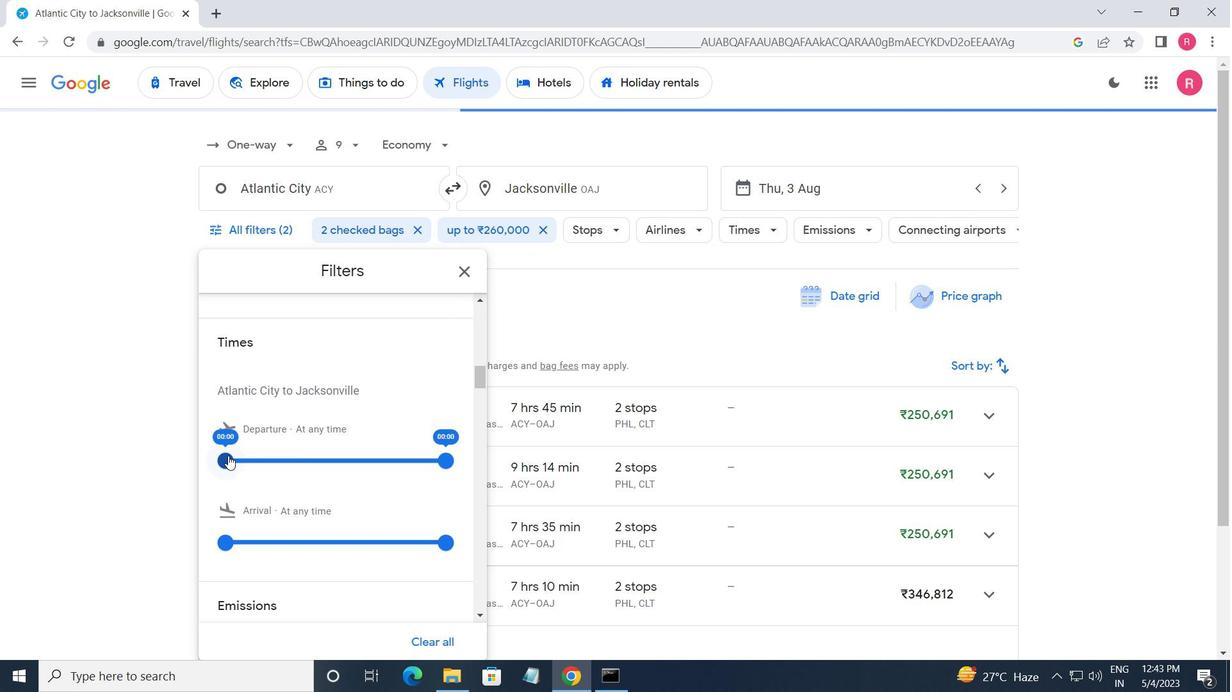 
Action: Mouse moved to (438, 465)
Screenshot: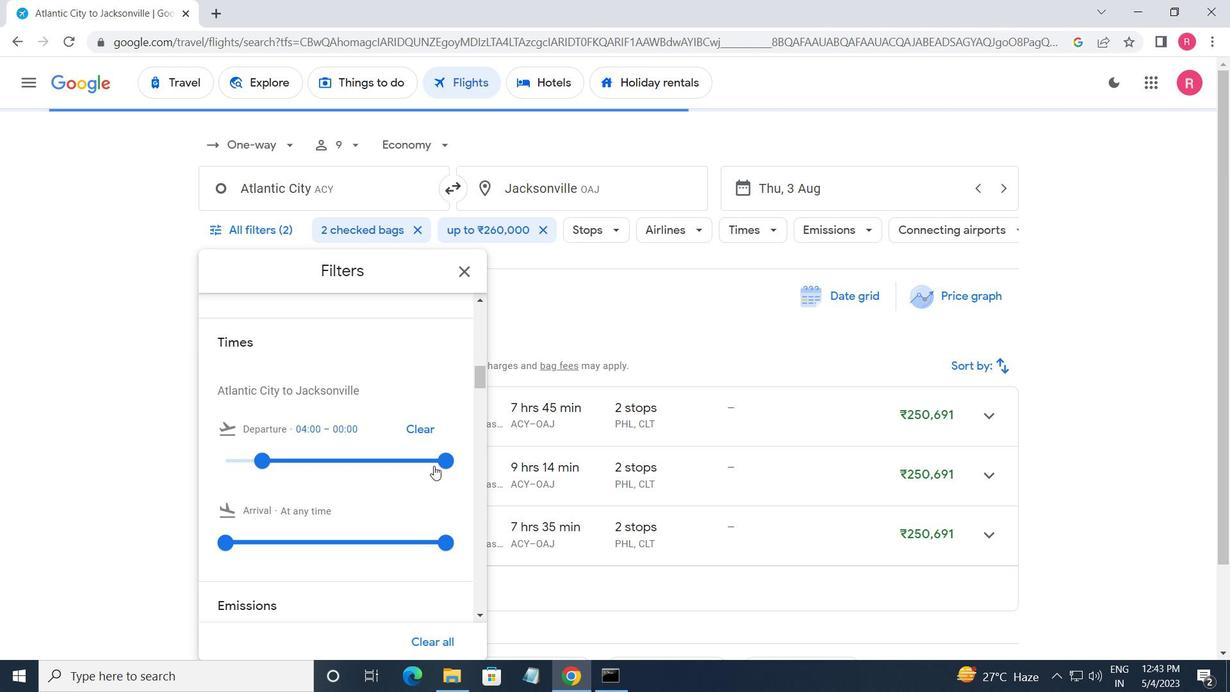 
Action: Mouse pressed left at (438, 465)
Screenshot: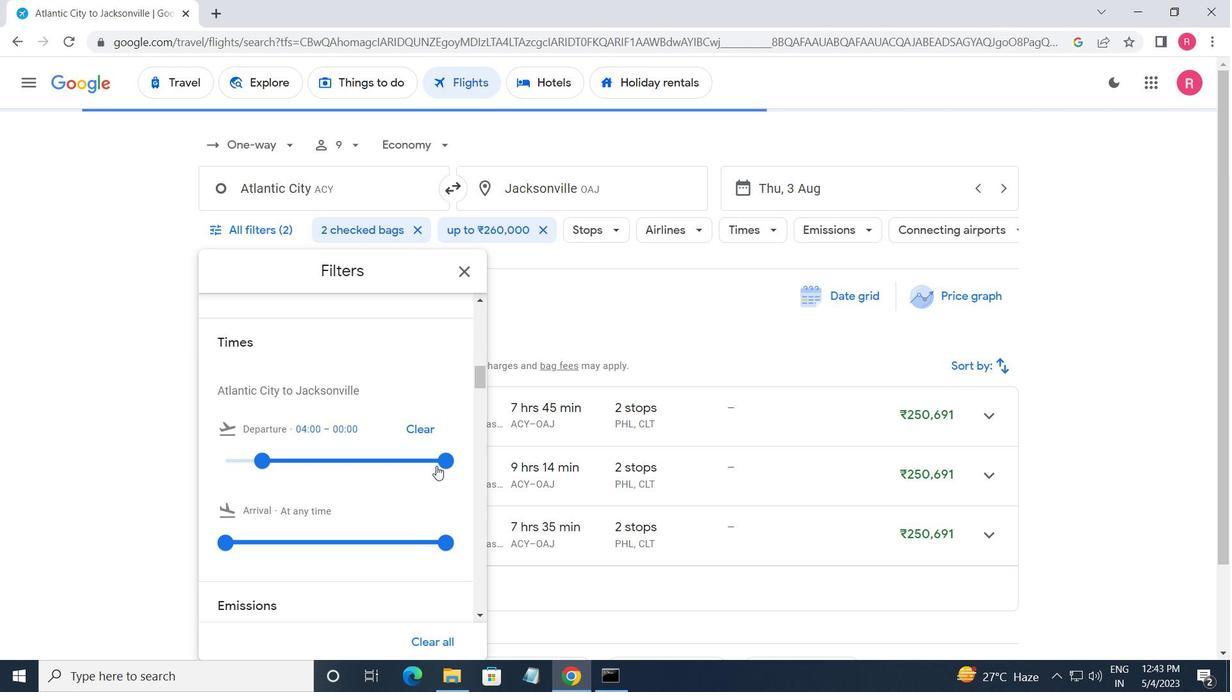 
Action: Mouse moved to (463, 281)
Screenshot: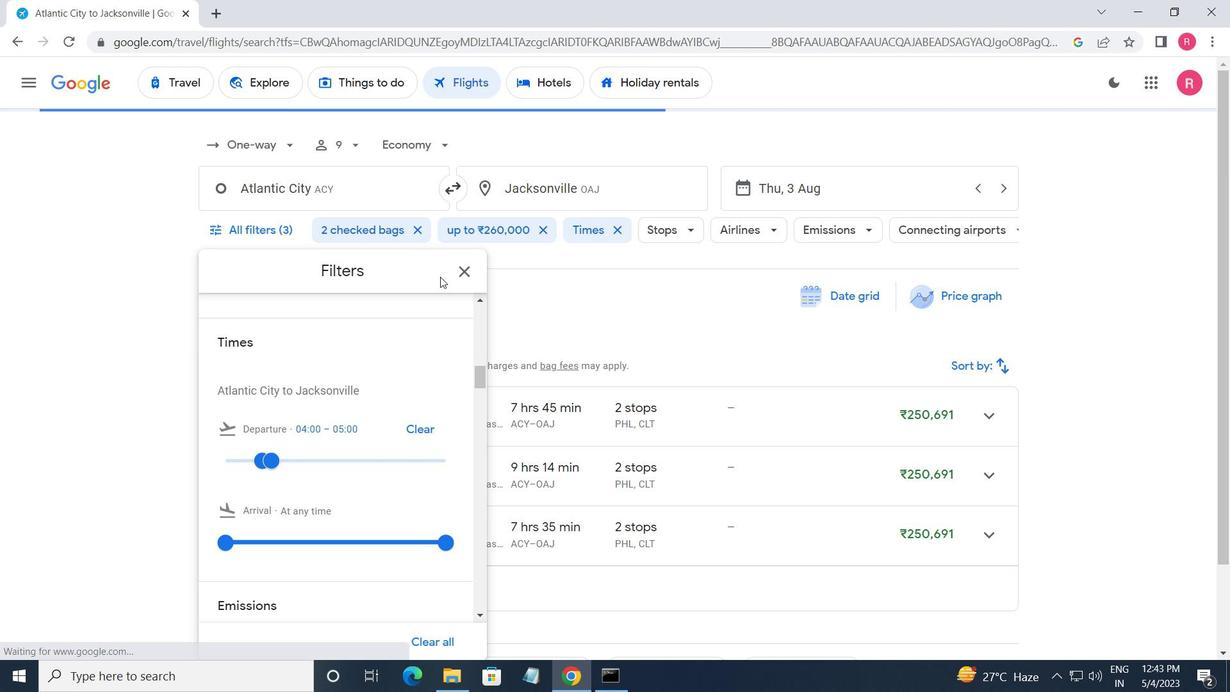 
Action: Mouse pressed left at (463, 281)
Screenshot: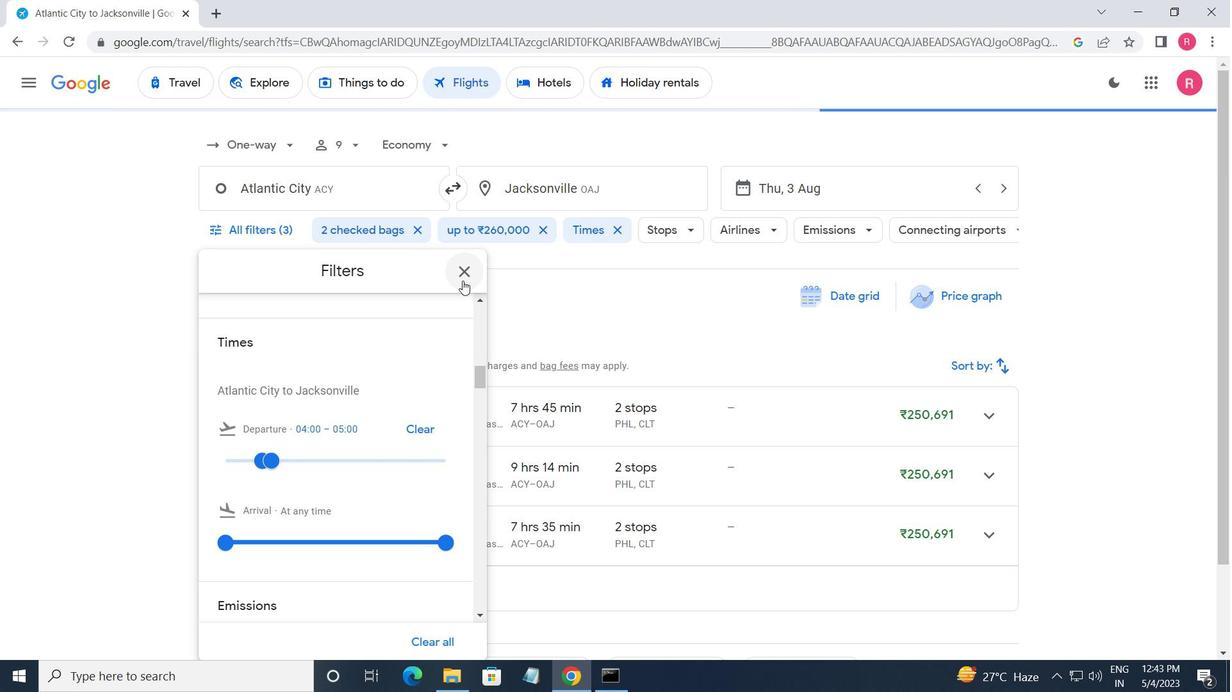 
Action: Mouse moved to (411, 249)
Screenshot: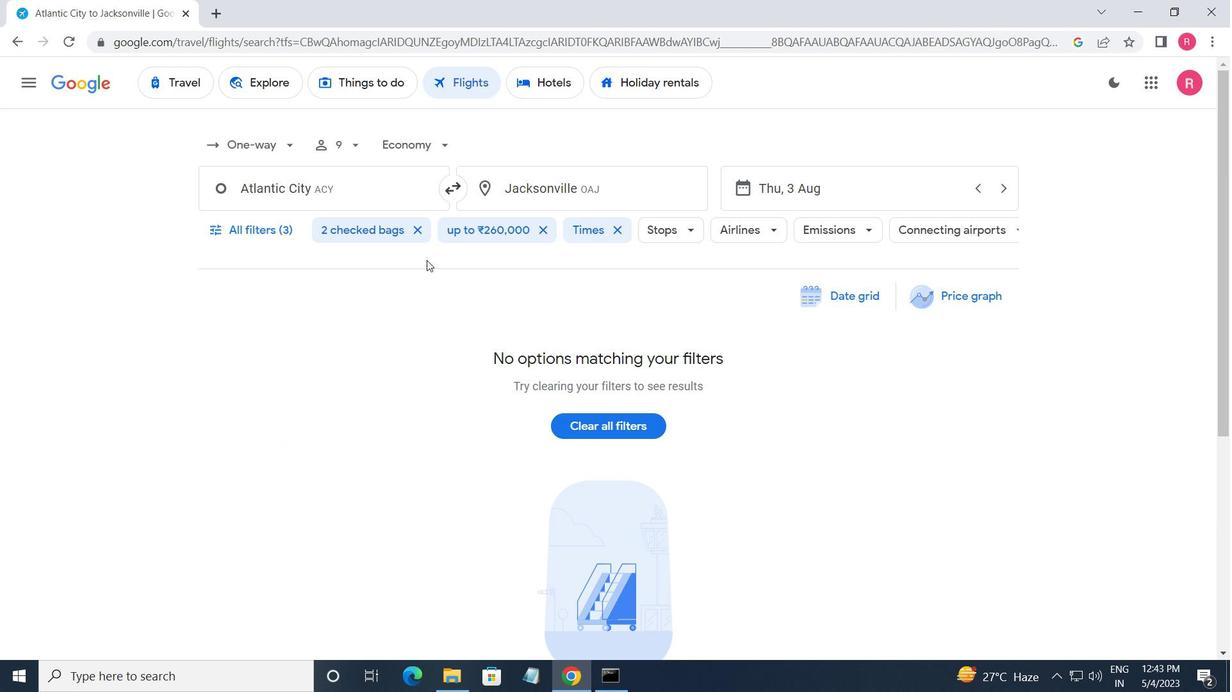 
